Task: Add a signature Marley Cooper containing Best wishes for a happy National Law Enforcement Appreciation Day, Marley Cooper to email address softage.9@softage.net and add a folder Real estate leases
Action: Mouse moved to (1230, 87)
Screenshot: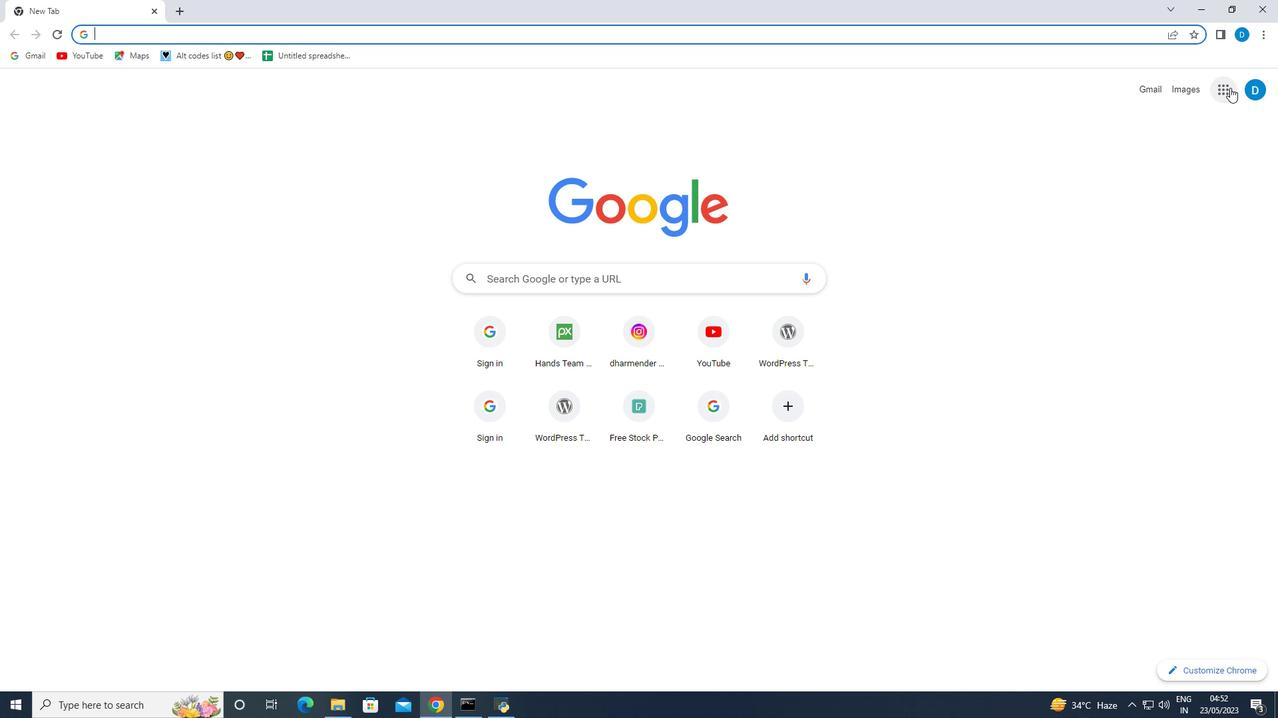 
Action: Mouse pressed left at (1230, 87)
Screenshot: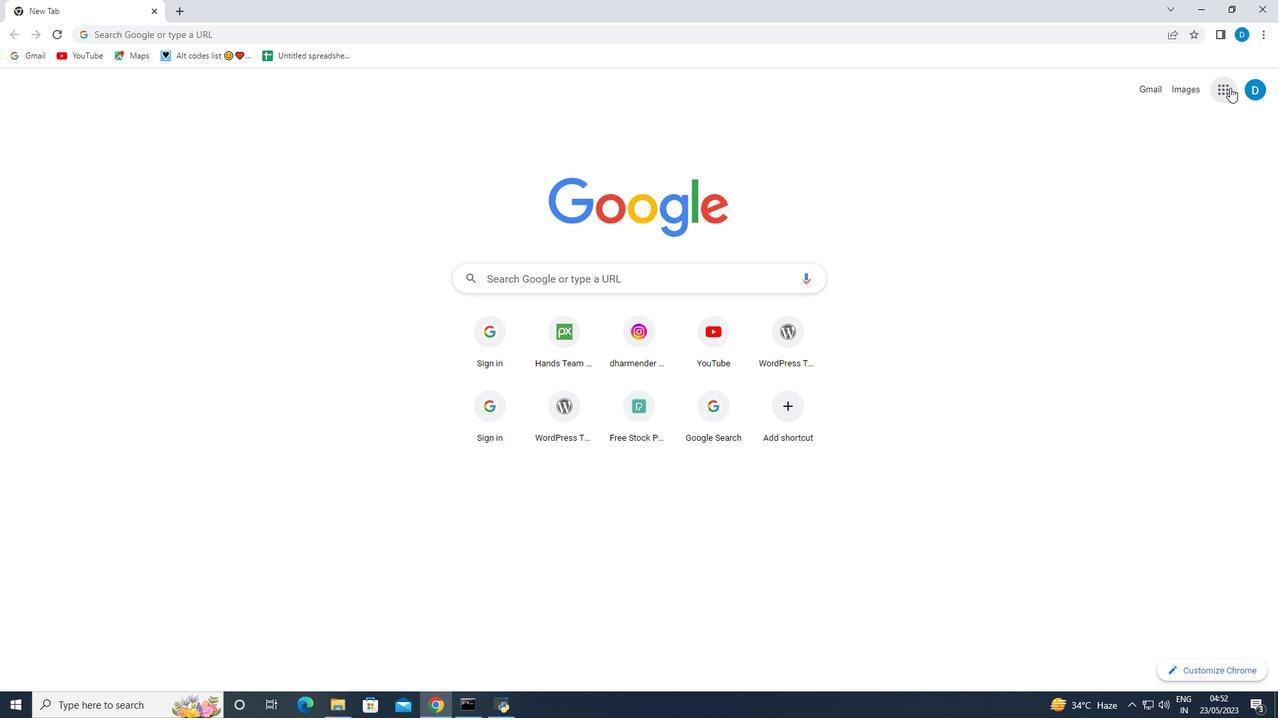 
Action: Mouse moved to (1118, 272)
Screenshot: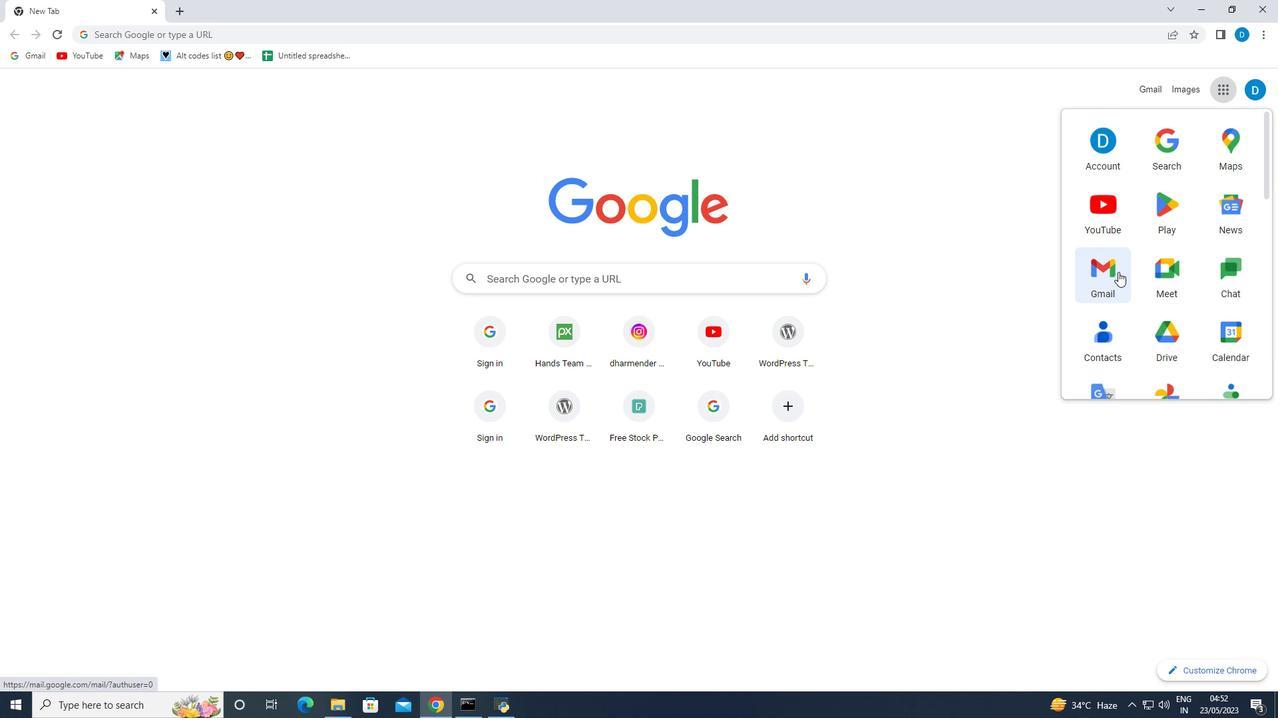 
Action: Mouse pressed left at (1118, 272)
Screenshot: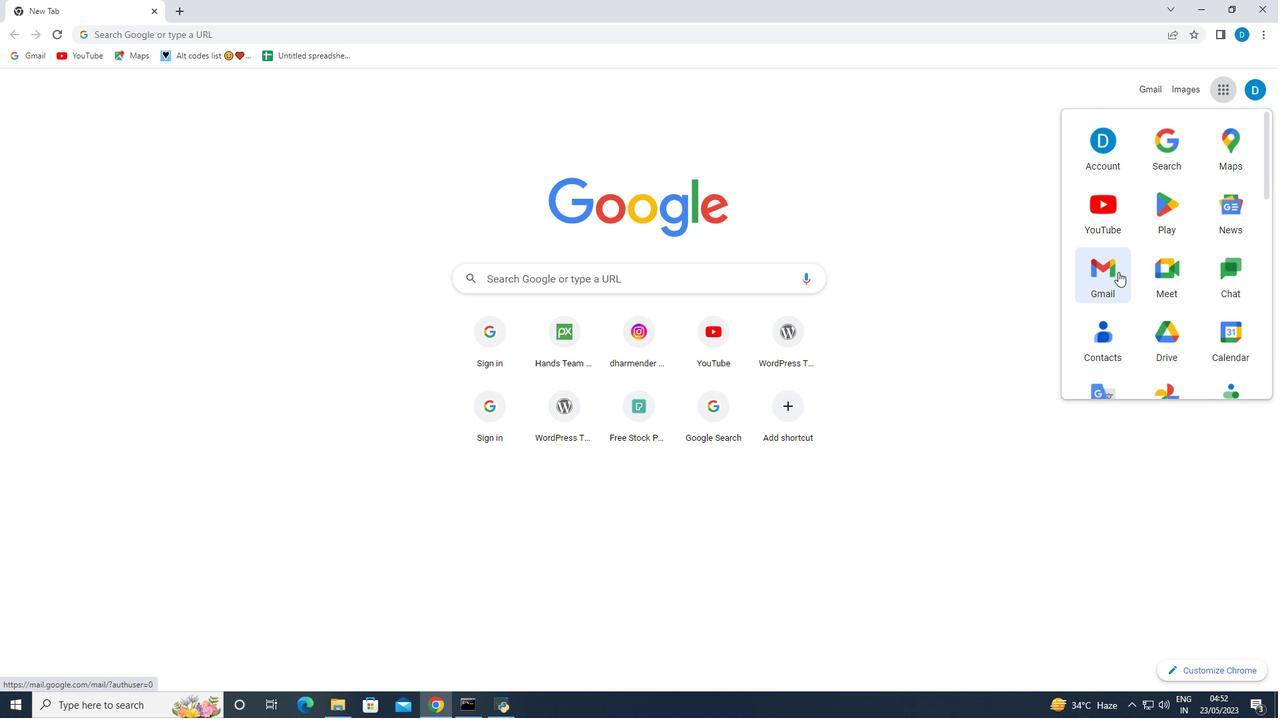 
Action: Mouse moved to (1186, 93)
Screenshot: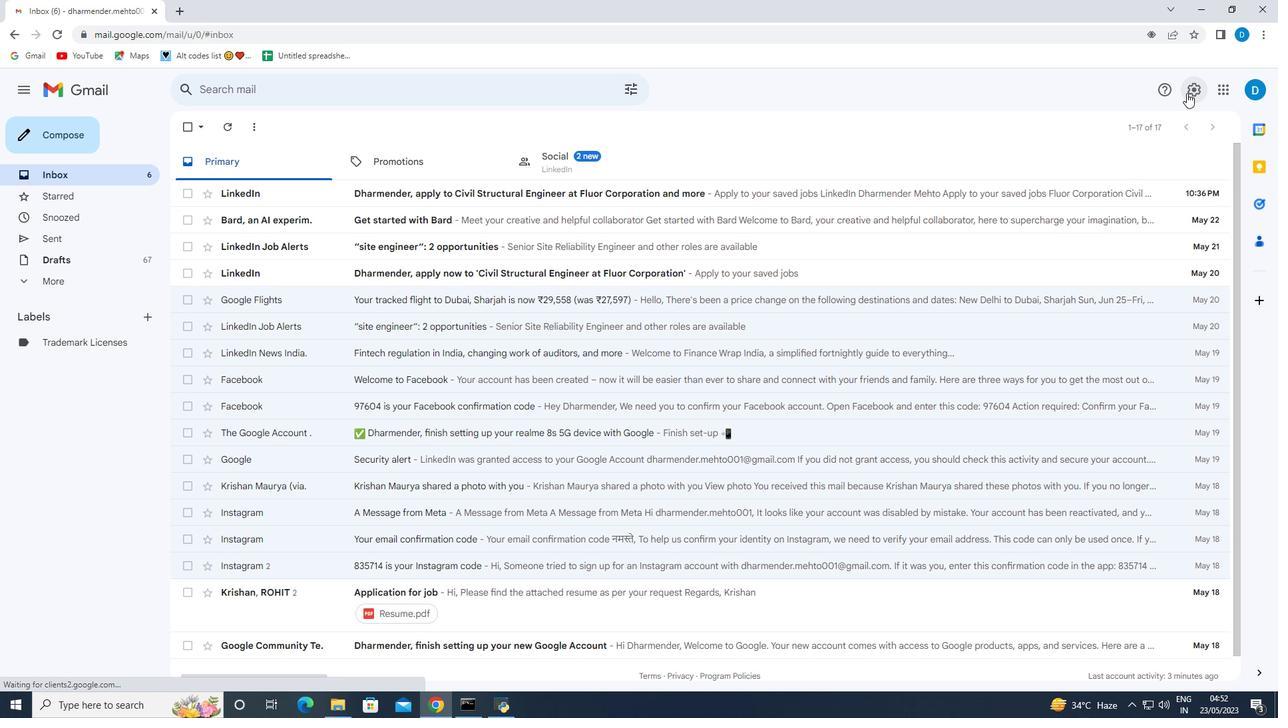 
Action: Mouse pressed left at (1186, 93)
Screenshot: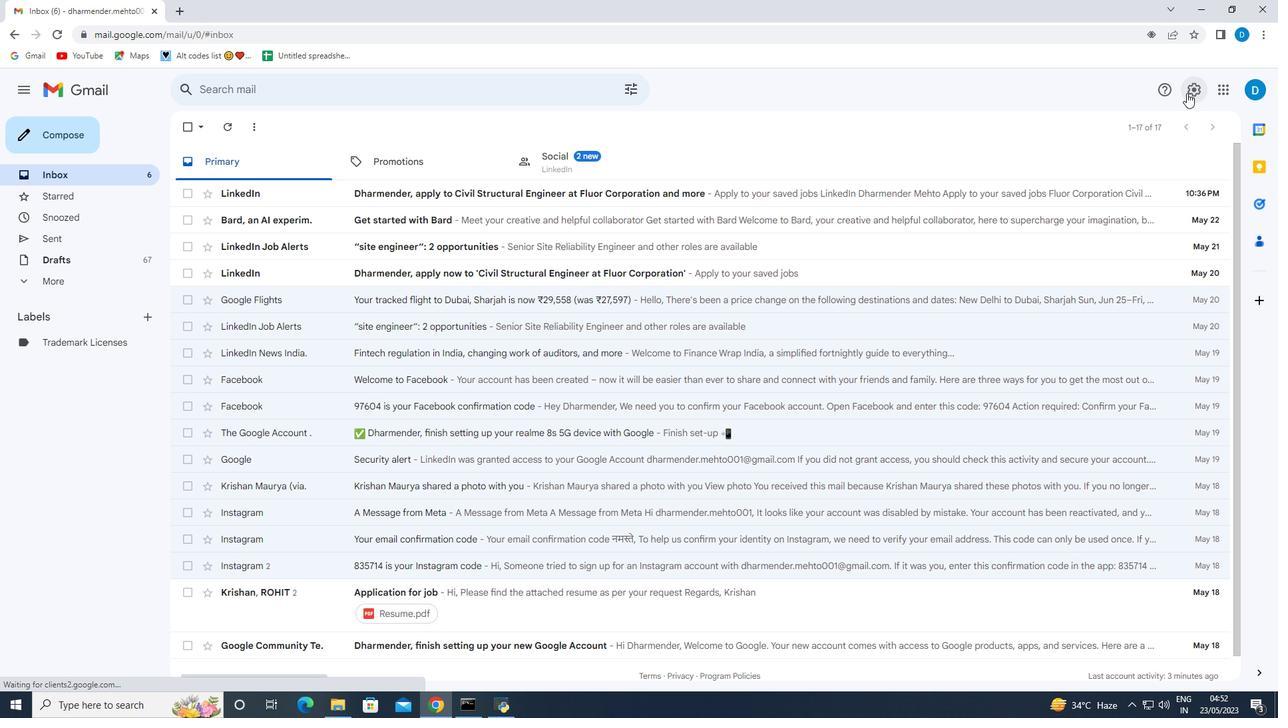 
Action: Mouse moved to (1136, 153)
Screenshot: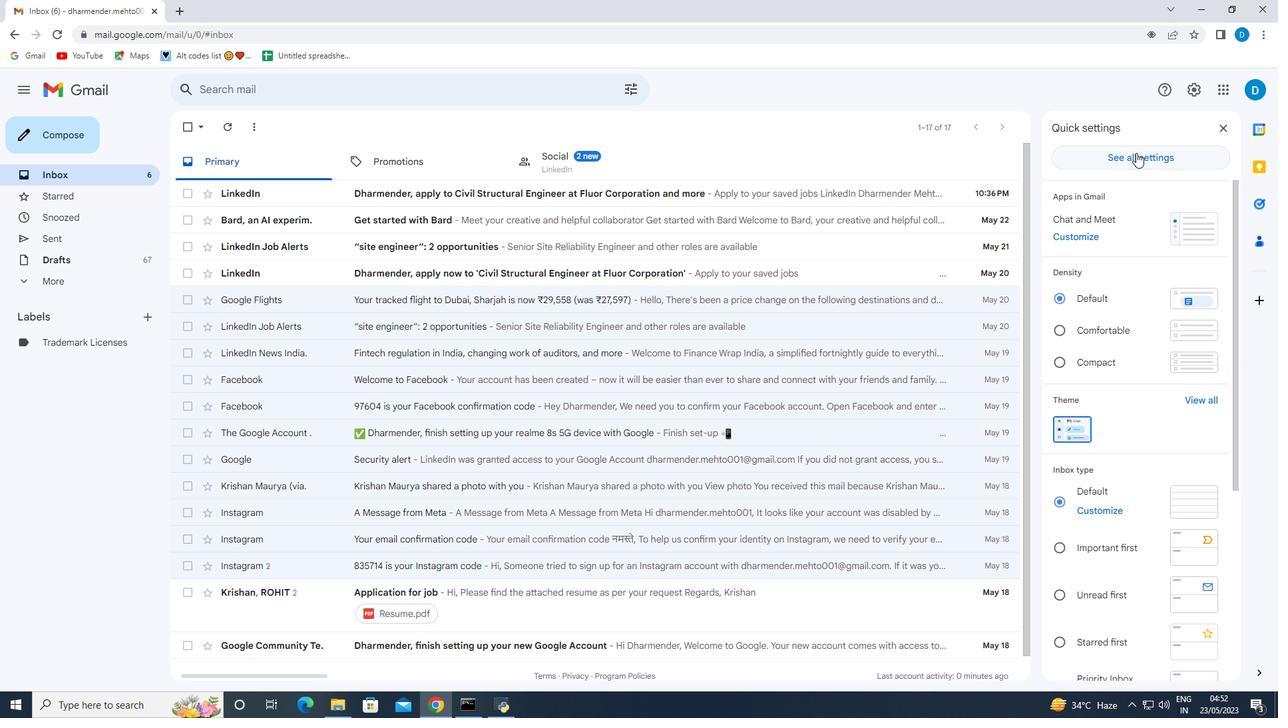 
Action: Mouse pressed left at (1136, 153)
Screenshot: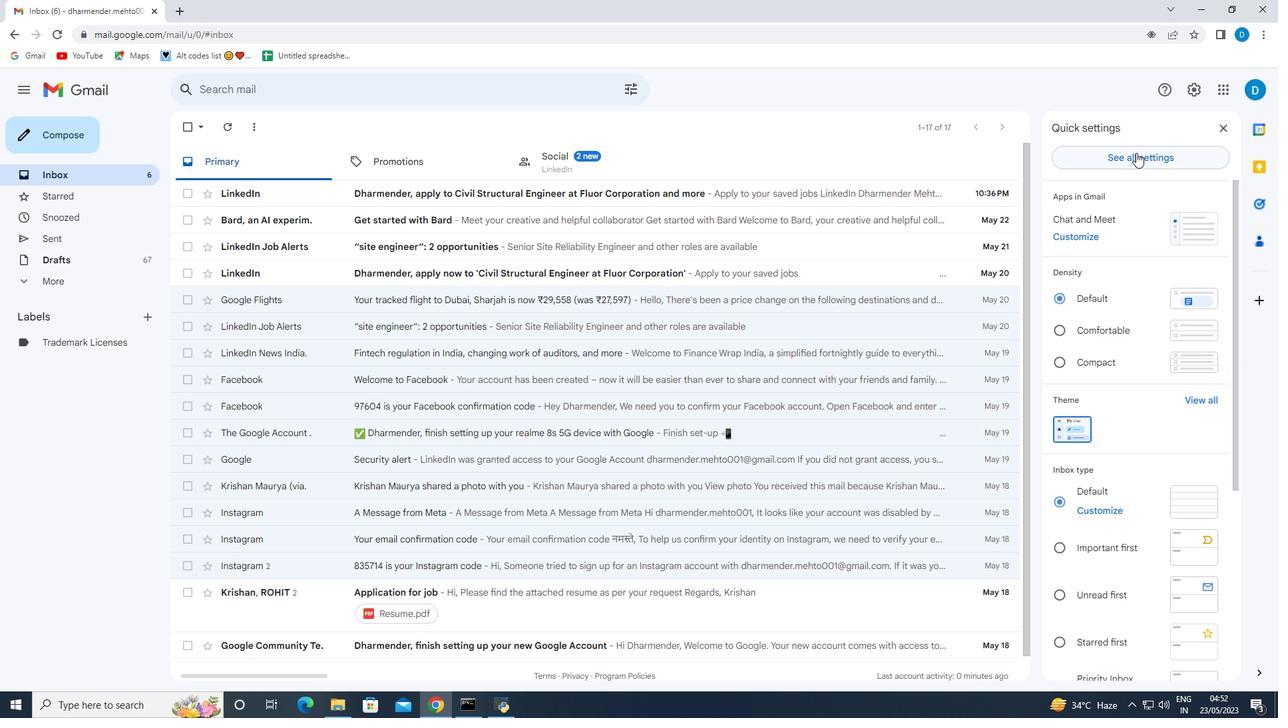 
Action: Mouse moved to (514, 320)
Screenshot: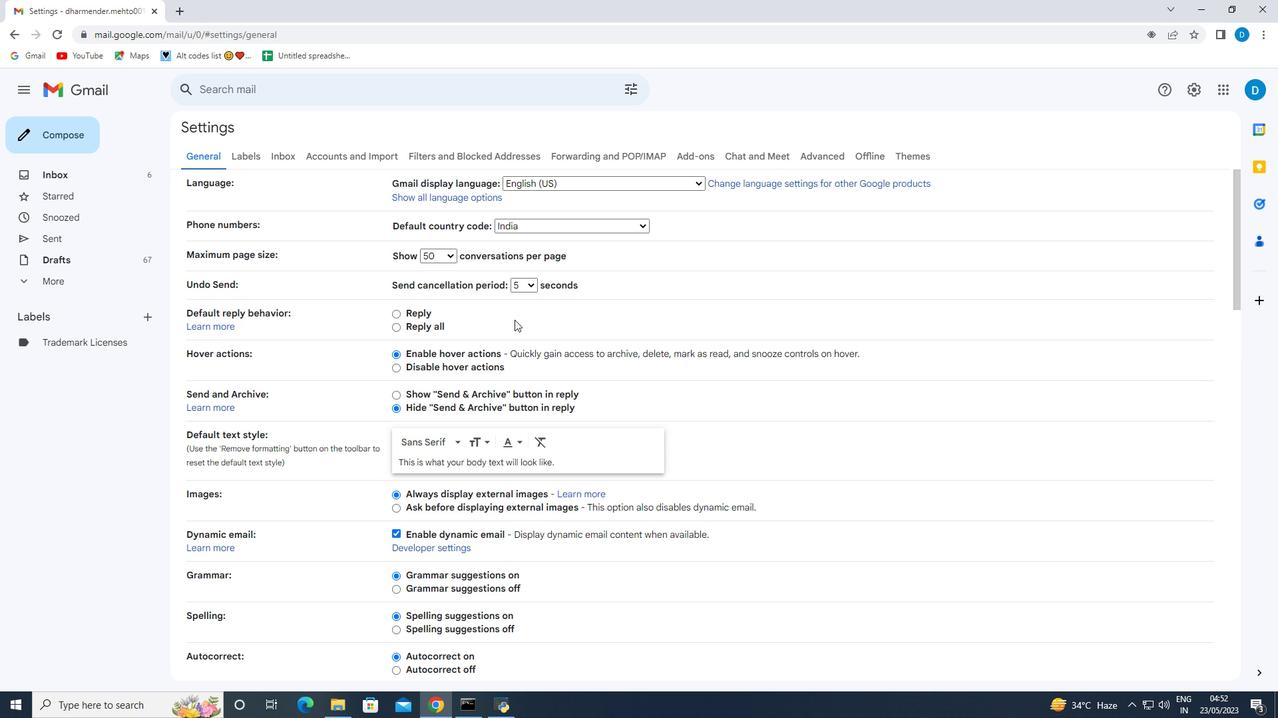 
Action: Mouse scrolled (514, 319) with delta (0, 0)
Screenshot: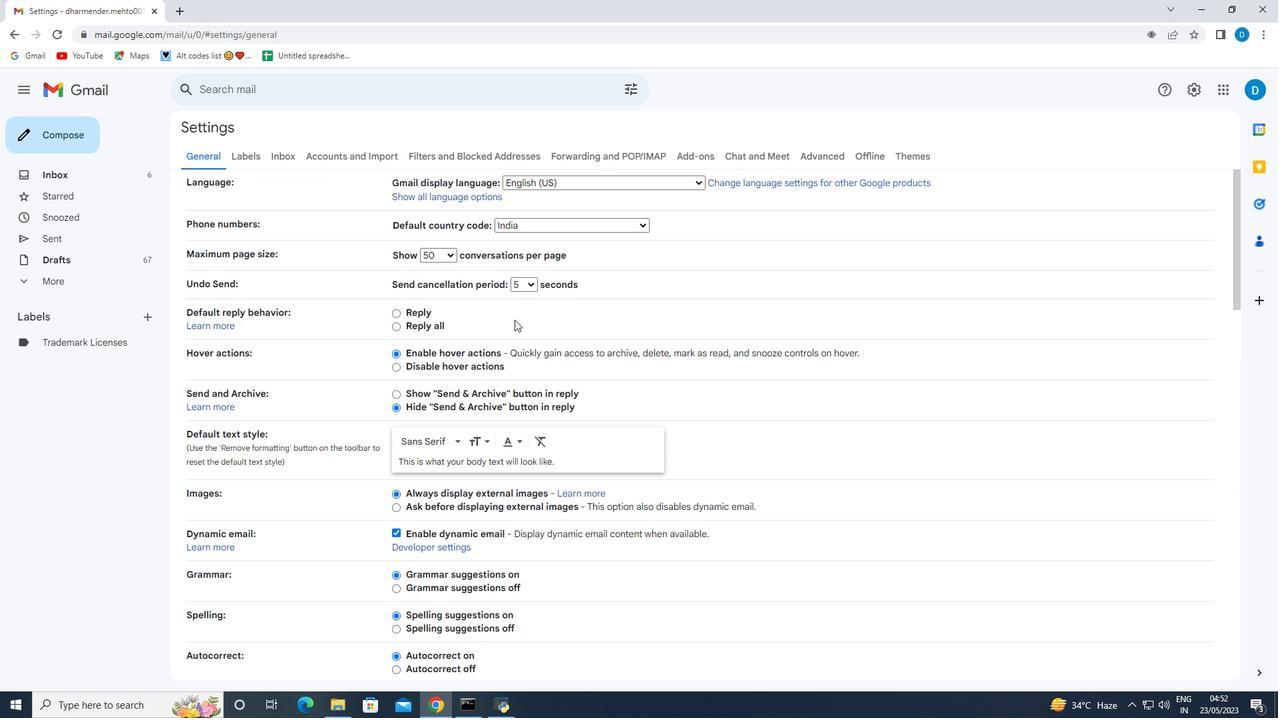 
Action: Mouse scrolled (514, 319) with delta (0, 0)
Screenshot: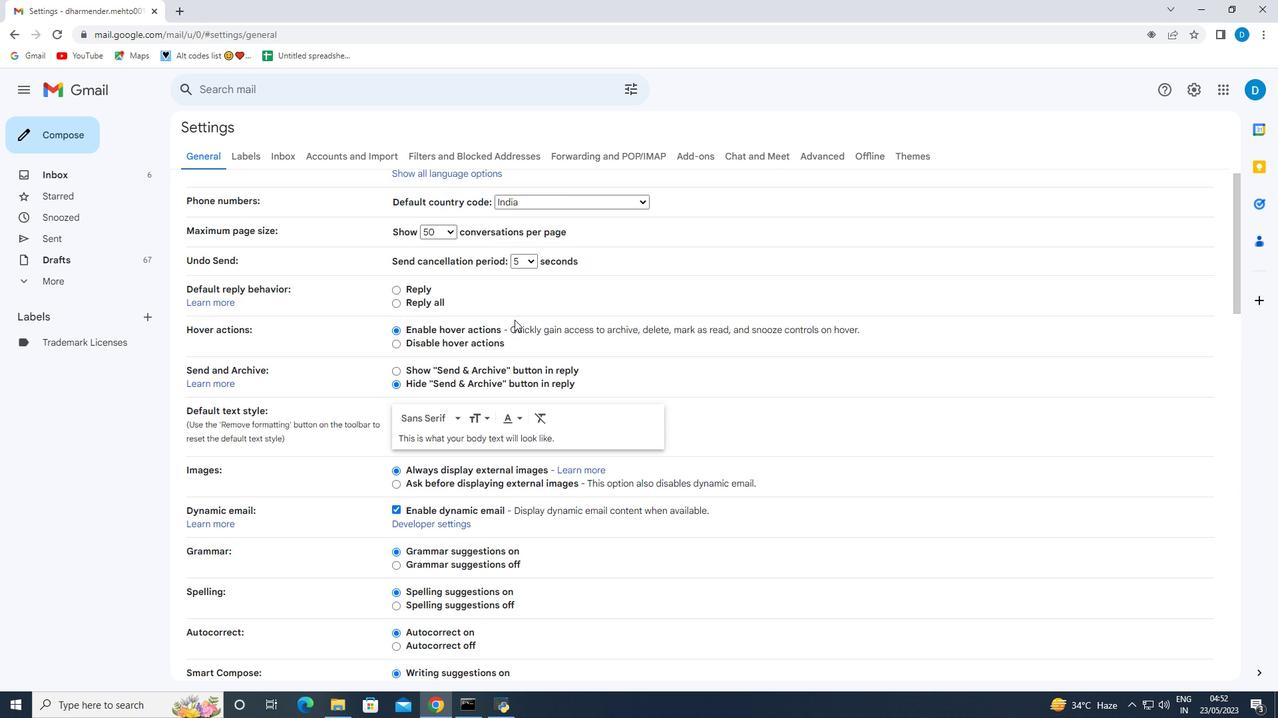 
Action: Mouse scrolled (514, 319) with delta (0, 0)
Screenshot: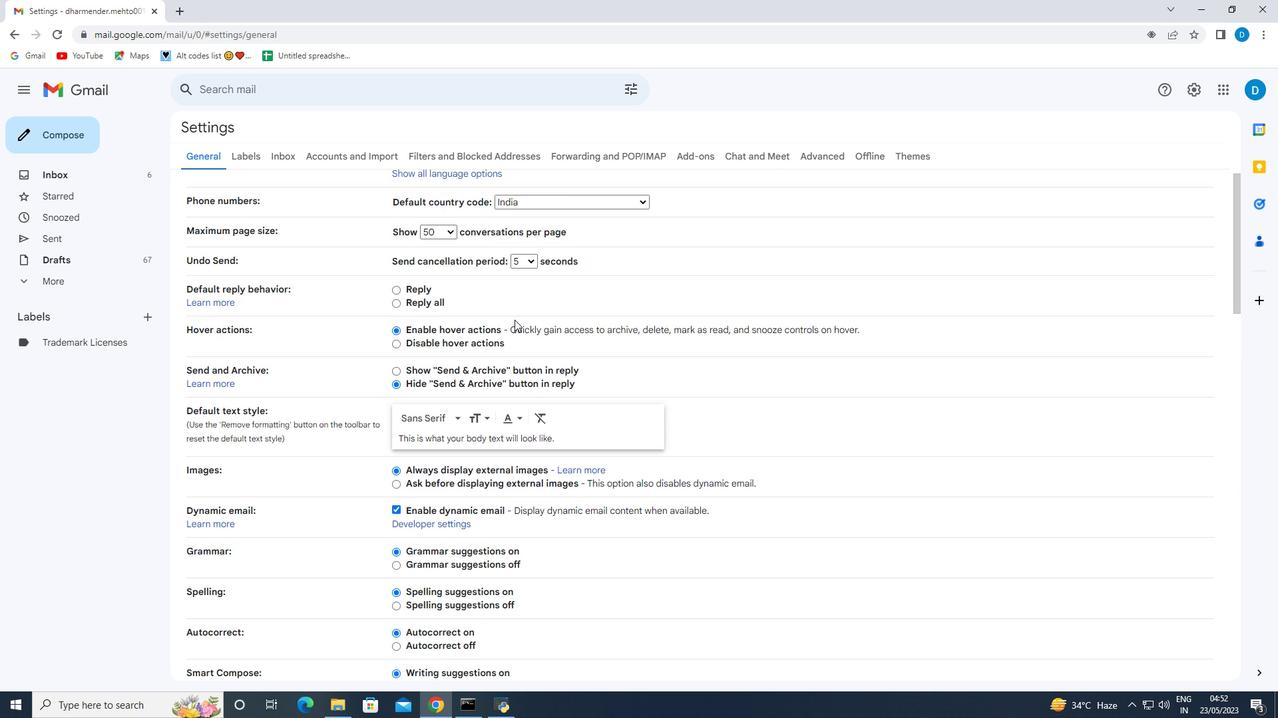 
Action: Mouse moved to (512, 324)
Screenshot: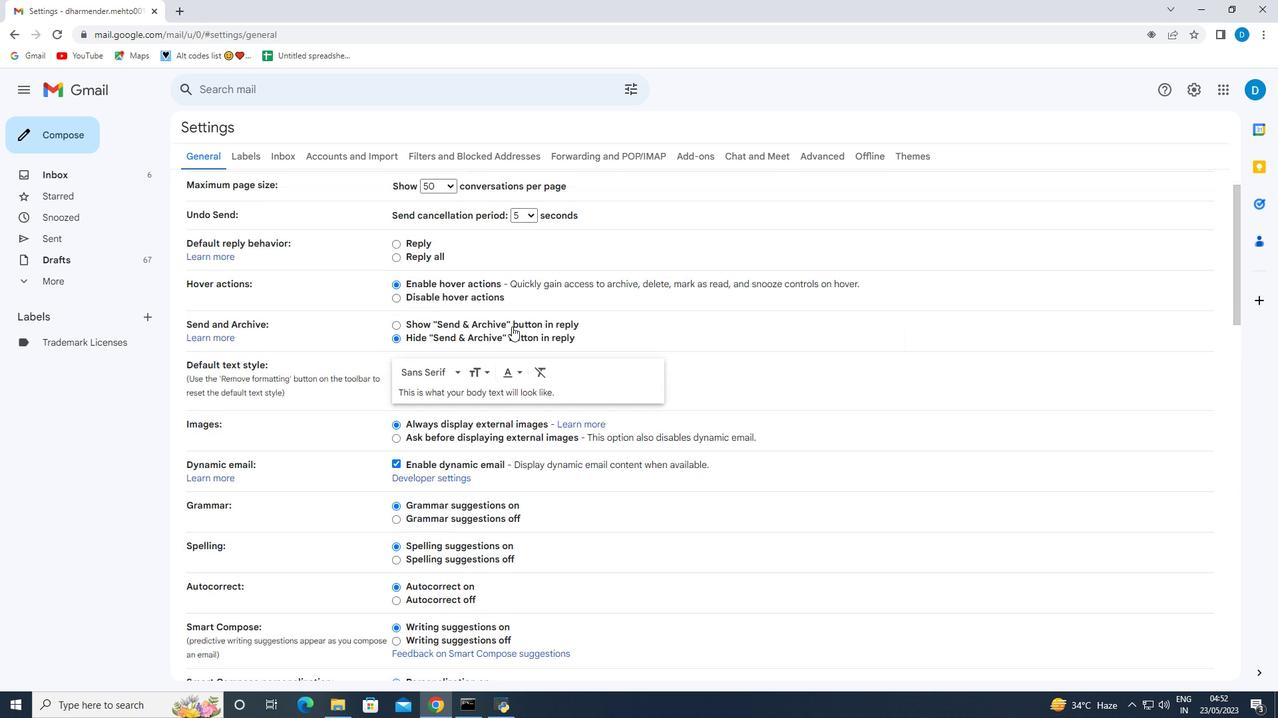 
Action: Mouse scrolled (512, 324) with delta (0, 0)
Screenshot: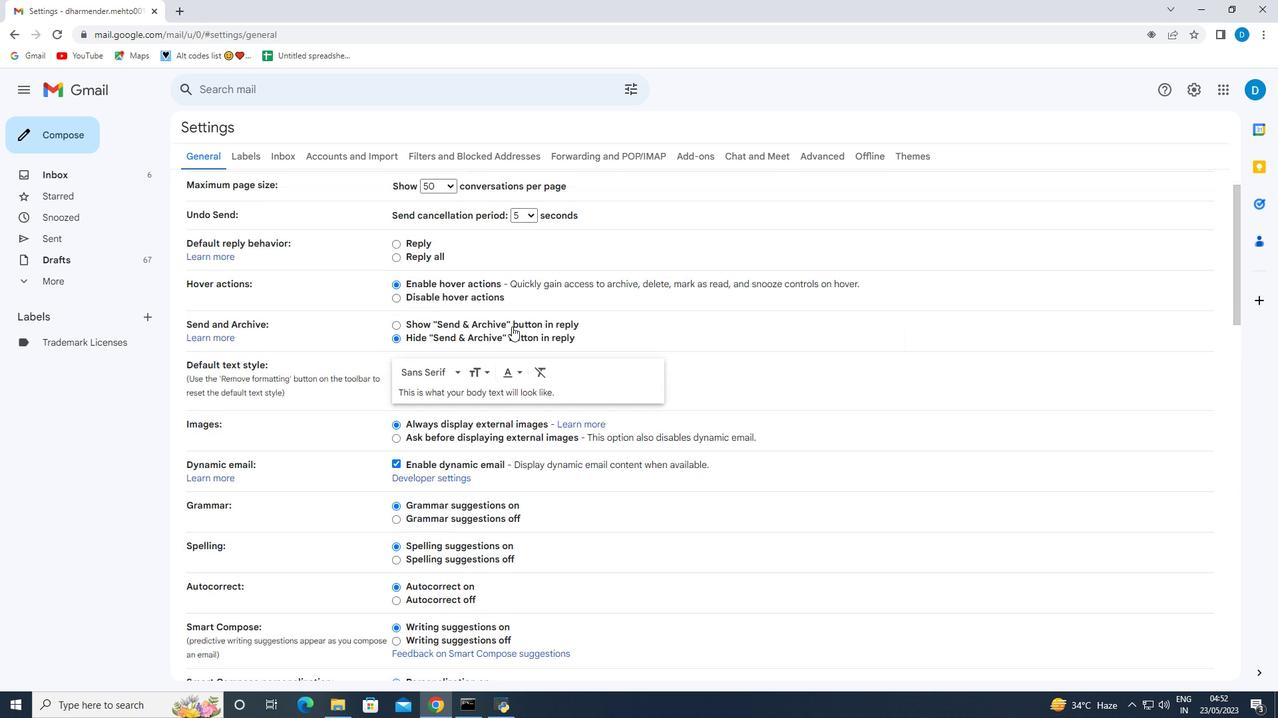
Action: Mouse moved to (510, 327)
Screenshot: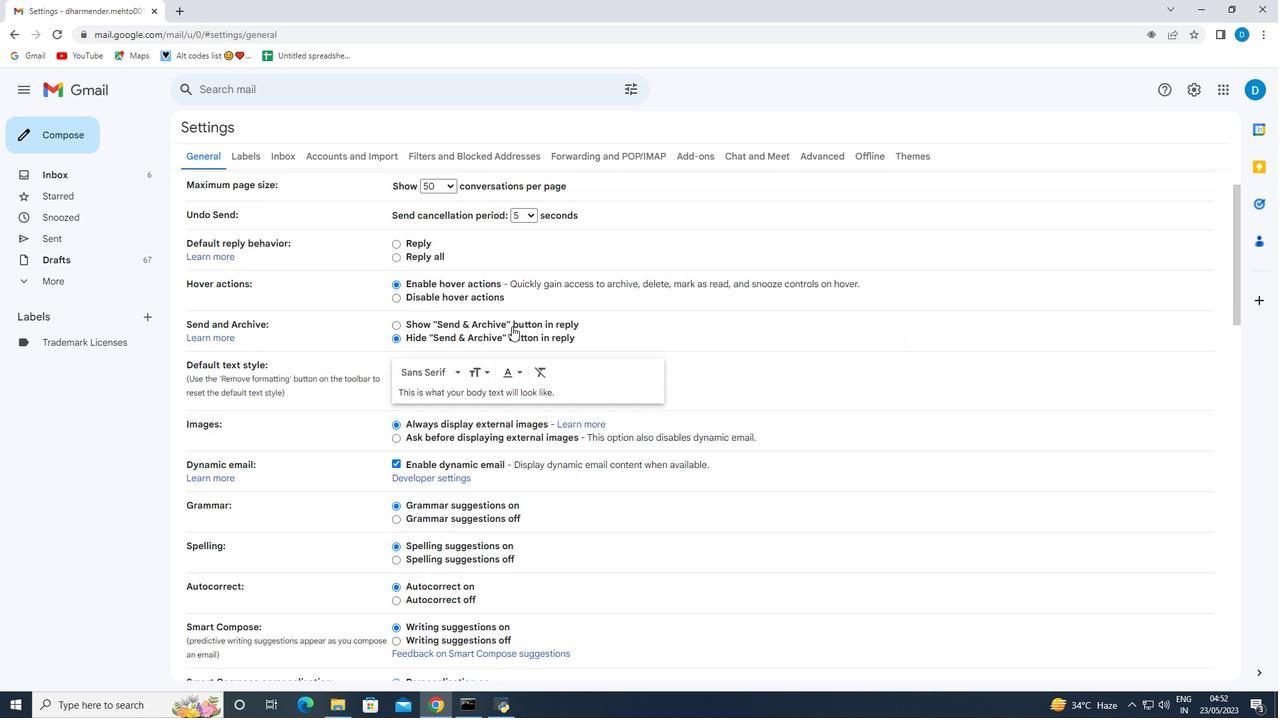 
Action: Mouse scrolled (510, 326) with delta (0, 0)
Screenshot: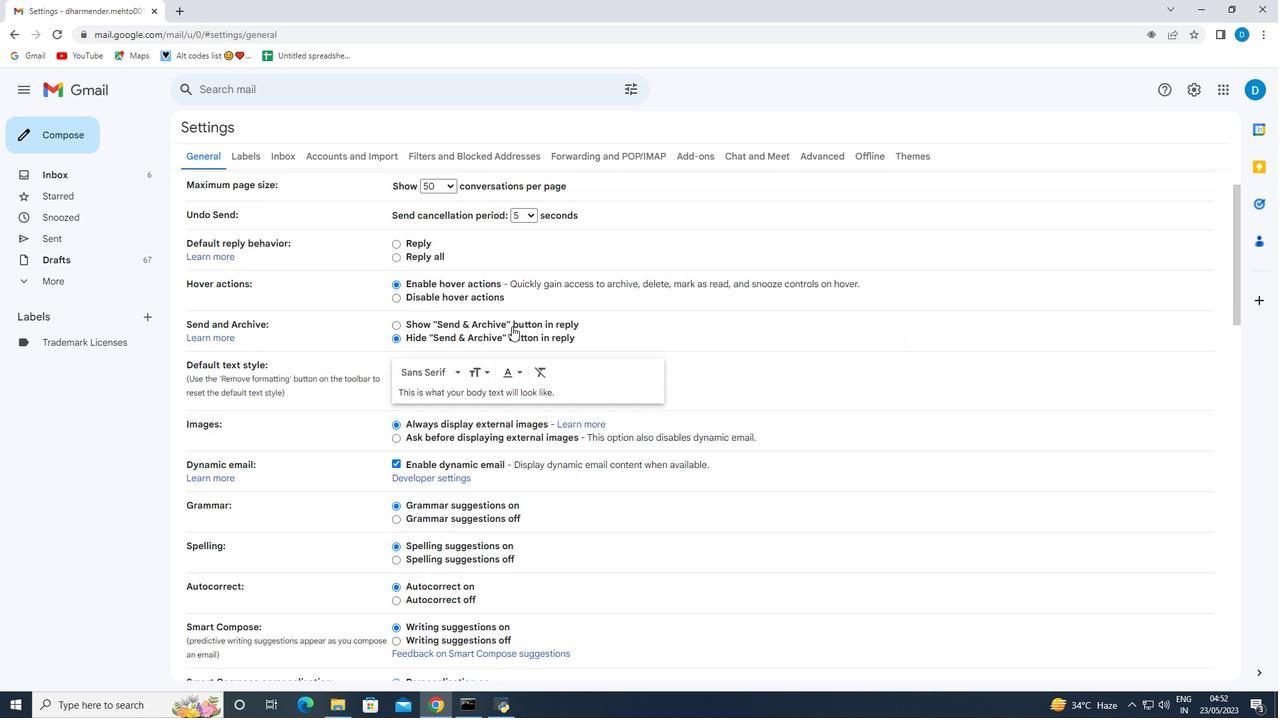 
Action: Mouse moved to (475, 342)
Screenshot: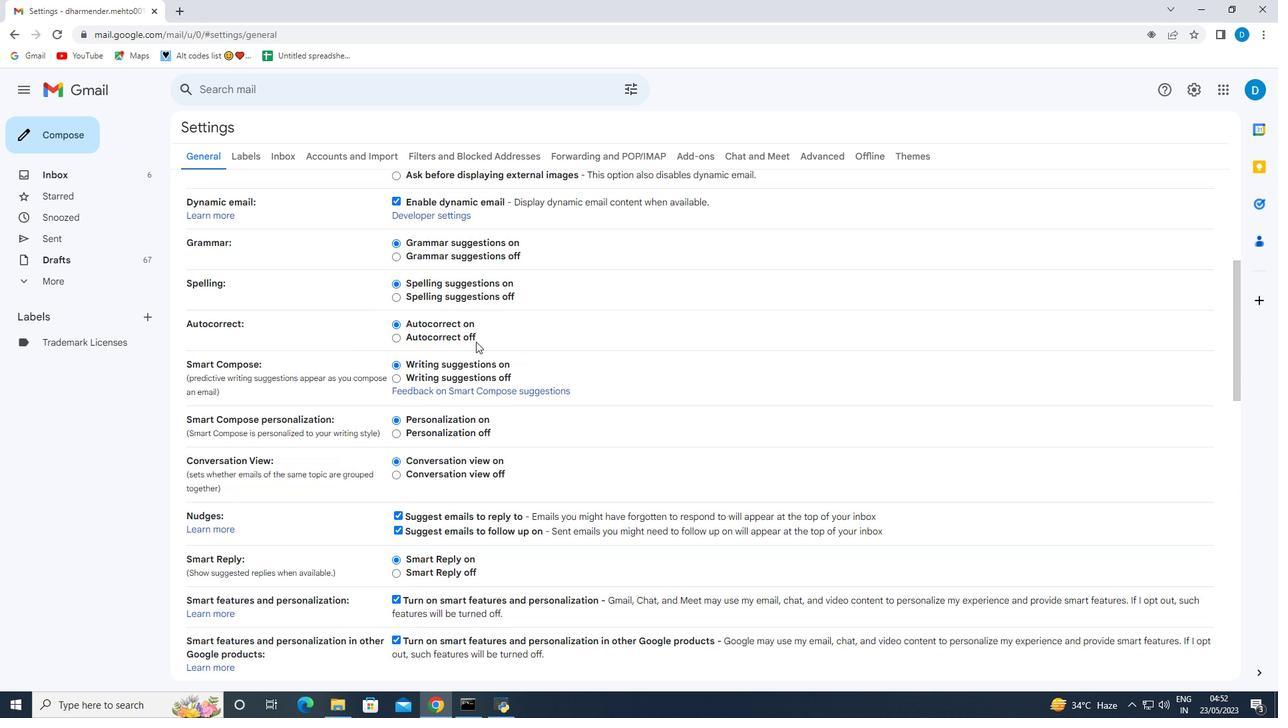 
Action: Mouse scrolled (475, 341) with delta (0, 0)
Screenshot: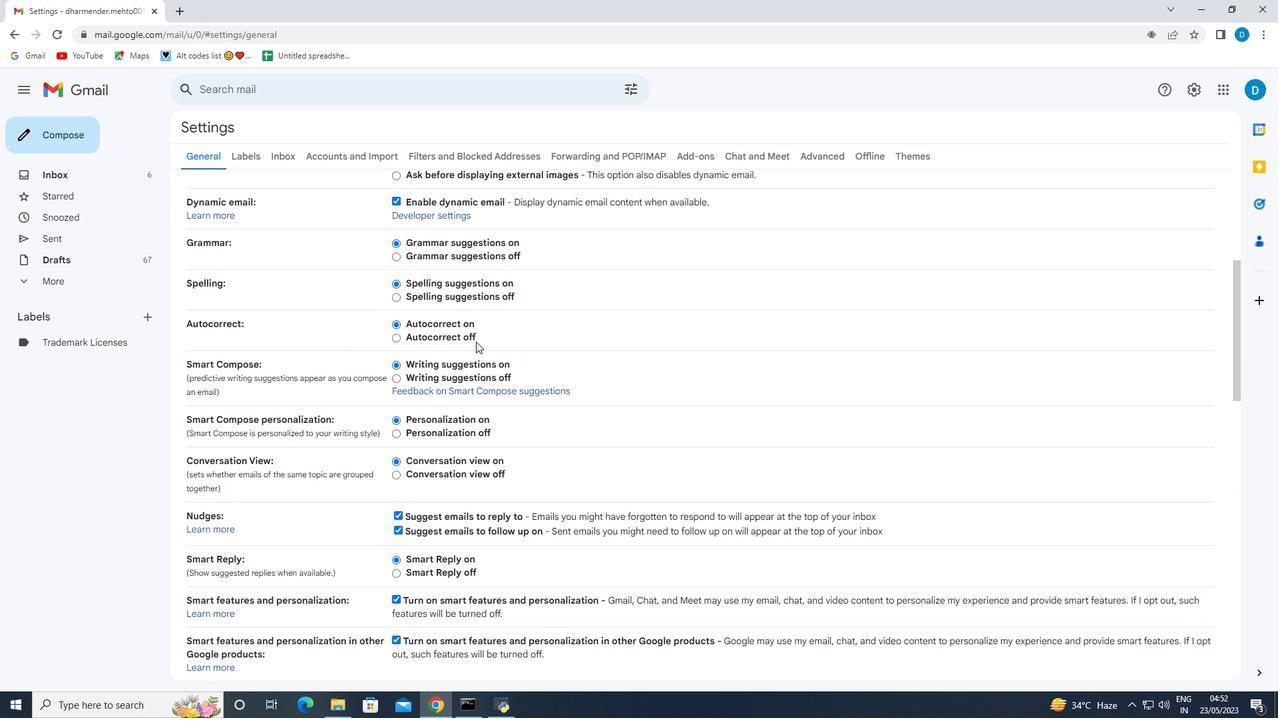 
Action: Mouse scrolled (475, 341) with delta (0, 0)
Screenshot: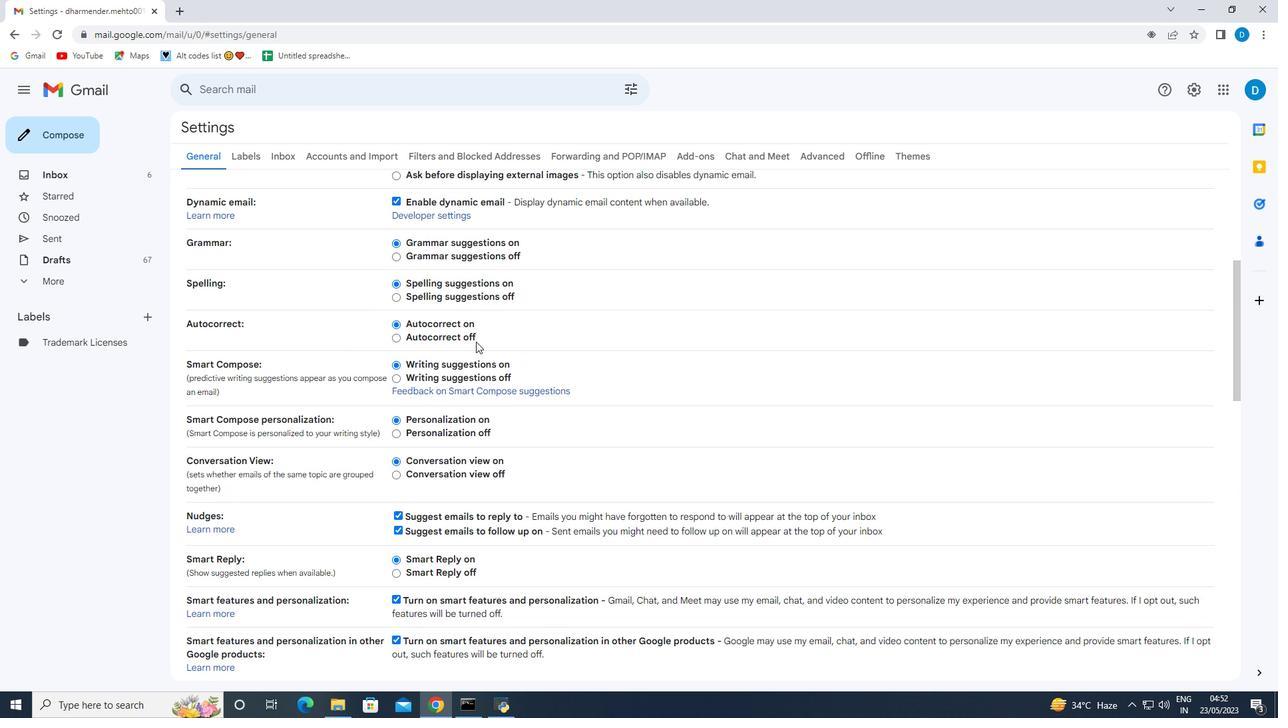 
Action: Mouse scrolled (475, 341) with delta (0, 0)
Screenshot: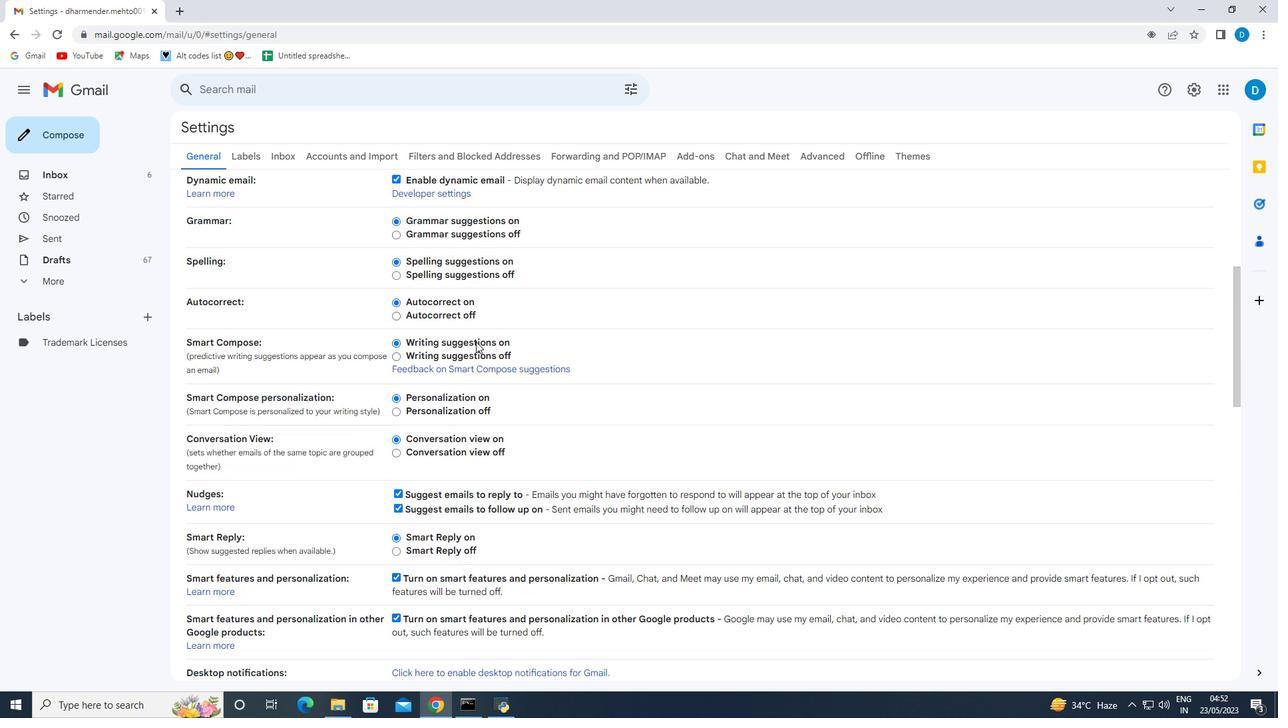 
Action: Mouse scrolled (475, 341) with delta (0, 0)
Screenshot: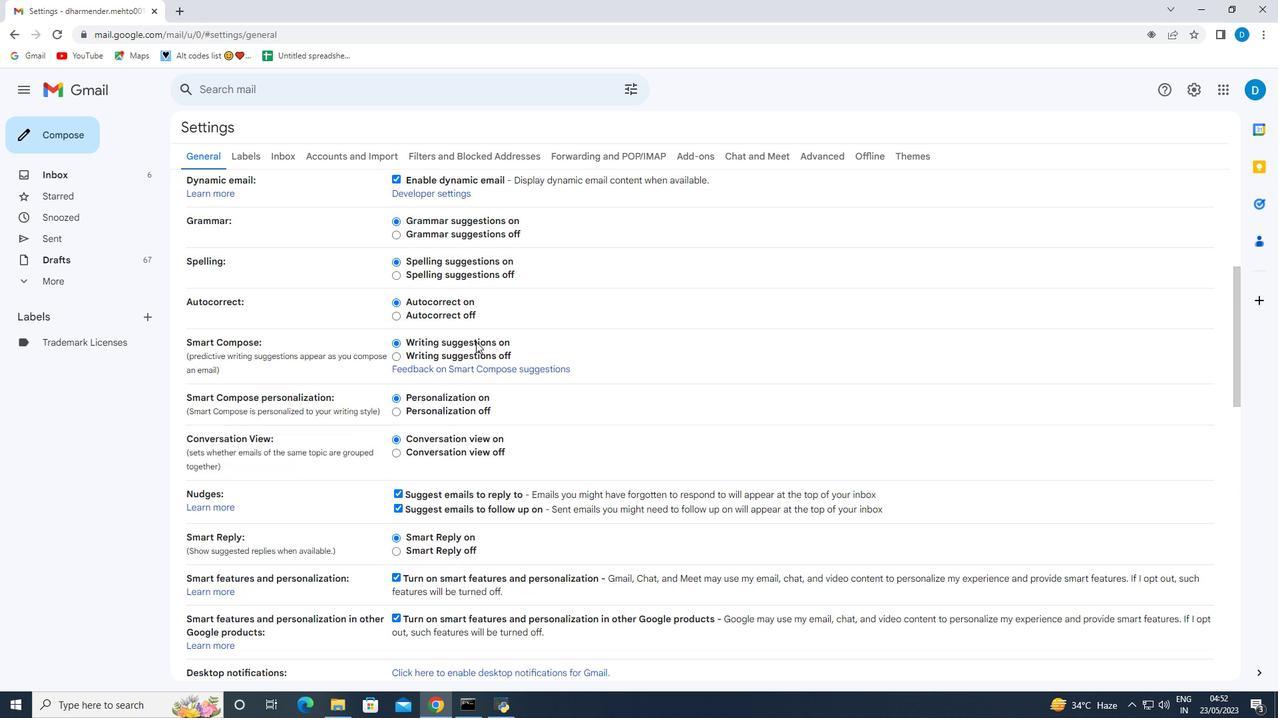 
Action: Mouse scrolled (475, 341) with delta (0, 0)
Screenshot: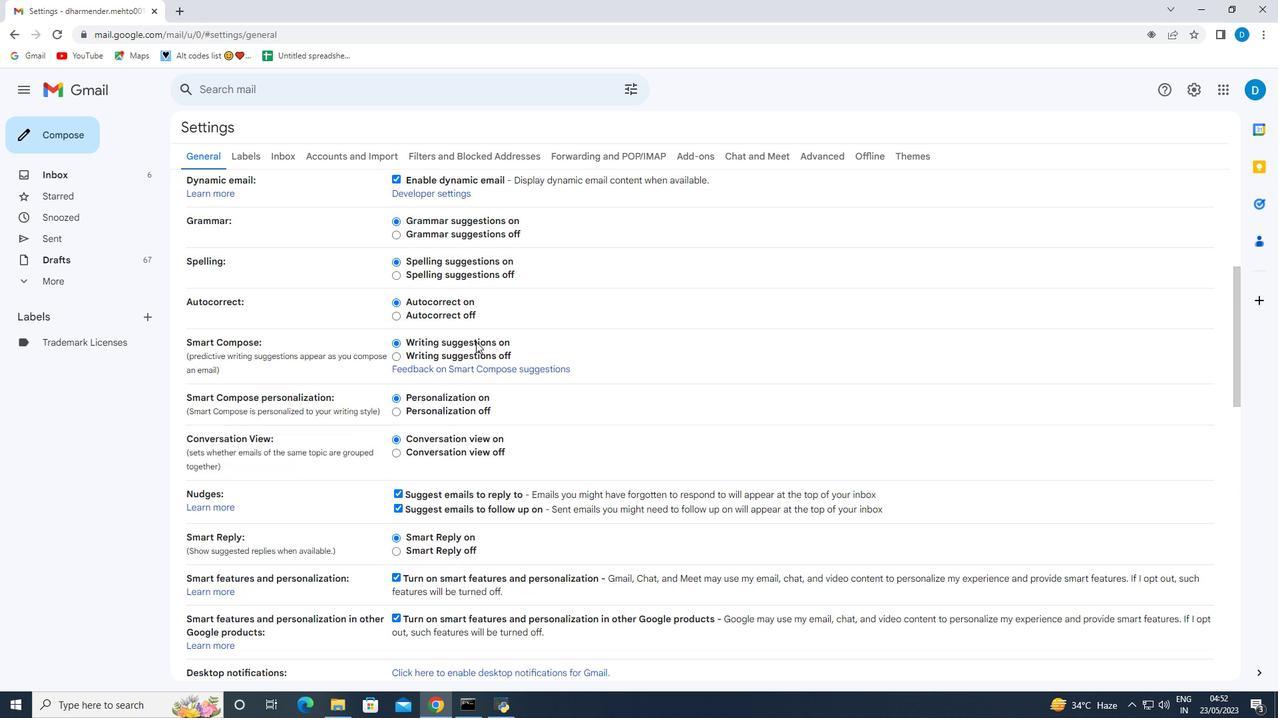 
Action: Mouse scrolled (475, 341) with delta (0, 0)
Screenshot: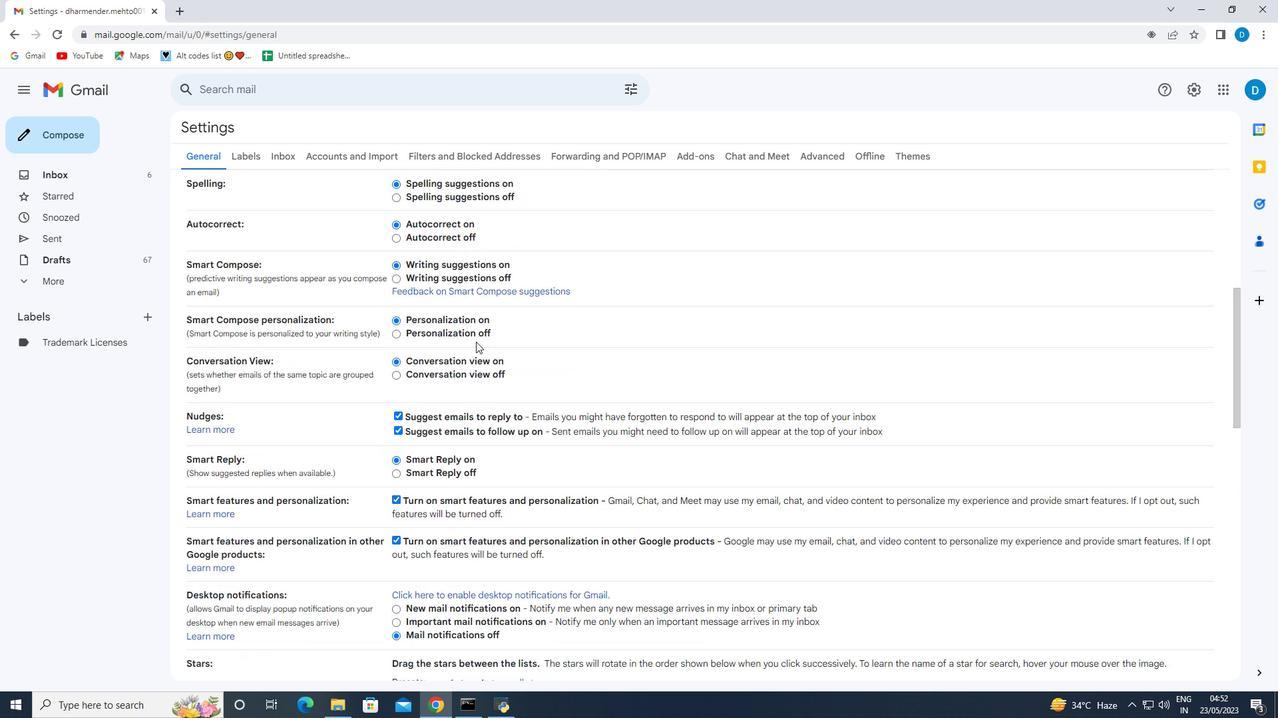 
Action: Mouse scrolled (475, 341) with delta (0, 0)
Screenshot: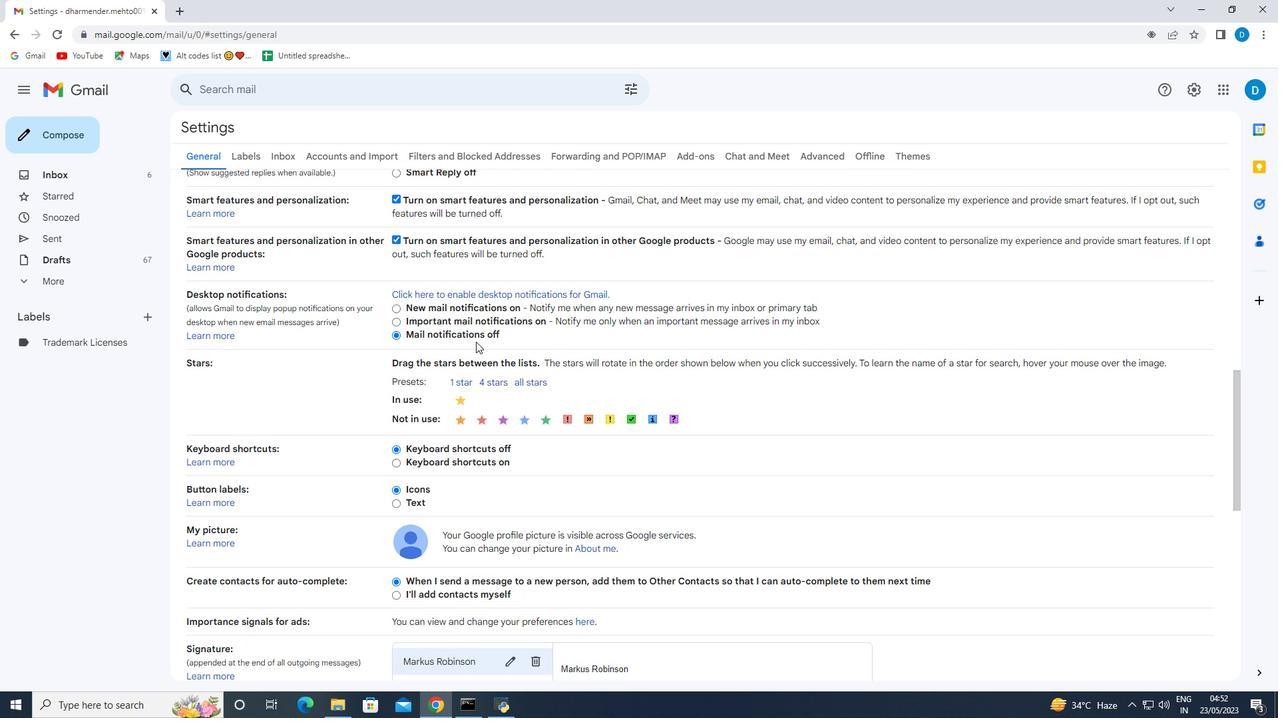 
Action: Mouse scrolled (475, 341) with delta (0, 0)
Screenshot: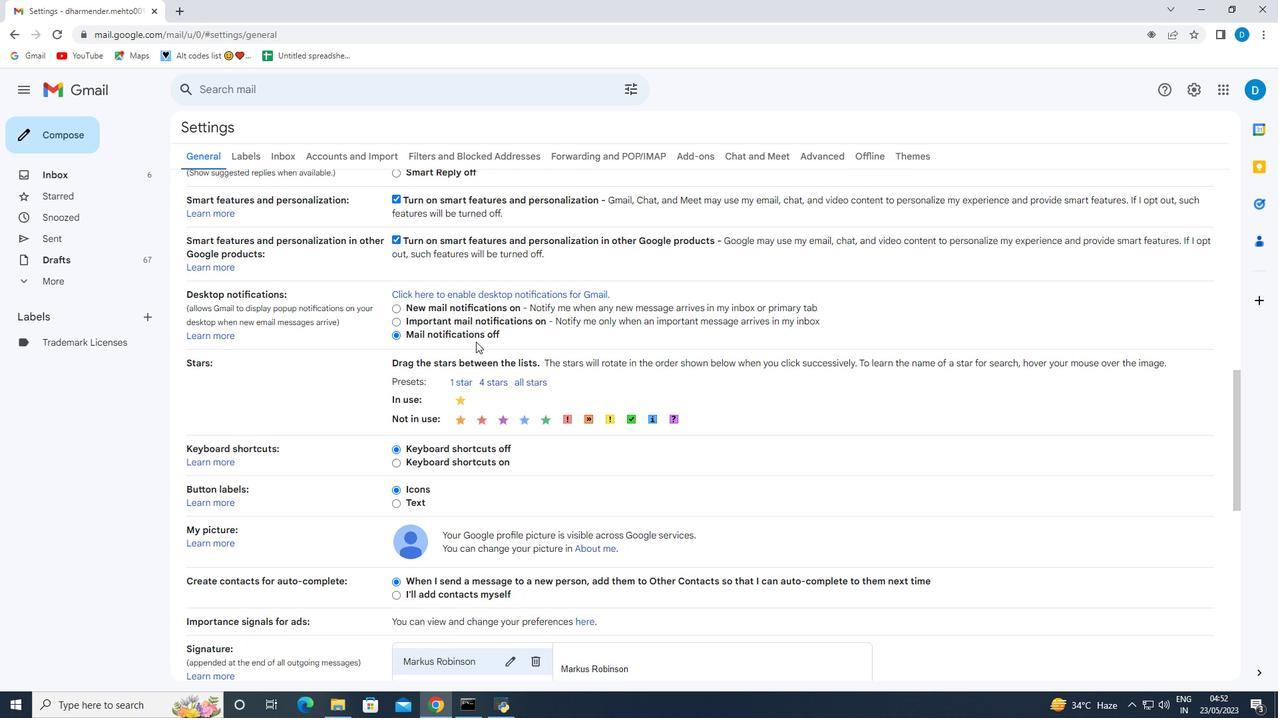 
Action: Mouse scrolled (475, 341) with delta (0, 0)
Screenshot: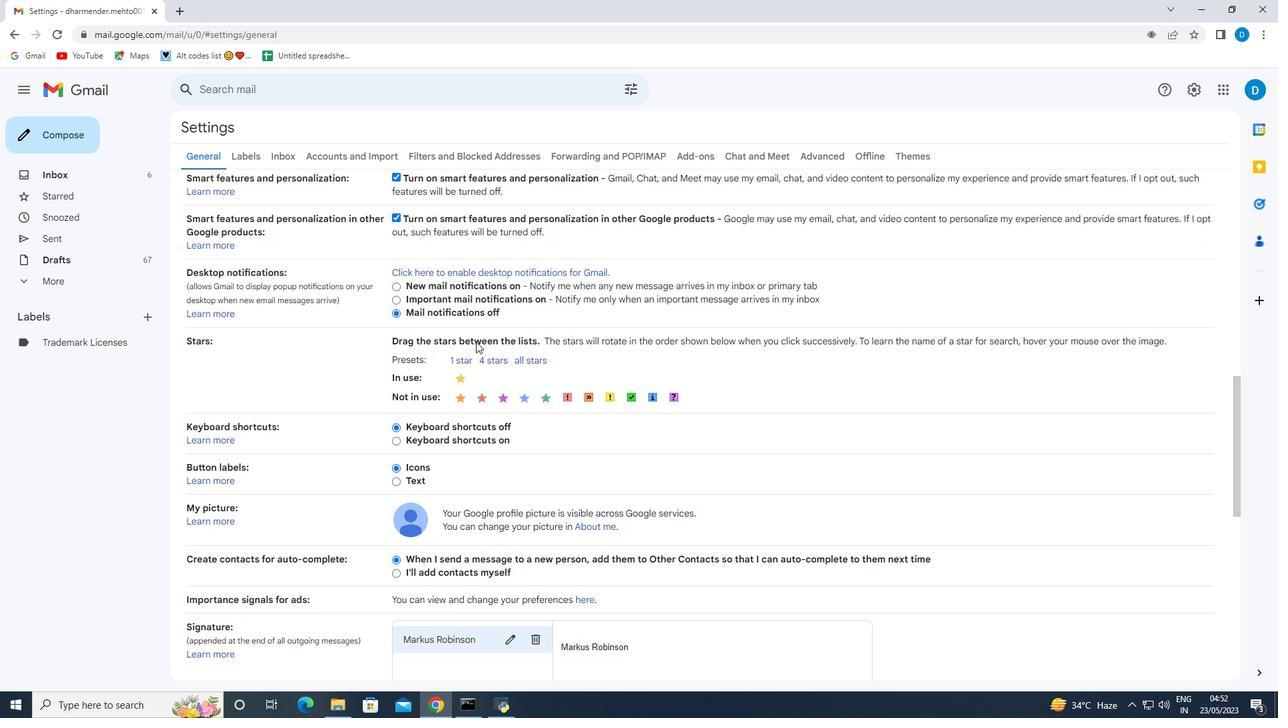 
Action: Mouse scrolled (475, 341) with delta (0, 0)
Screenshot: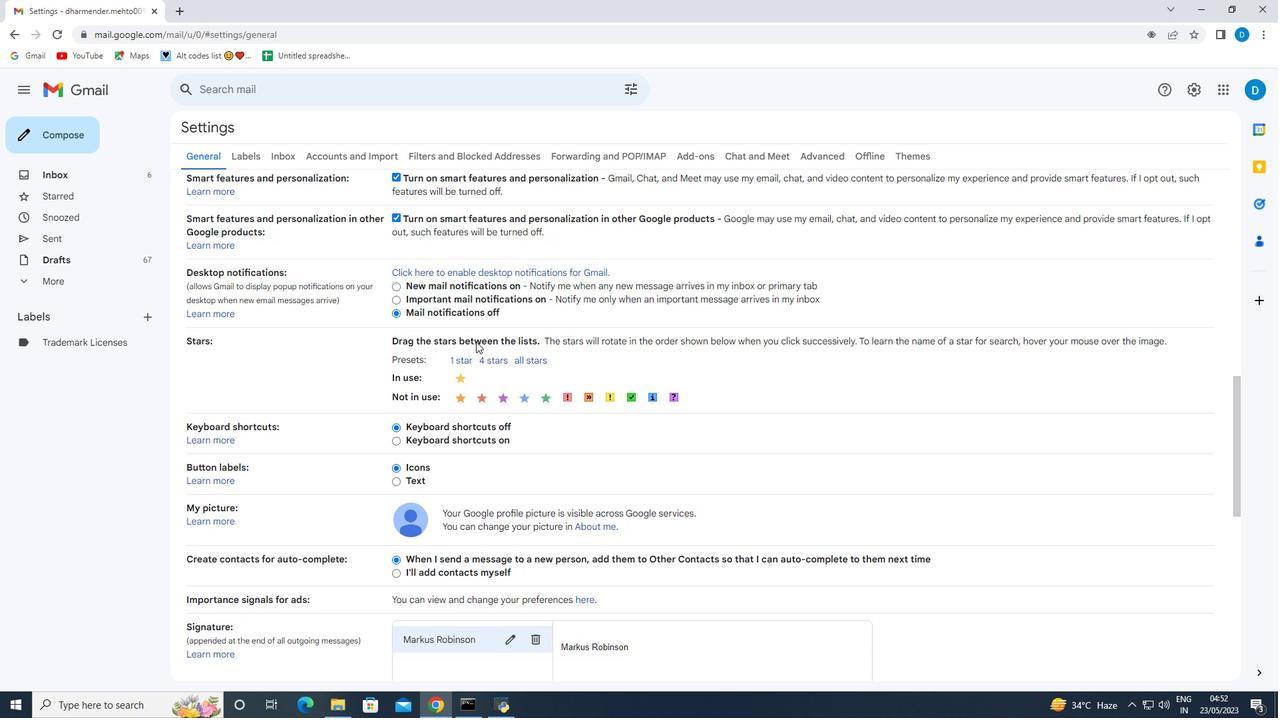 
Action: Mouse scrolled (475, 341) with delta (0, 0)
Screenshot: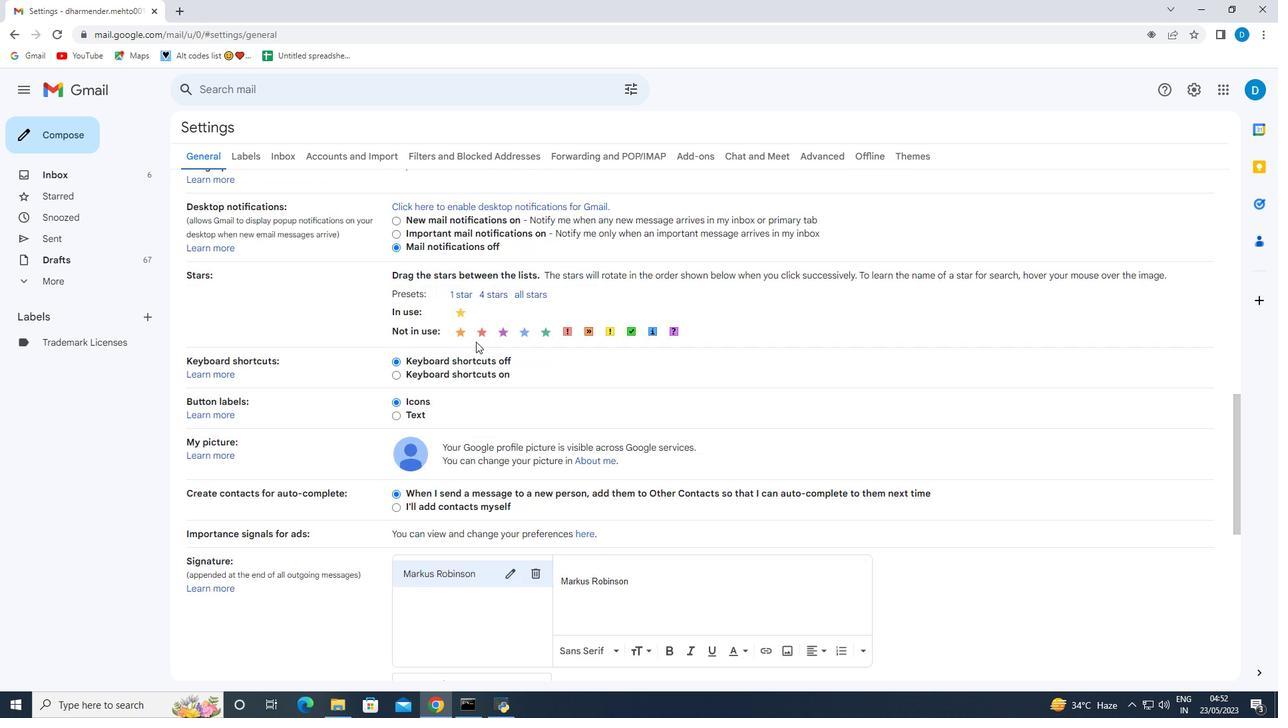 
Action: Mouse moved to (541, 336)
Screenshot: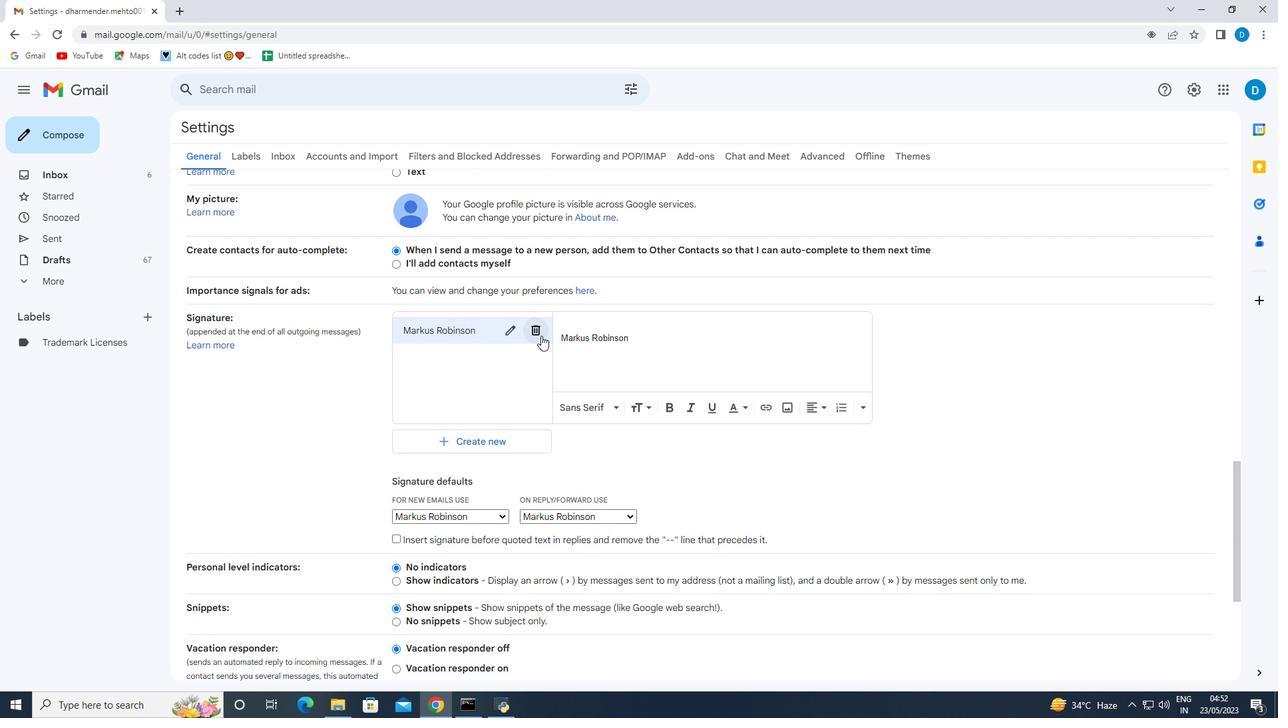 
Action: Mouse pressed left at (541, 336)
Screenshot: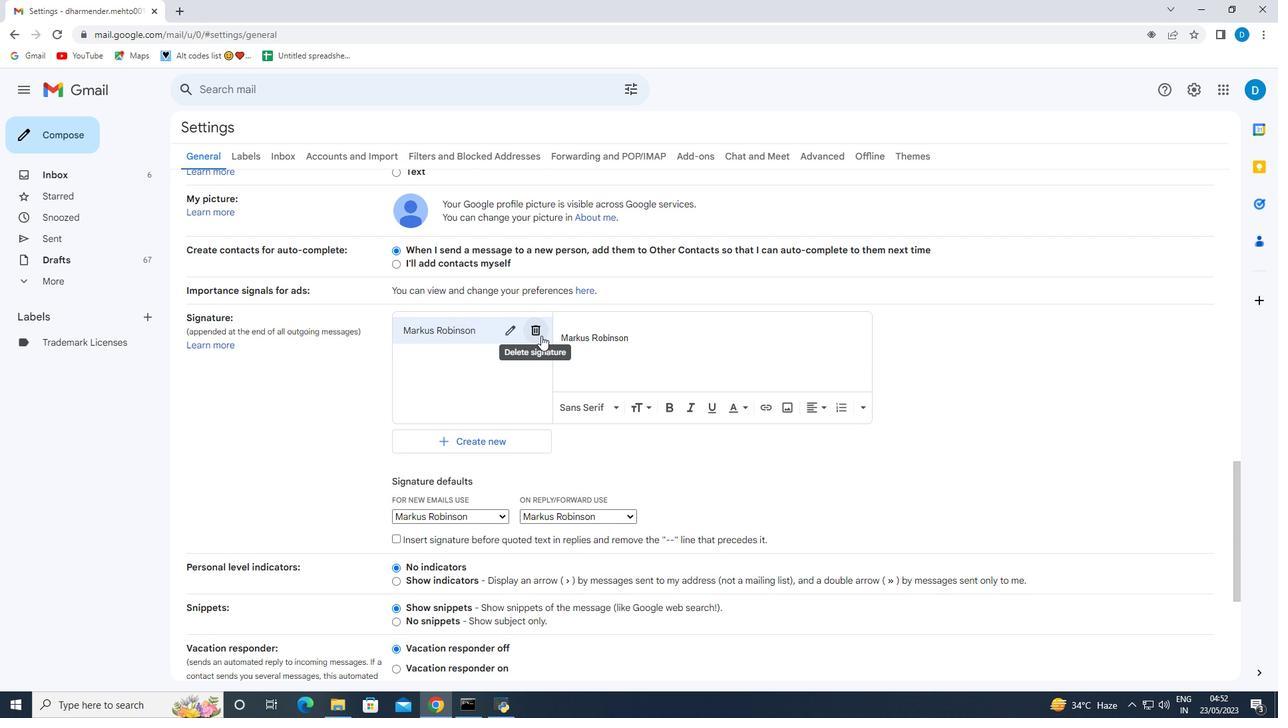 
Action: Mouse moved to (750, 408)
Screenshot: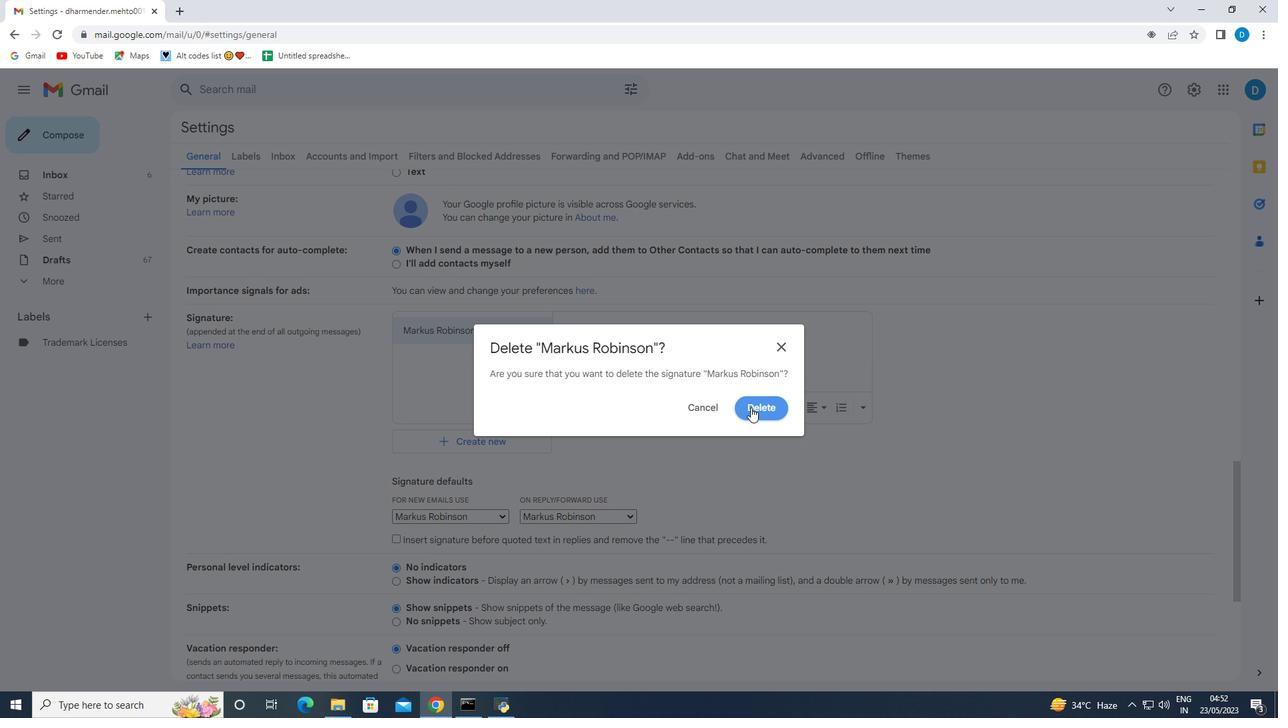 
Action: Mouse pressed left at (750, 408)
Screenshot: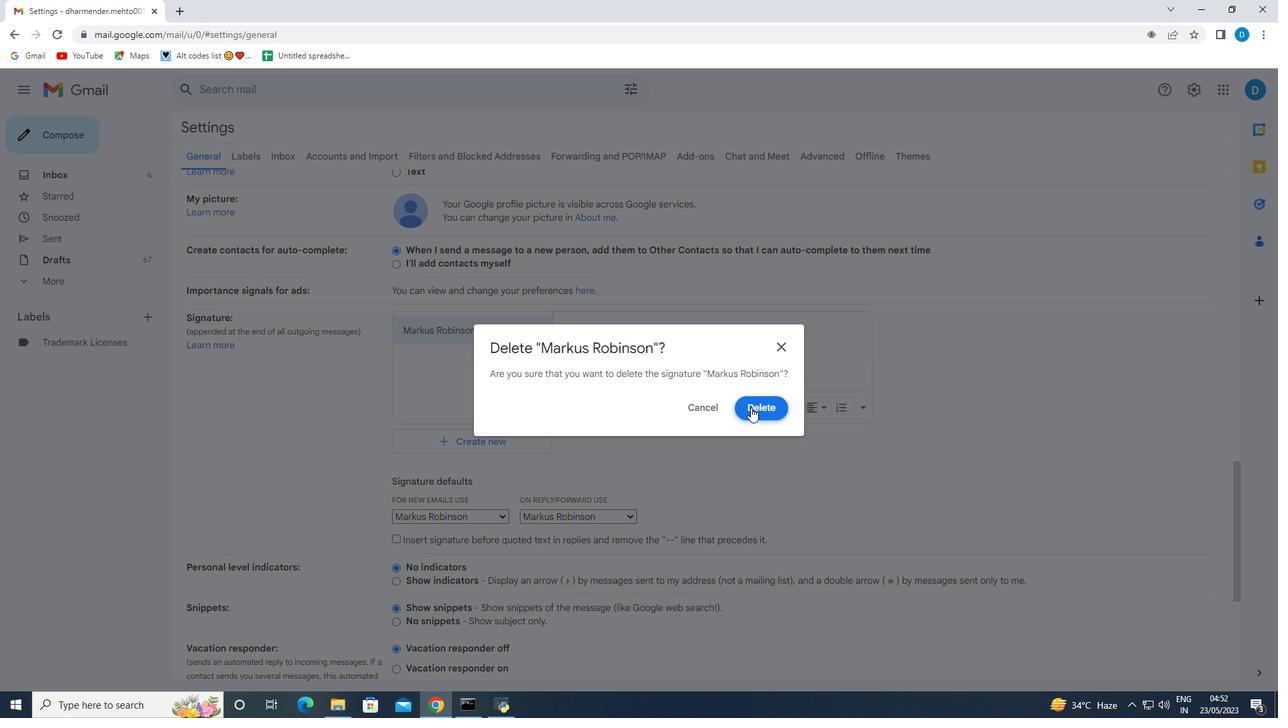 
Action: Mouse moved to (519, 366)
Screenshot: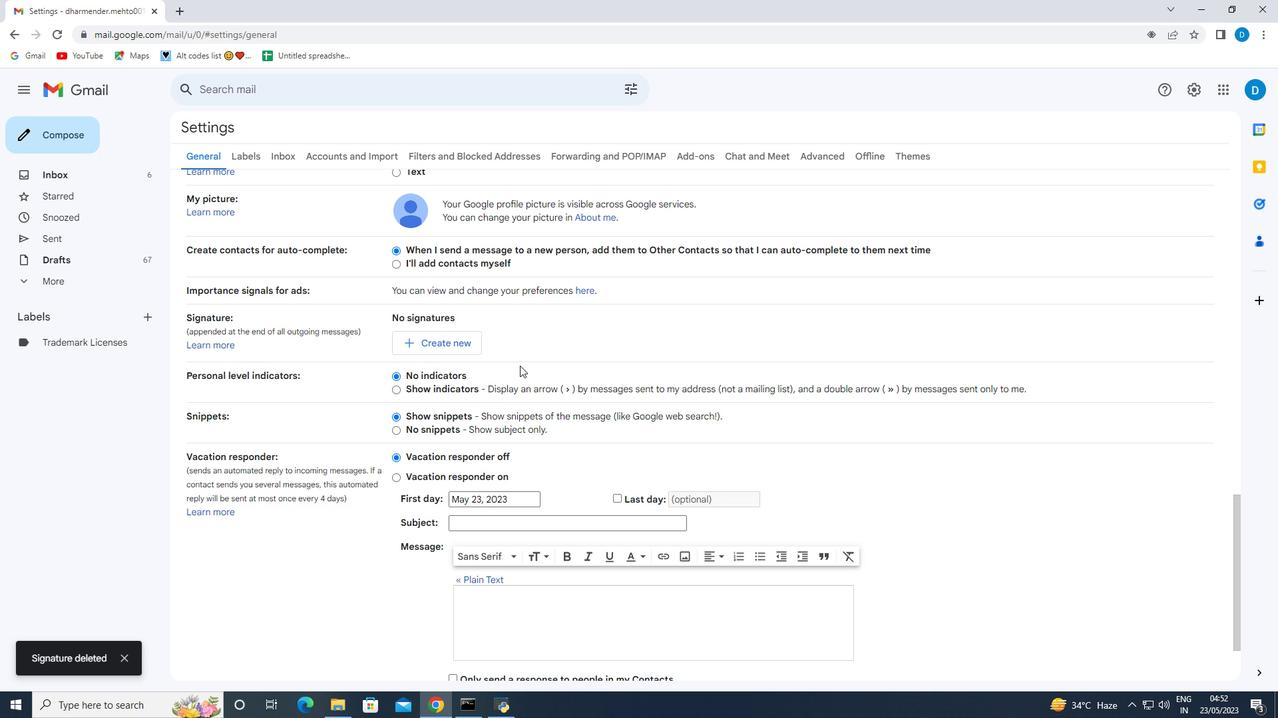 
Action: Mouse scrolled (519, 365) with delta (0, 0)
Screenshot: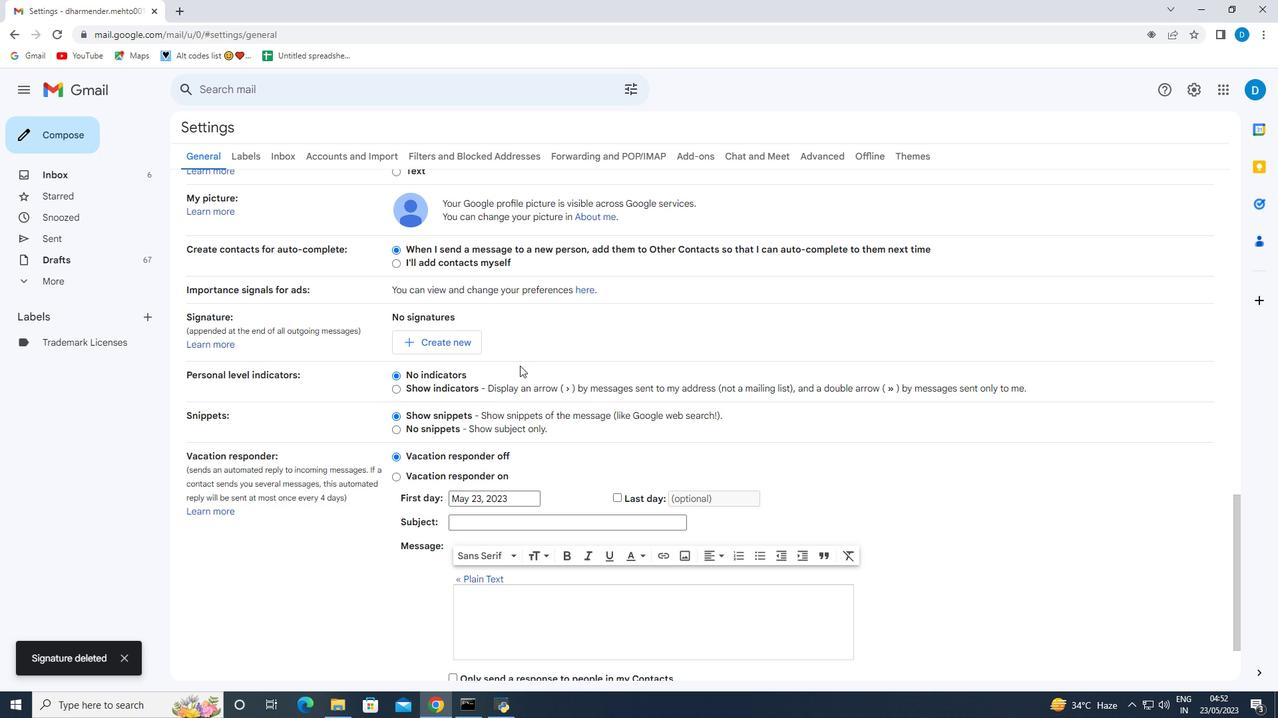 
Action: Mouse moved to (151, 342)
Screenshot: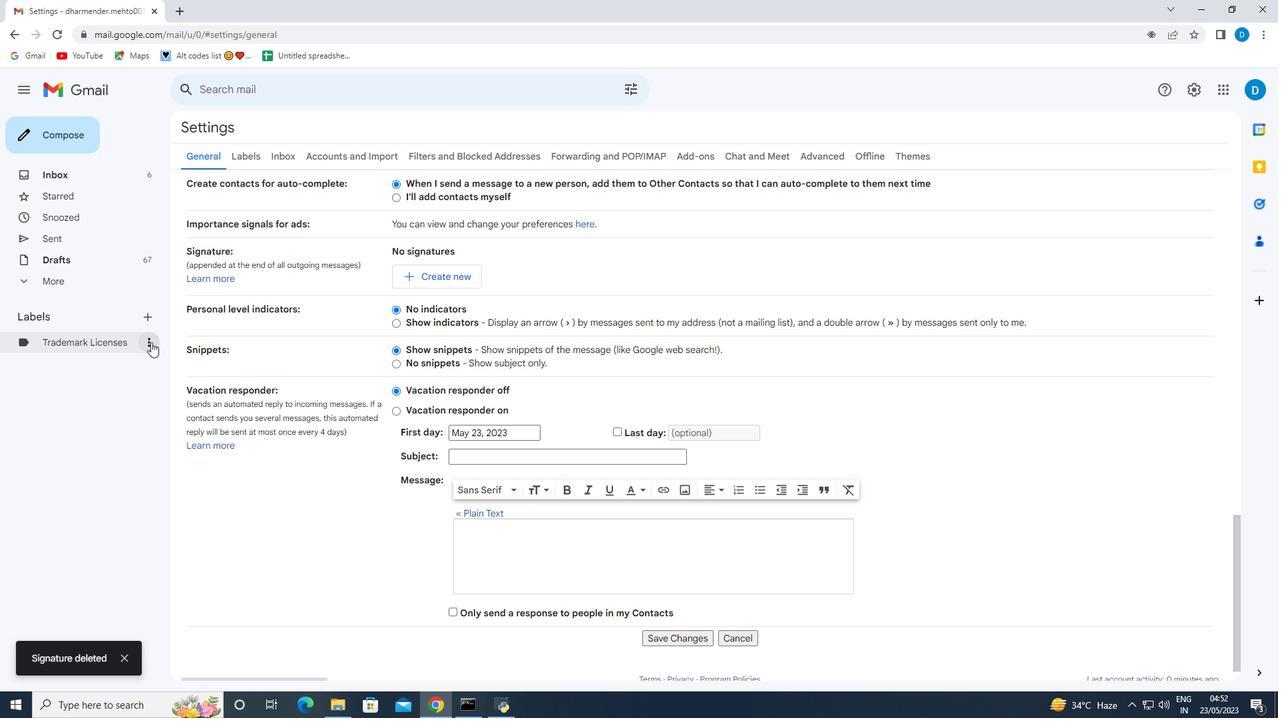 
Action: Mouse pressed left at (151, 342)
Screenshot: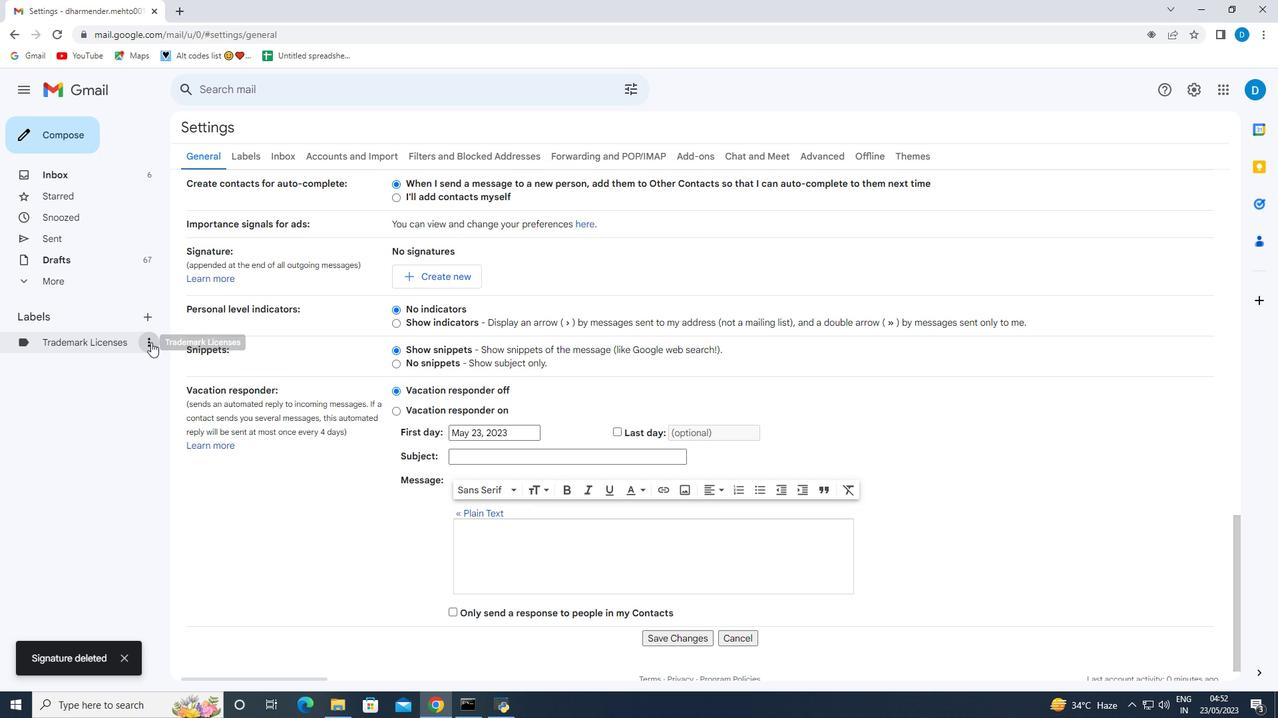
Action: Mouse moved to (209, 578)
Screenshot: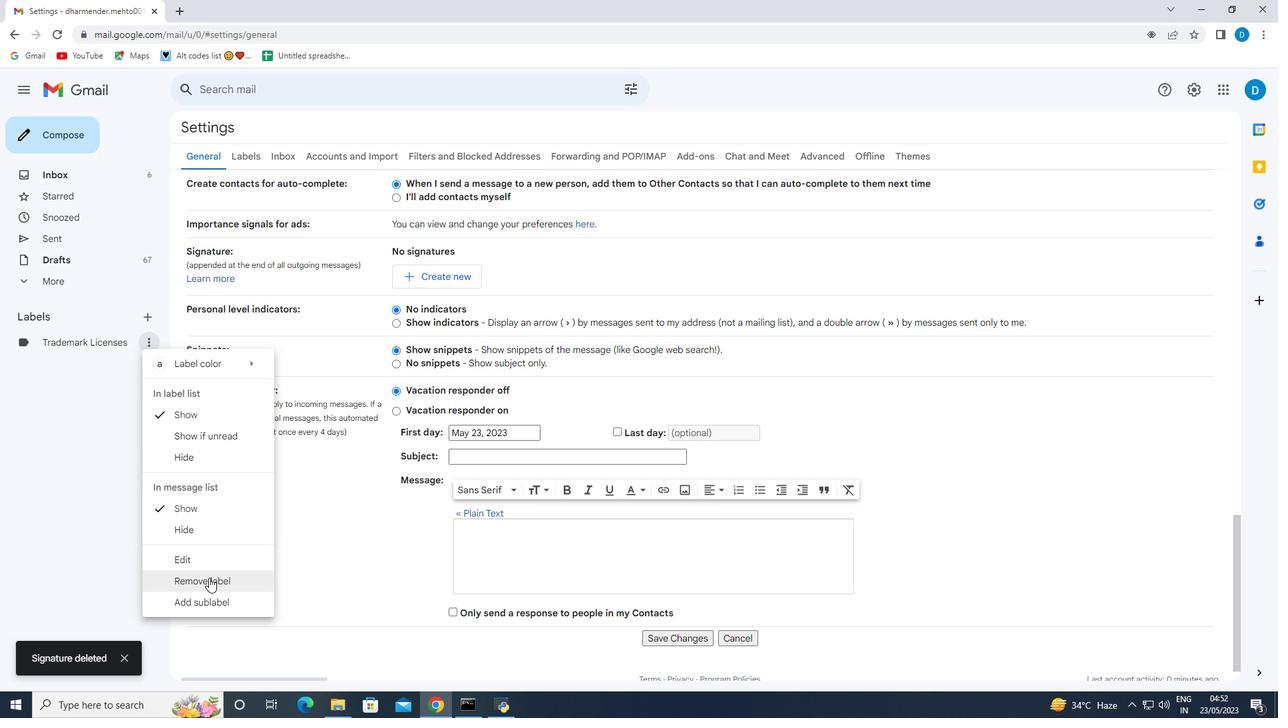 
Action: Mouse pressed left at (209, 578)
Screenshot: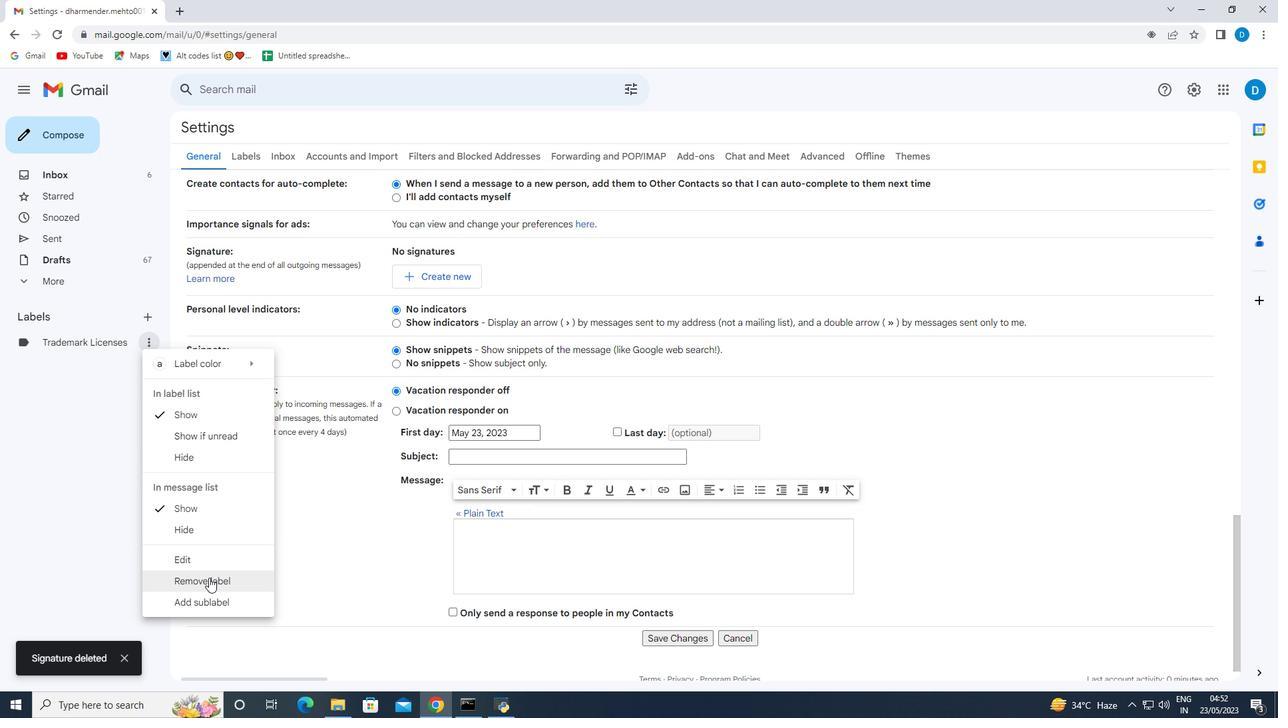 
Action: Mouse moved to (749, 416)
Screenshot: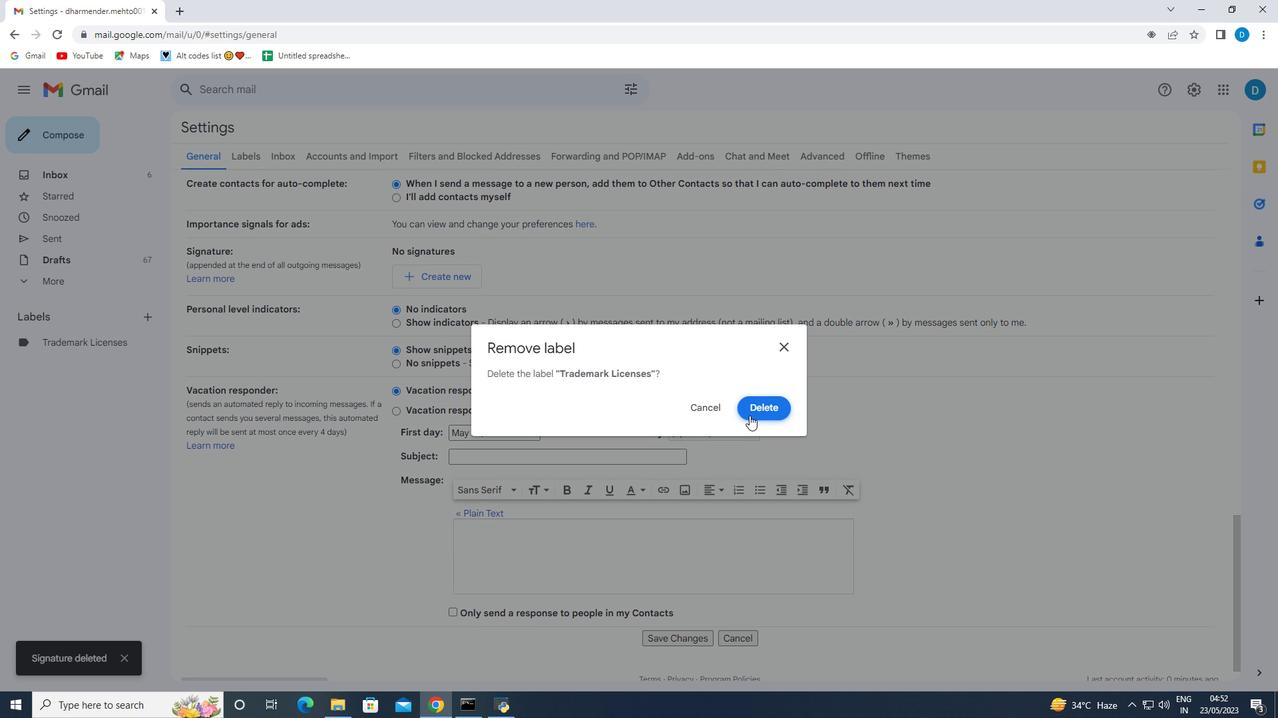
Action: Mouse pressed left at (749, 416)
Screenshot: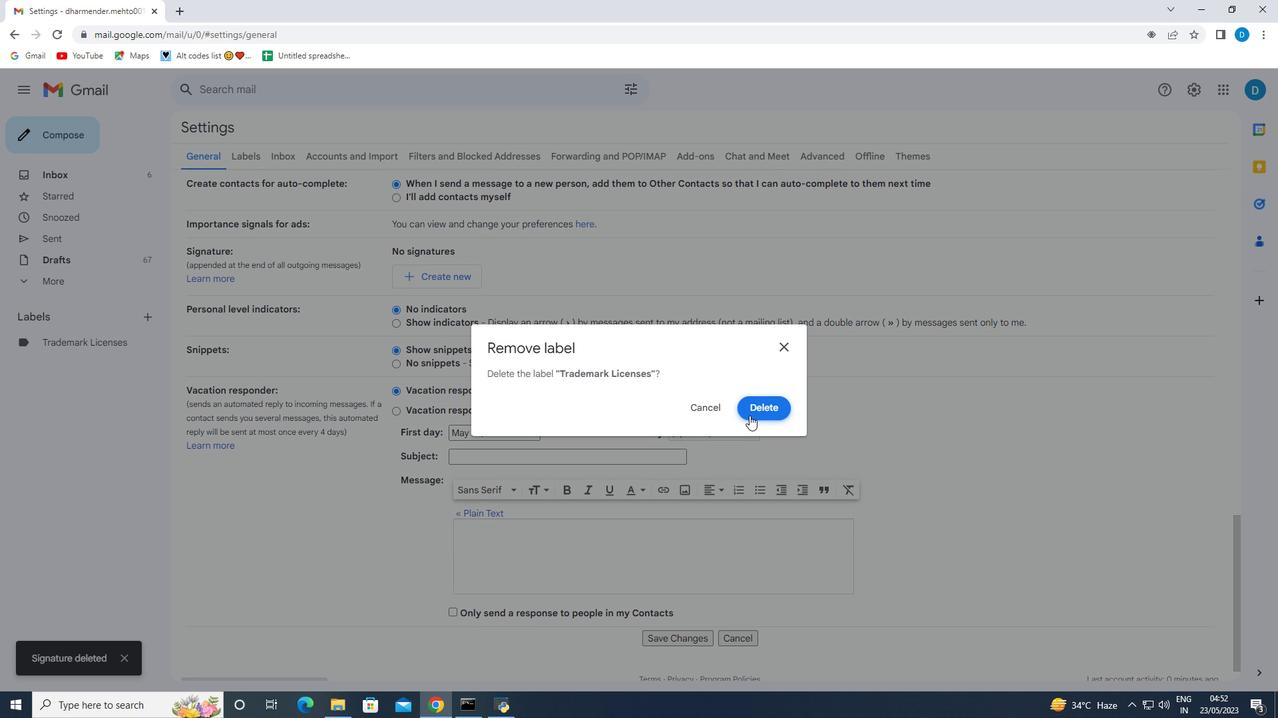 
Action: Mouse moved to (430, 375)
Screenshot: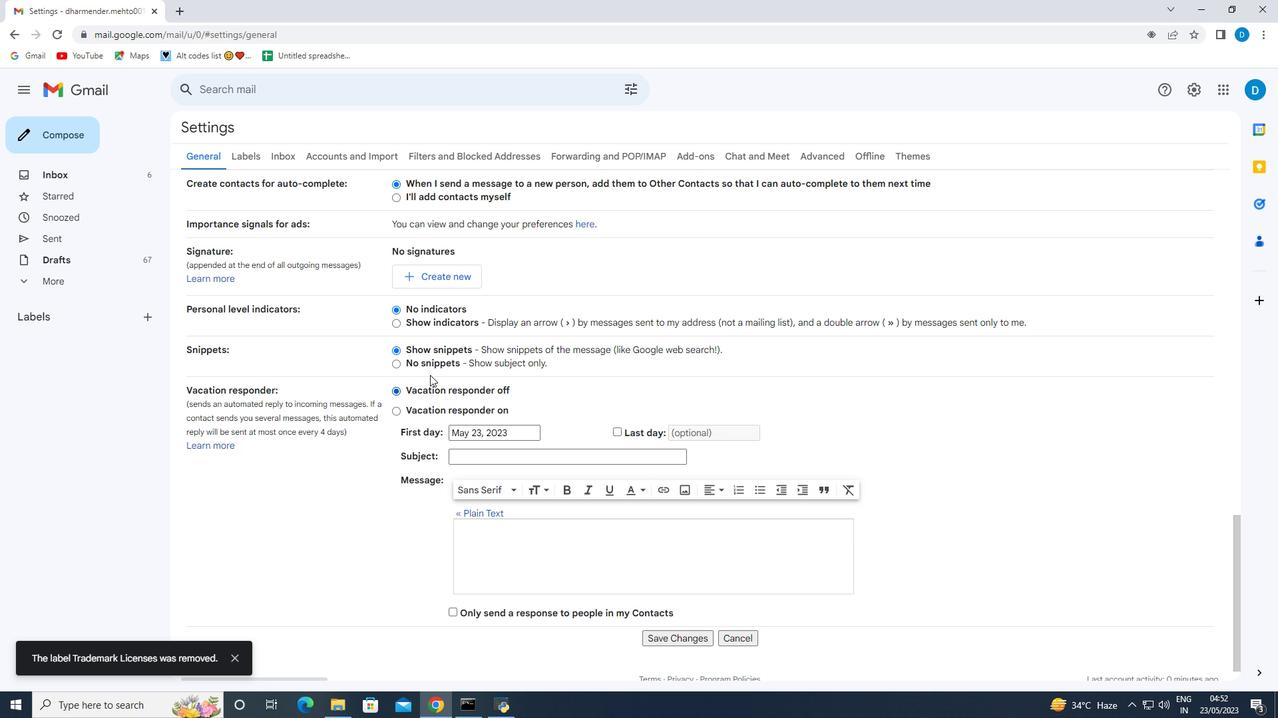 
Action: Mouse scrolled (430, 376) with delta (0, 0)
Screenshot: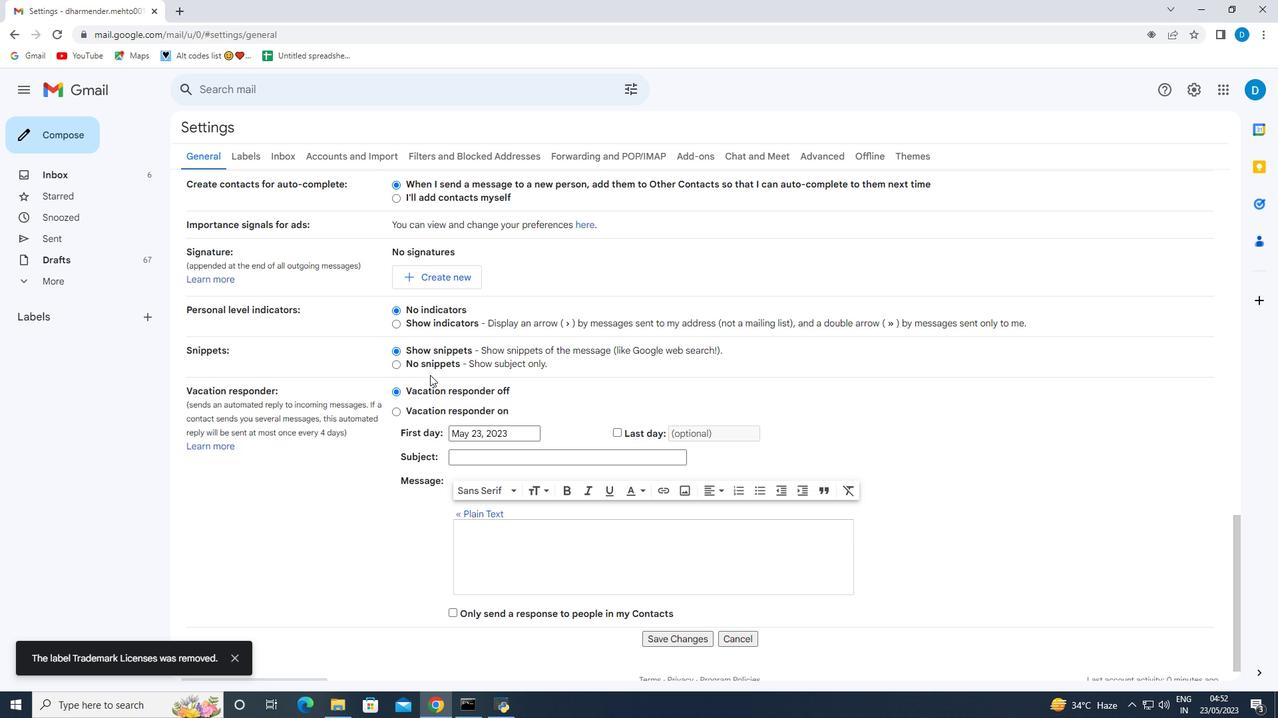 
Action: Mouse scrolled (430, 376) with delta (0, 0)
Screenshot: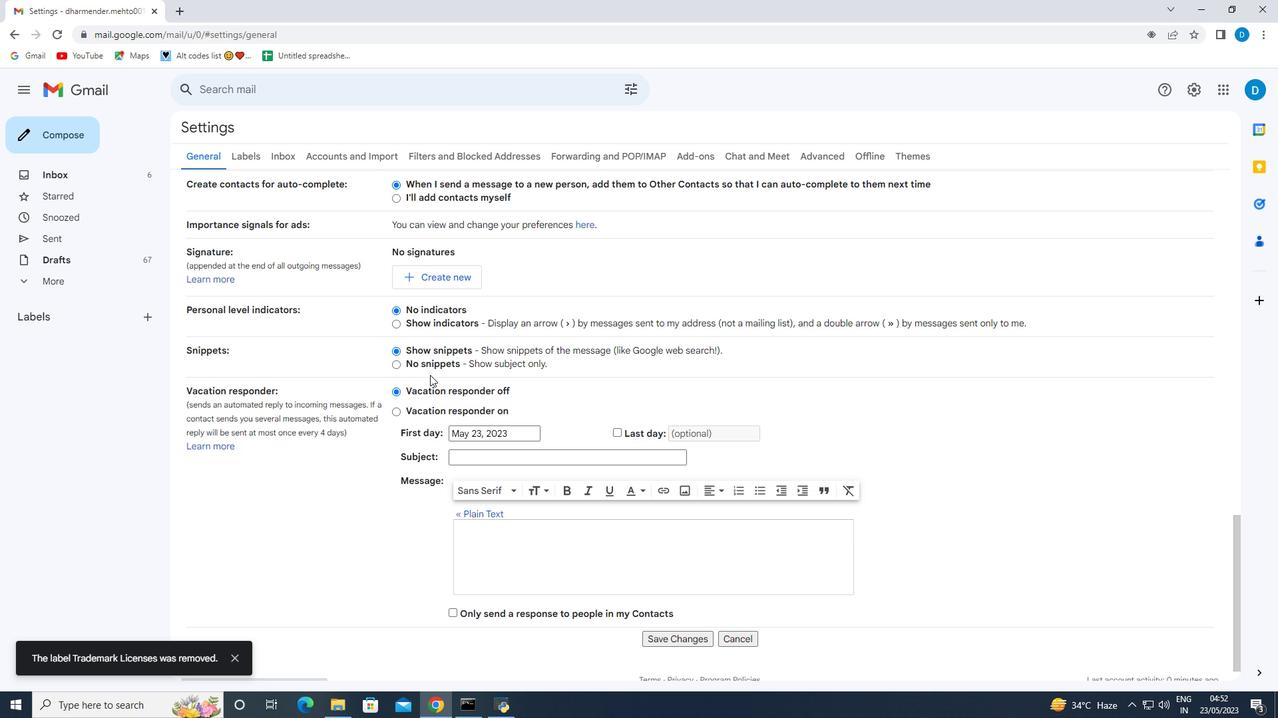 
Action: Mouse moved to (422, 413)
Screenshot: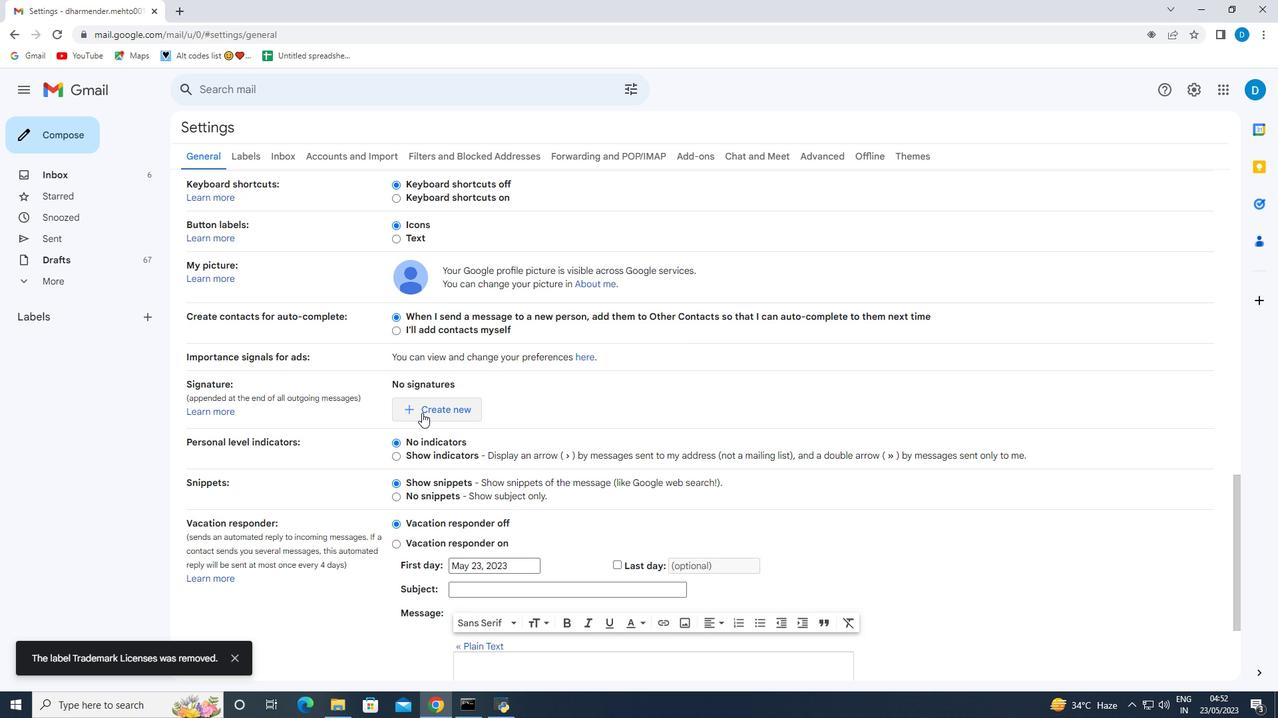 
Action: Mouse pressed left at (422, 413)
Screenshot: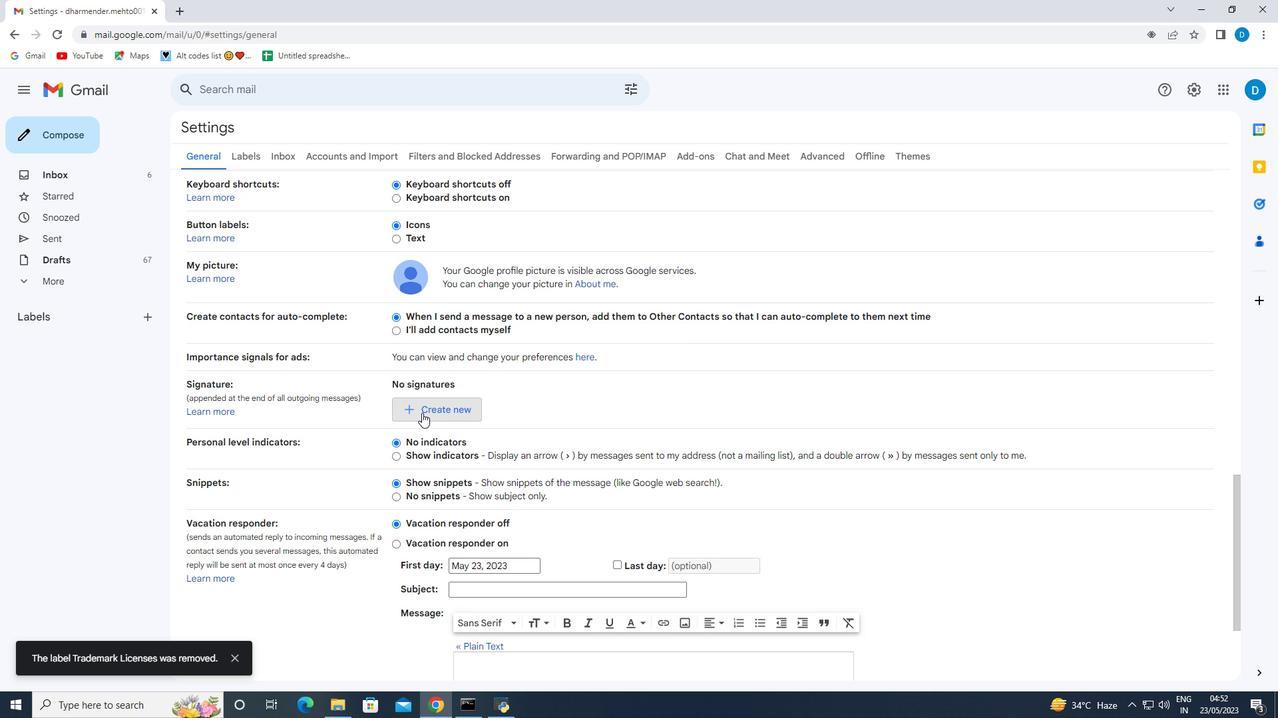 
Action: Mouse moved to (535, 377)
Screenshot: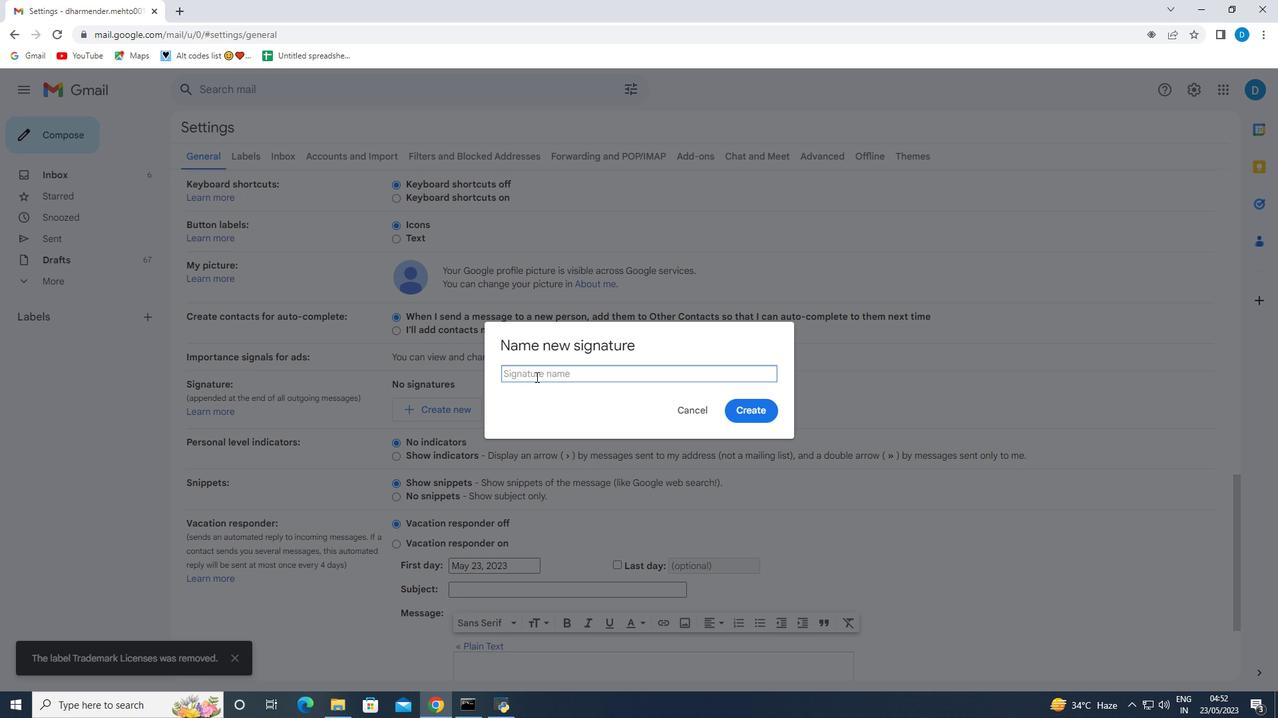 
Action: Mouse pressed left at (535, 377)
Screenshot: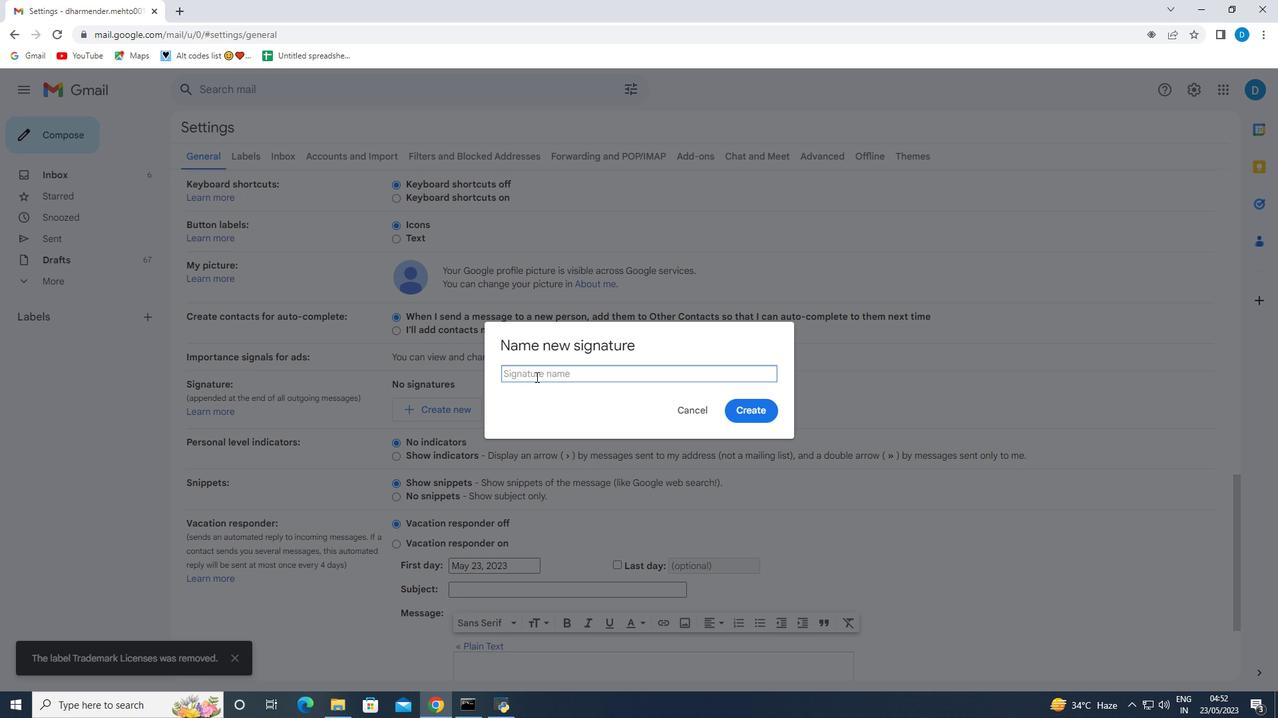 
Action: Key pressed <Key.shift><Key.shift><Key.shift><Key.shift><Key.shift><Key.shift><Key.shift><Key.shift><Key.shift><Key.shift><Key.shift><Key.shift><Key.shift><Key.shift><Key.shift><Key.shift><Key.shift><Key.shift><Key.shift><Key.shift><Key.shift><Key.shift><Key.shift><Key.shift>Marley<Key.space><Key.shift>Cooper
Screenshot: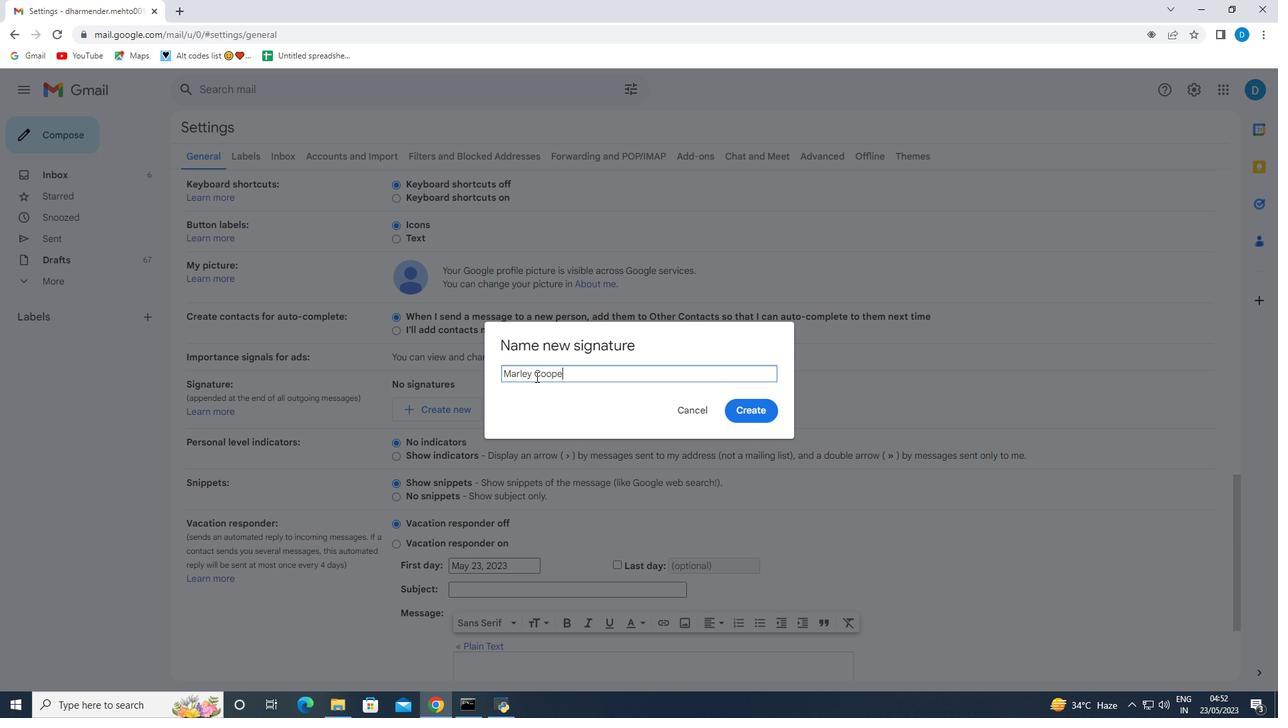 
Action: Mouse moved to (752, 410)
Screenshot: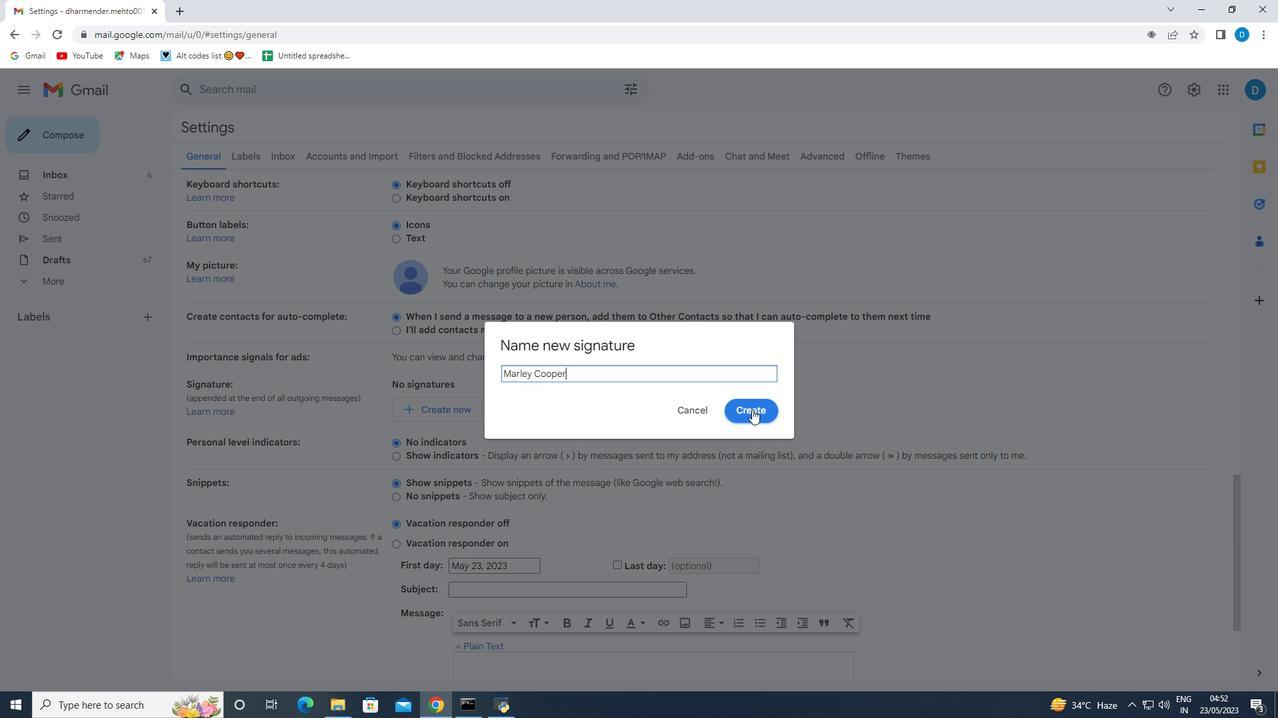 
Action: Mouse pressed left at (752, 410)
Screenshot: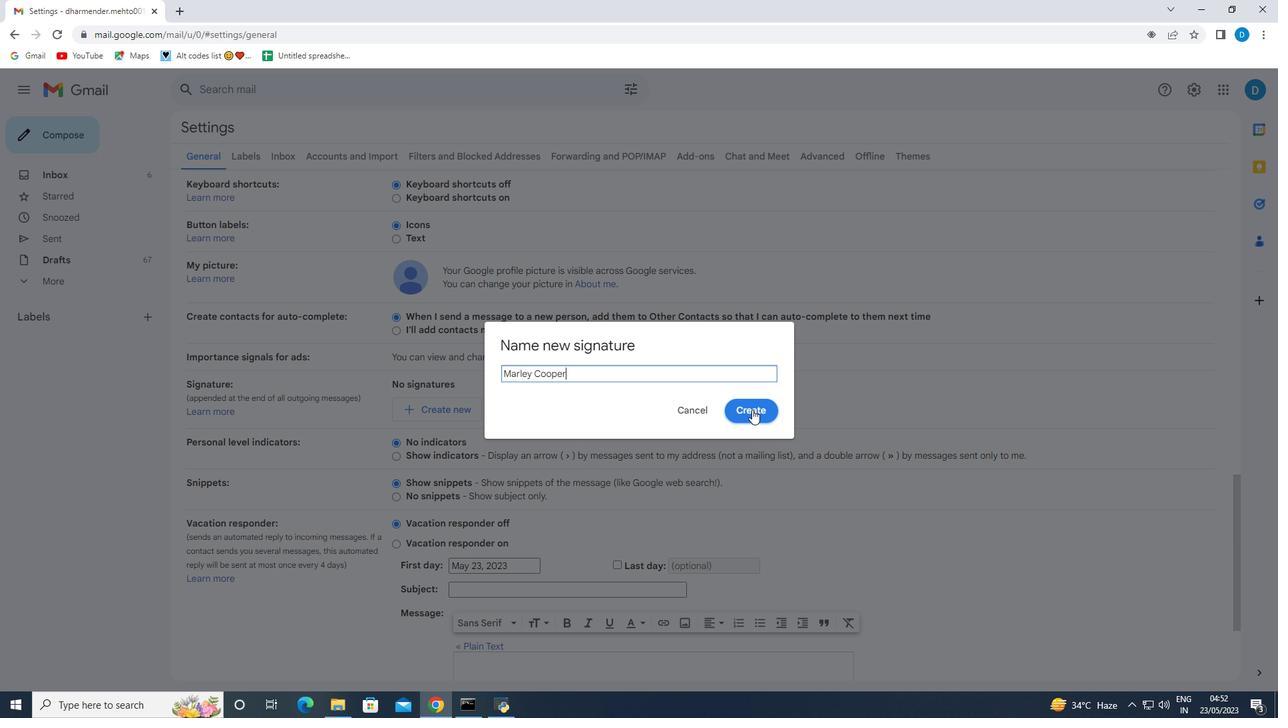 
Action: Mouse moved to (570, 422)
Screenshot: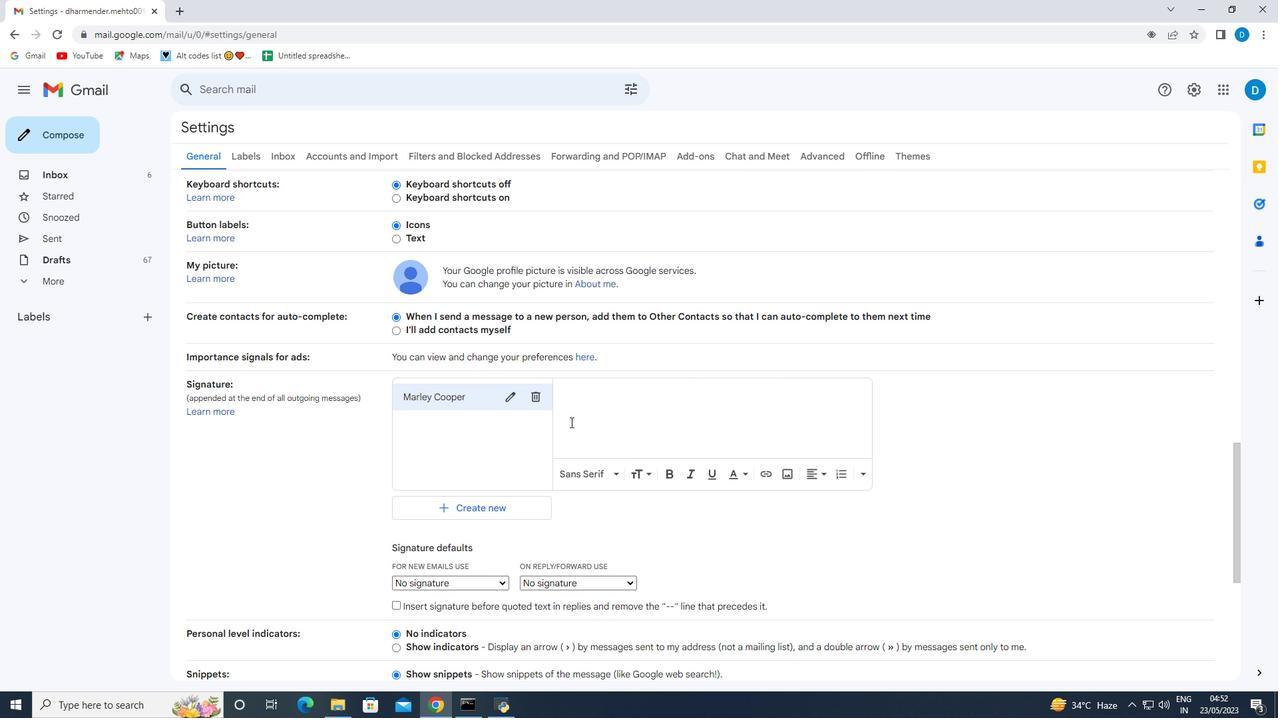 
Action: Mouse pressed left at (570, 422)
Screenshot: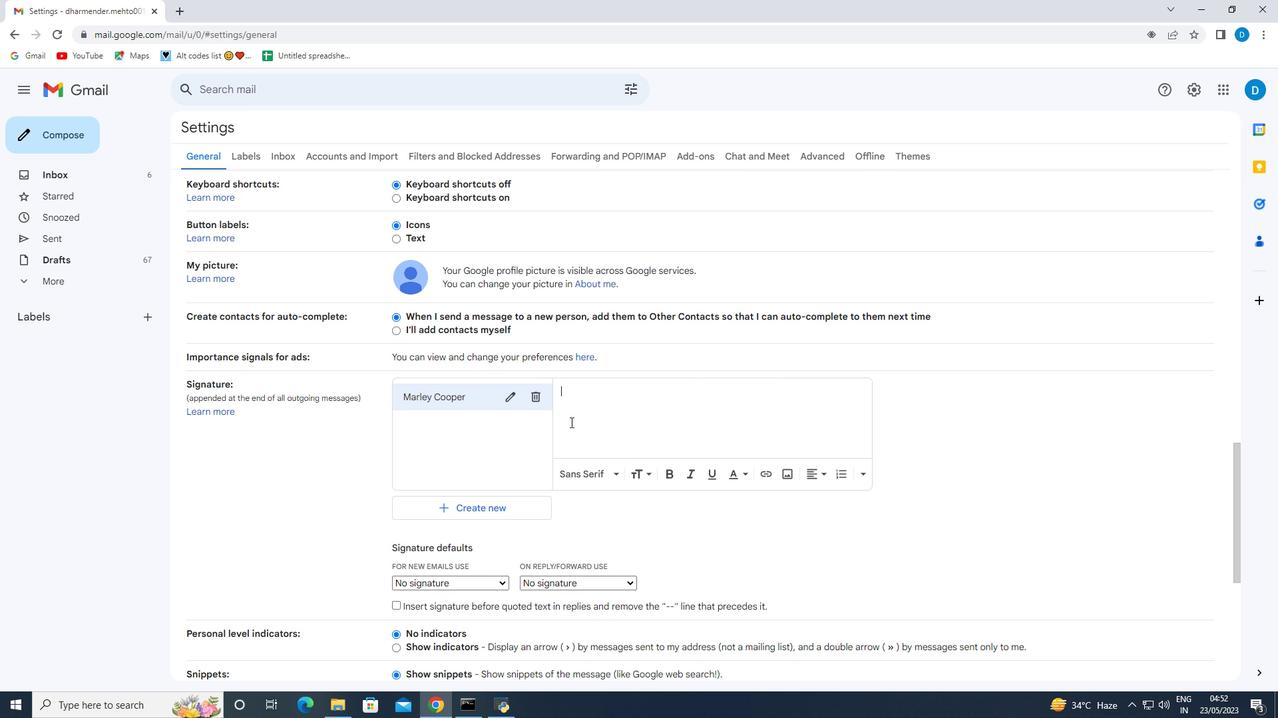 
Action: Key pressed <Key.enter><Key.shift><Key.shift>Marley<Key.space><Key.shift>Cooper
Screenshot: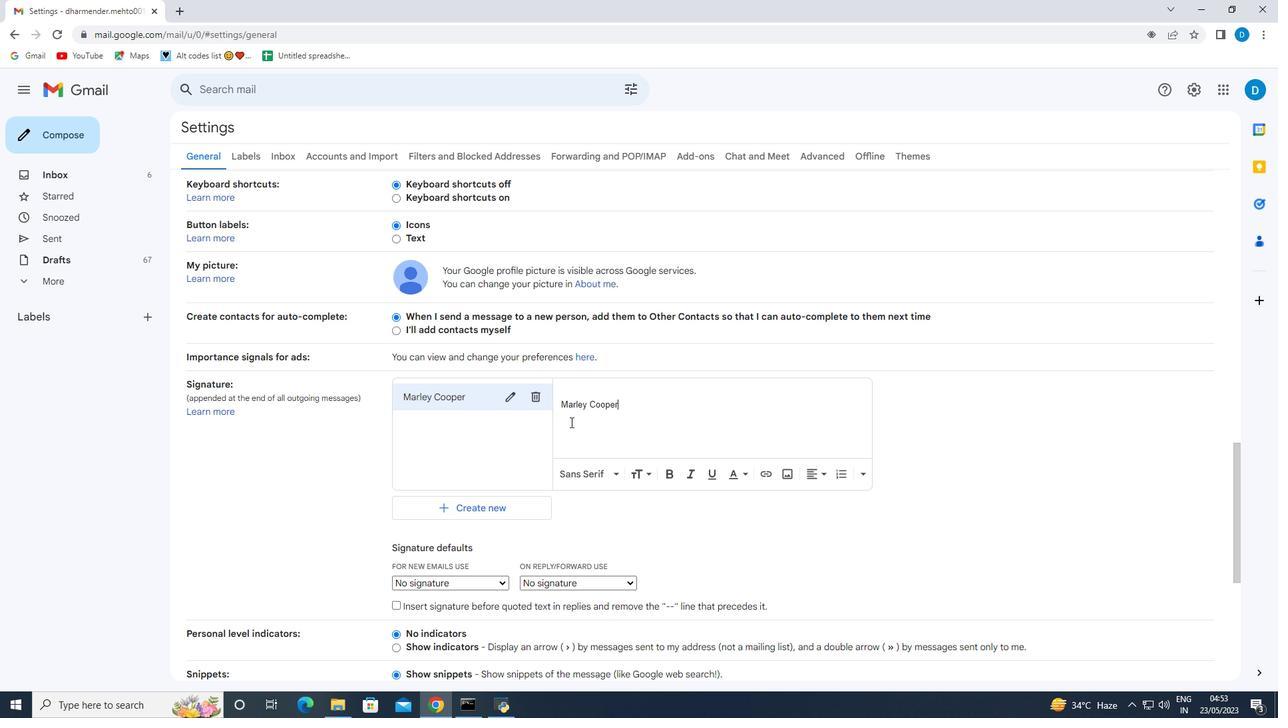
Action: Mouse moved to (465, 587)
Screenshot: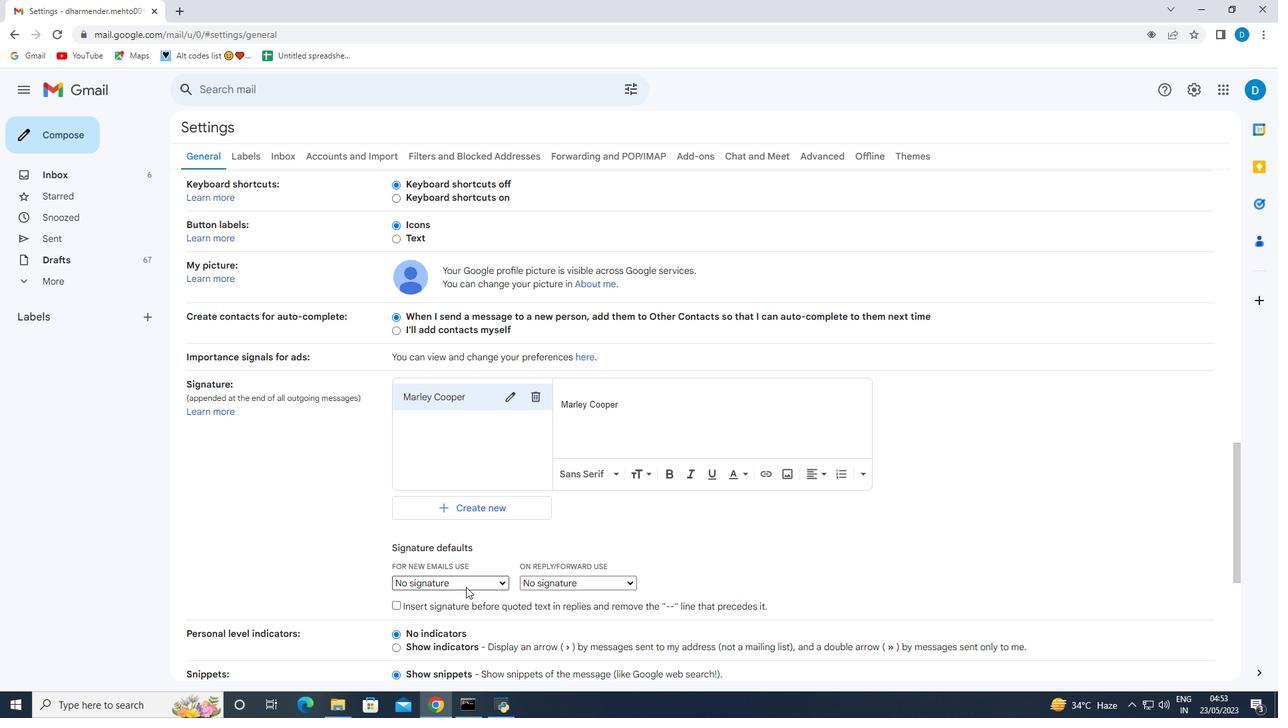 
Action: Mouse pressed left at (465, 587)
Screenshot: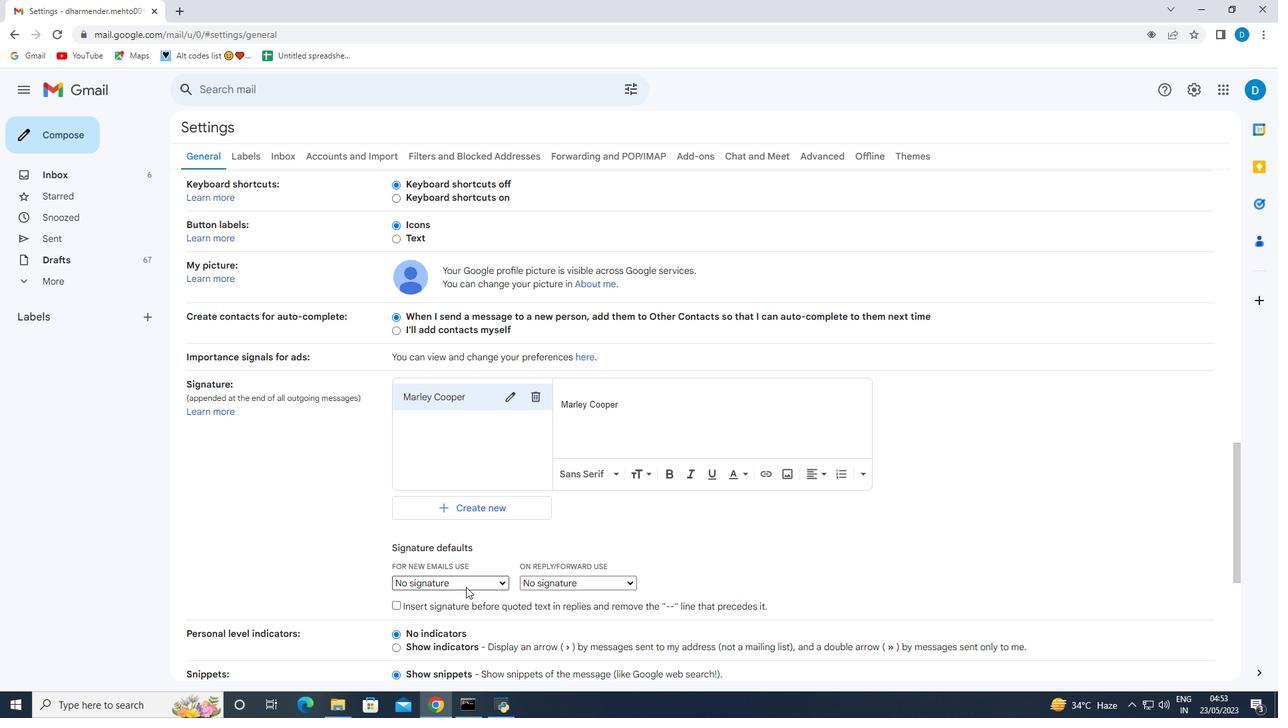 
Action: Mouse moved to (461, 606)
Screenshot: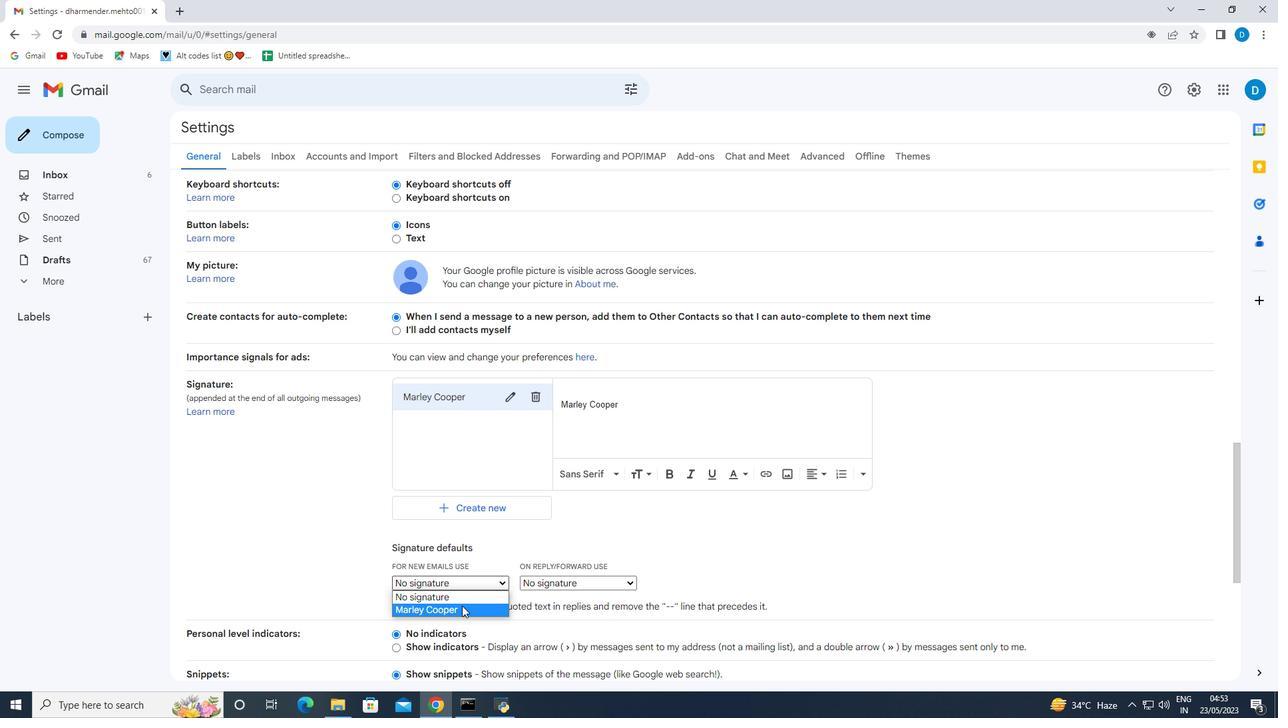 
Action: Mouse pressed left at (461, 606)
Screenshot: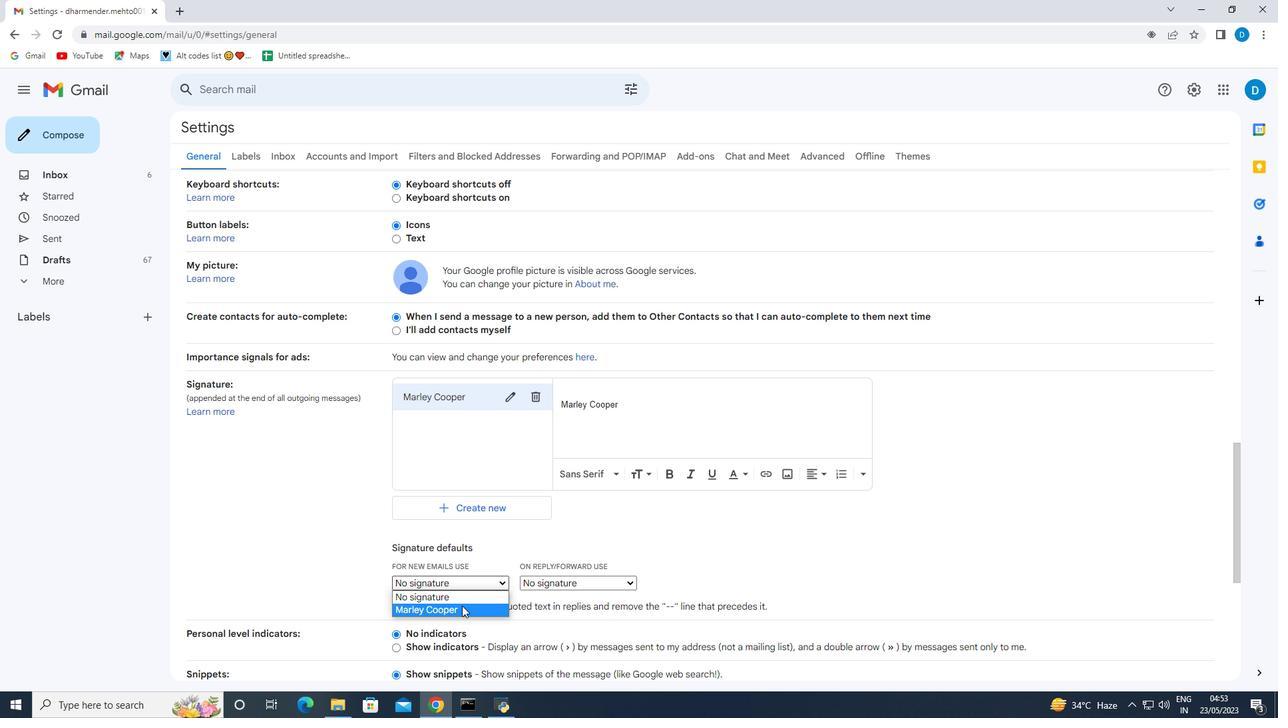 
Action: Mouse moved to (555, 581)
Screenshot: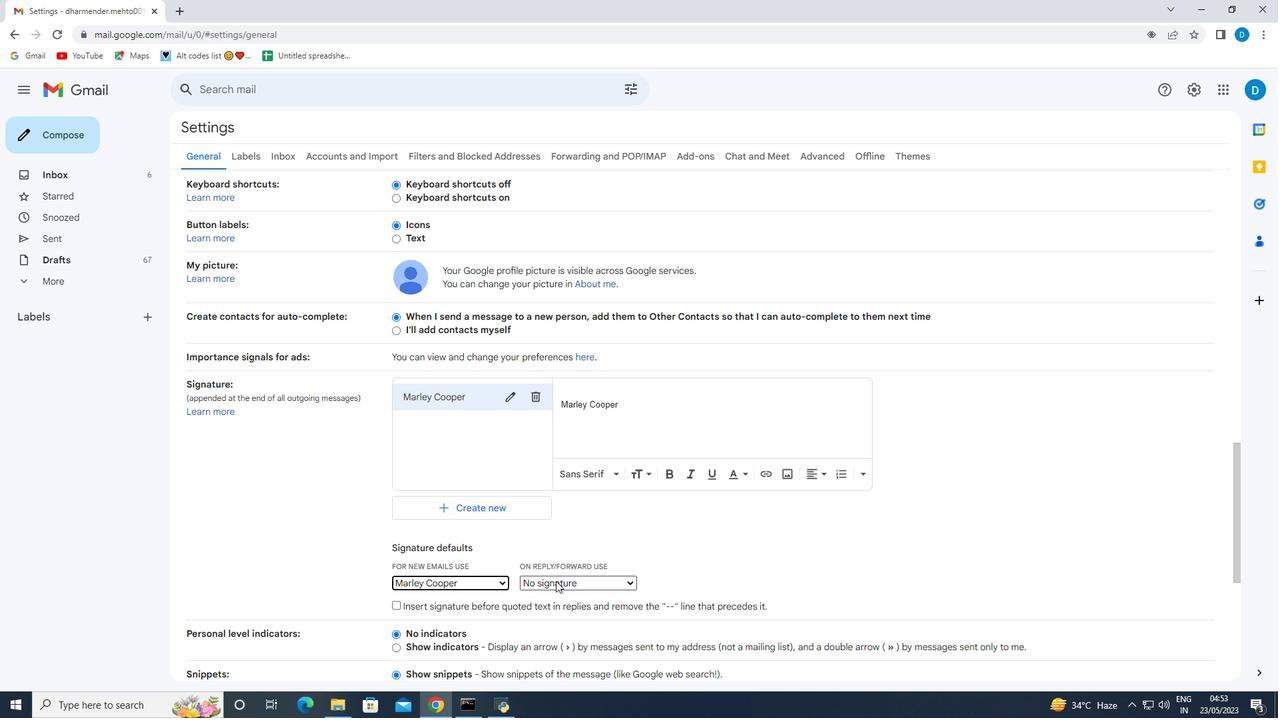 
Action: Mouse pressed left at (555, 581)
Screenshot: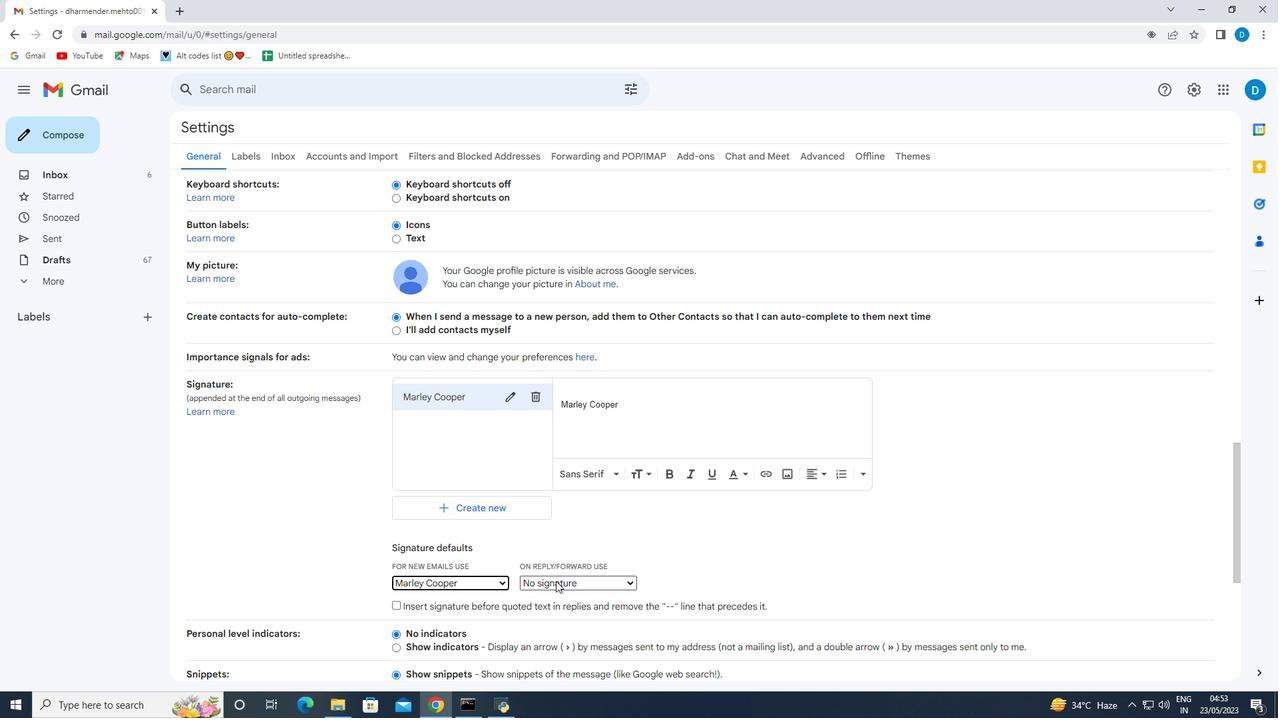 
Action: Mouse moved to (548, 609)
Screenshot: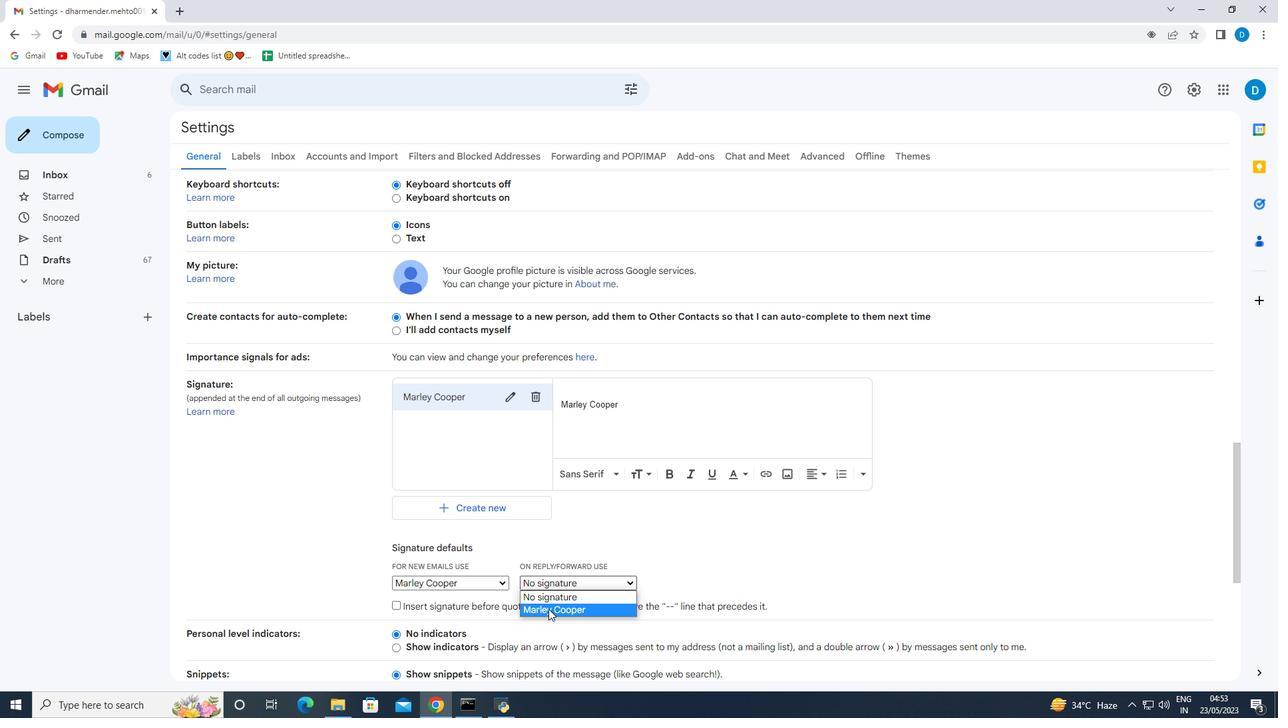 
Action: Mouse pressed left at (548, 609)
Screenshot: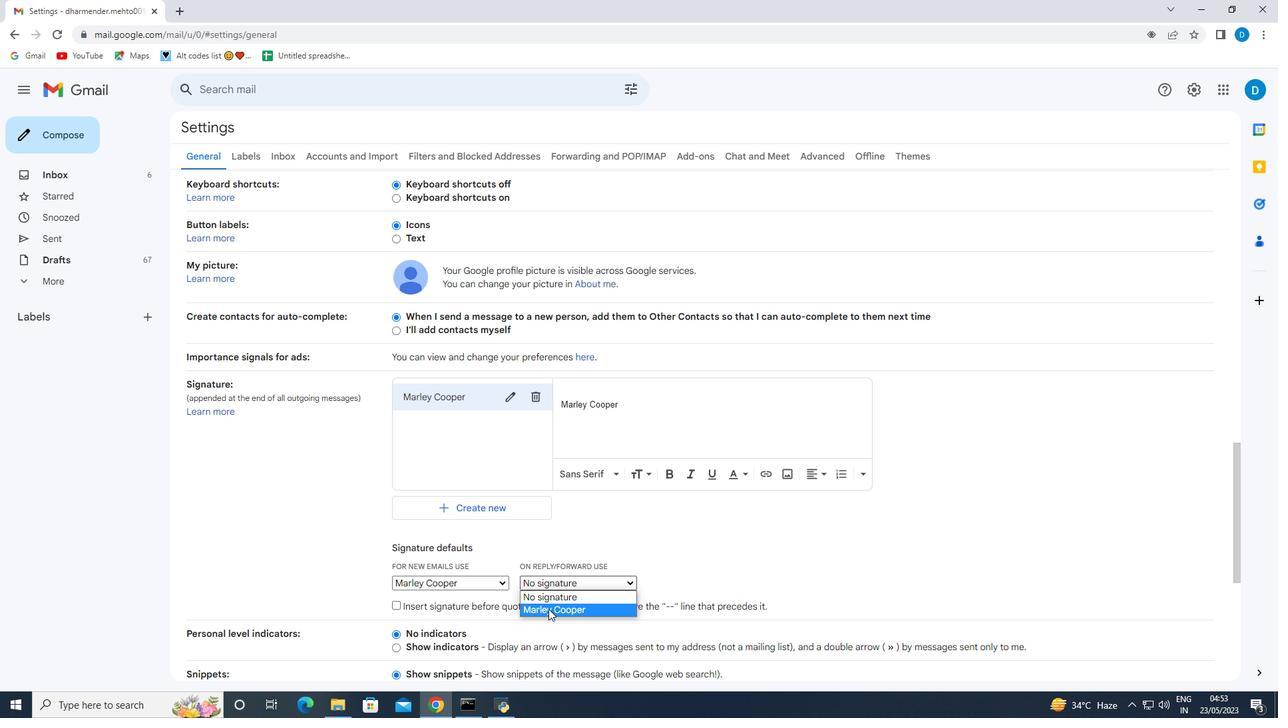 
Action: Mouse moved to (538, 599)
Screenshot: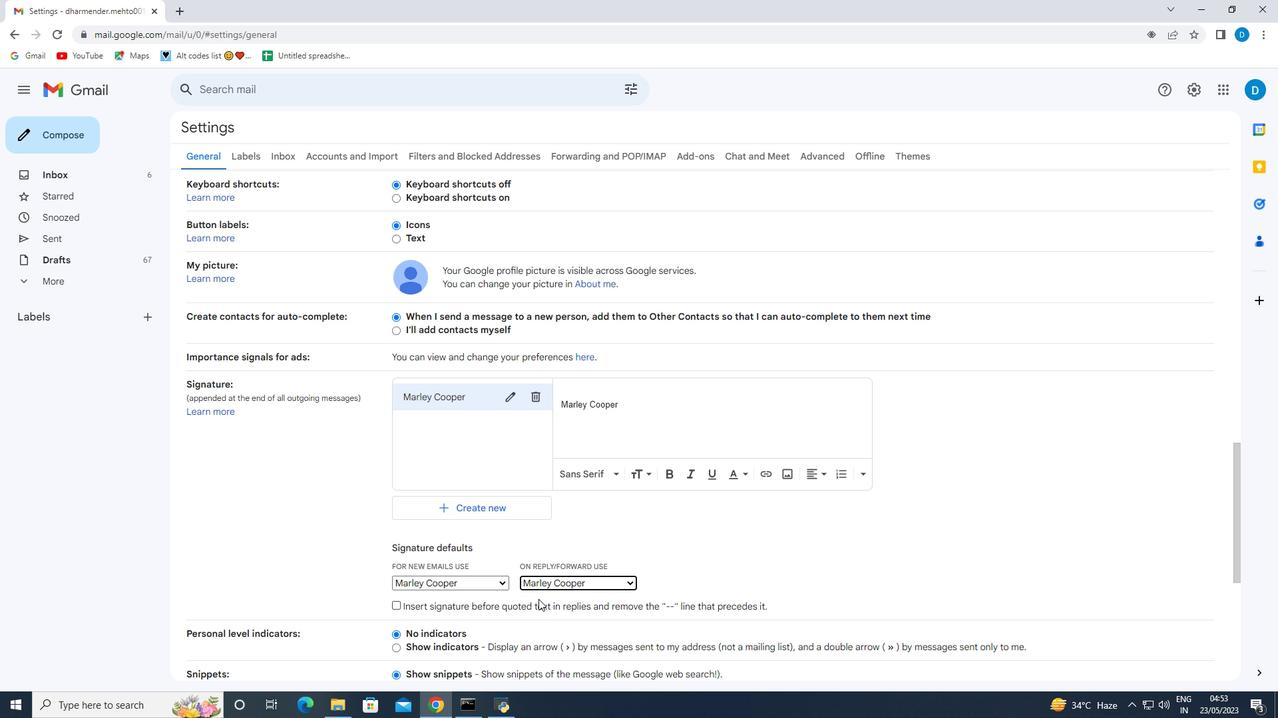 
Action: Mouse scrolled (538, 599) with delta (0, 0)
Screenshot: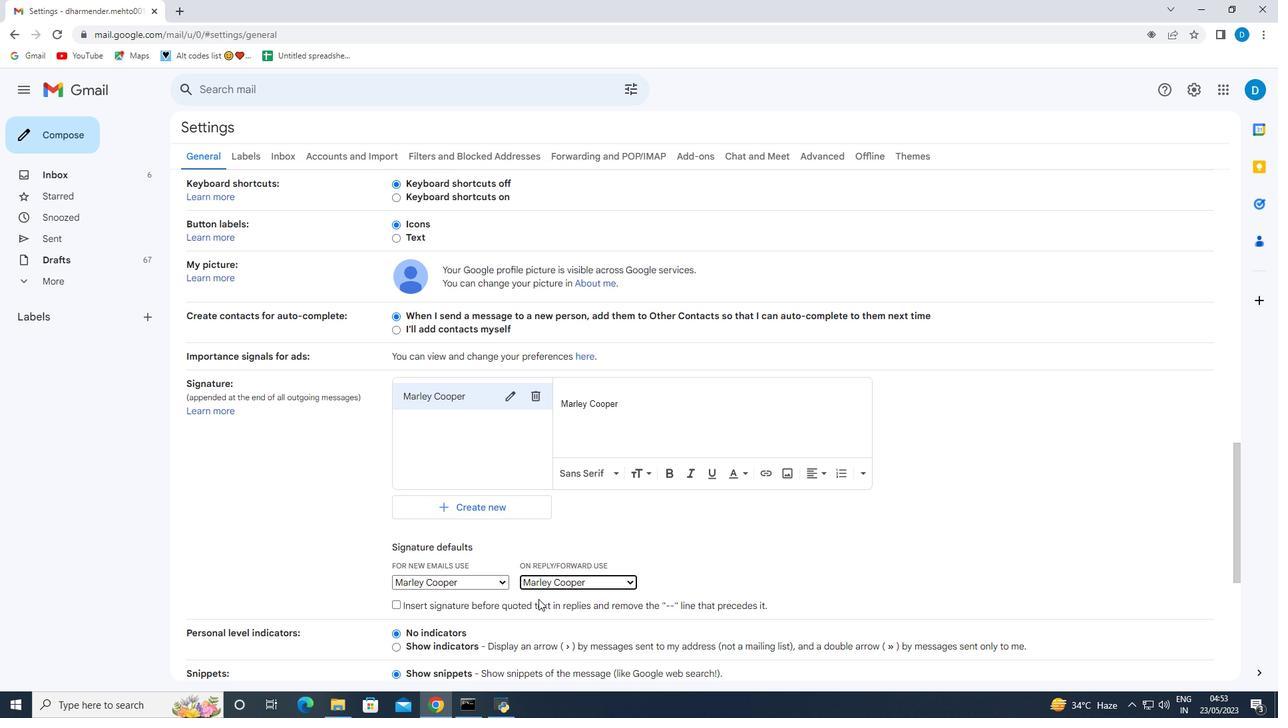 
Action: Mouse scrolled (538, 599) with delta (0, 0)
Screenshot: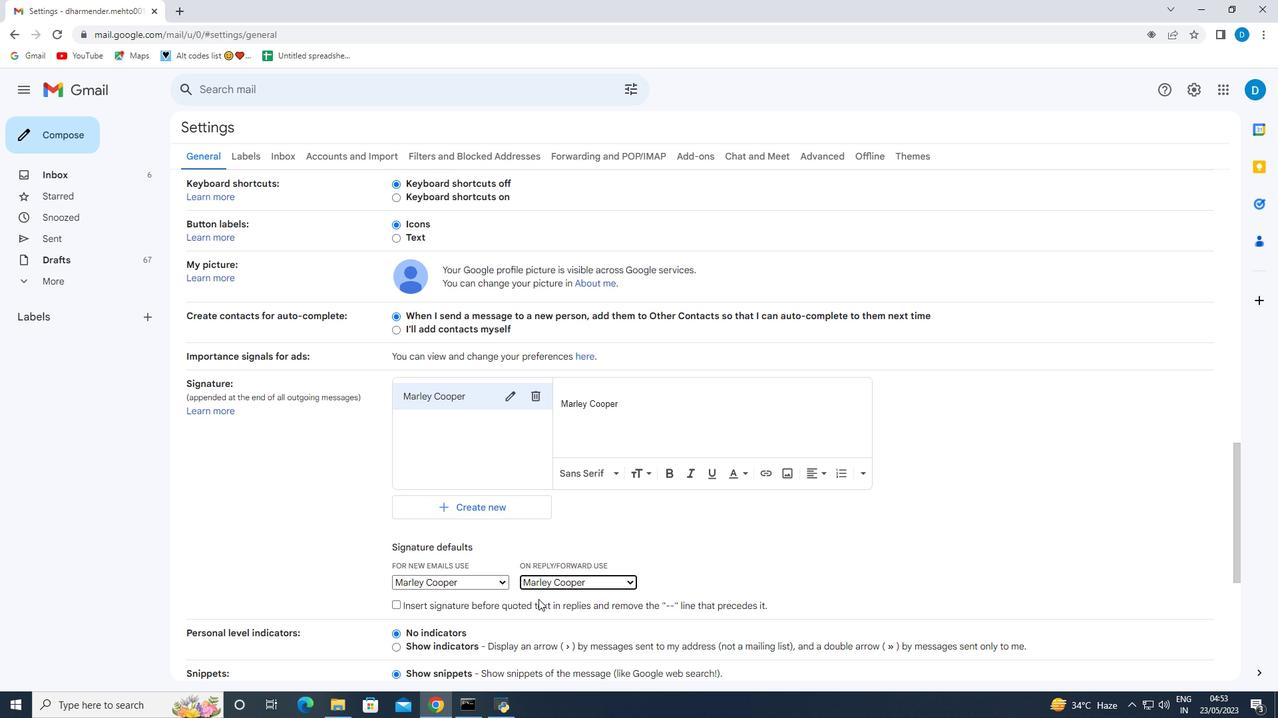
Action: Mouse moved to (533, 597)
Screenshot: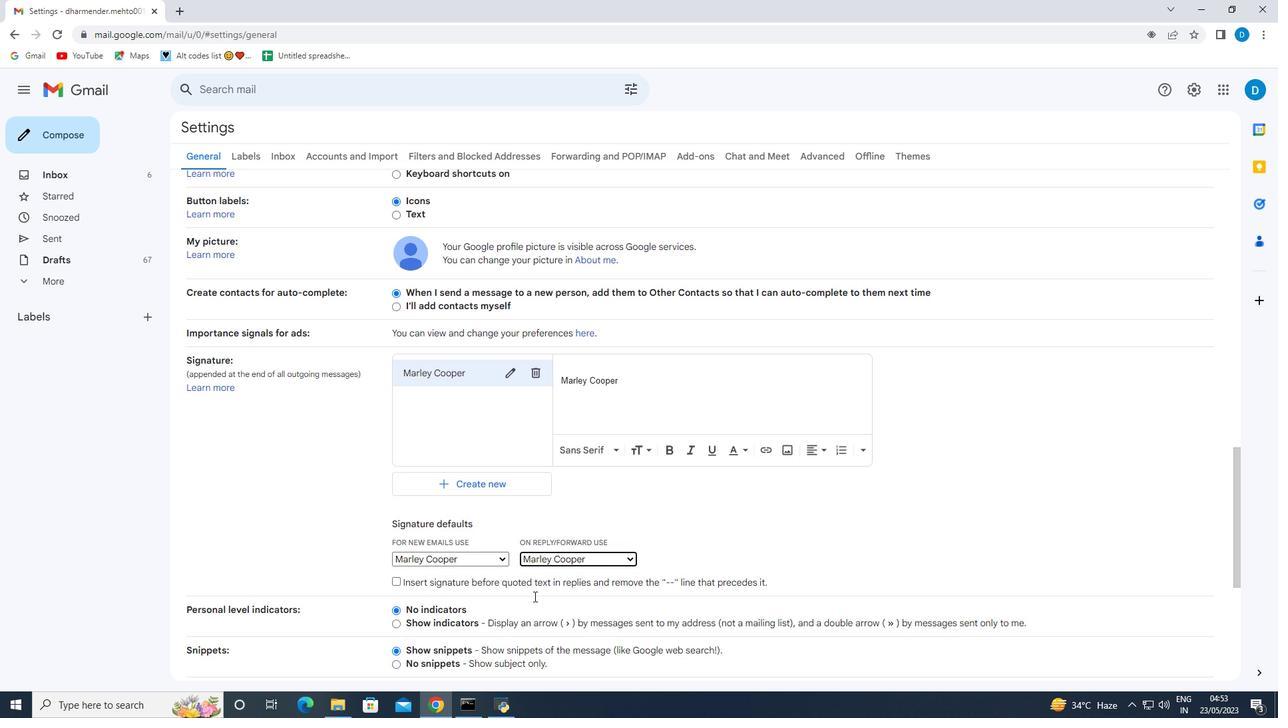 
Action: Mouse scrolled (533, 596) with delta (0, 0)
Screenshot: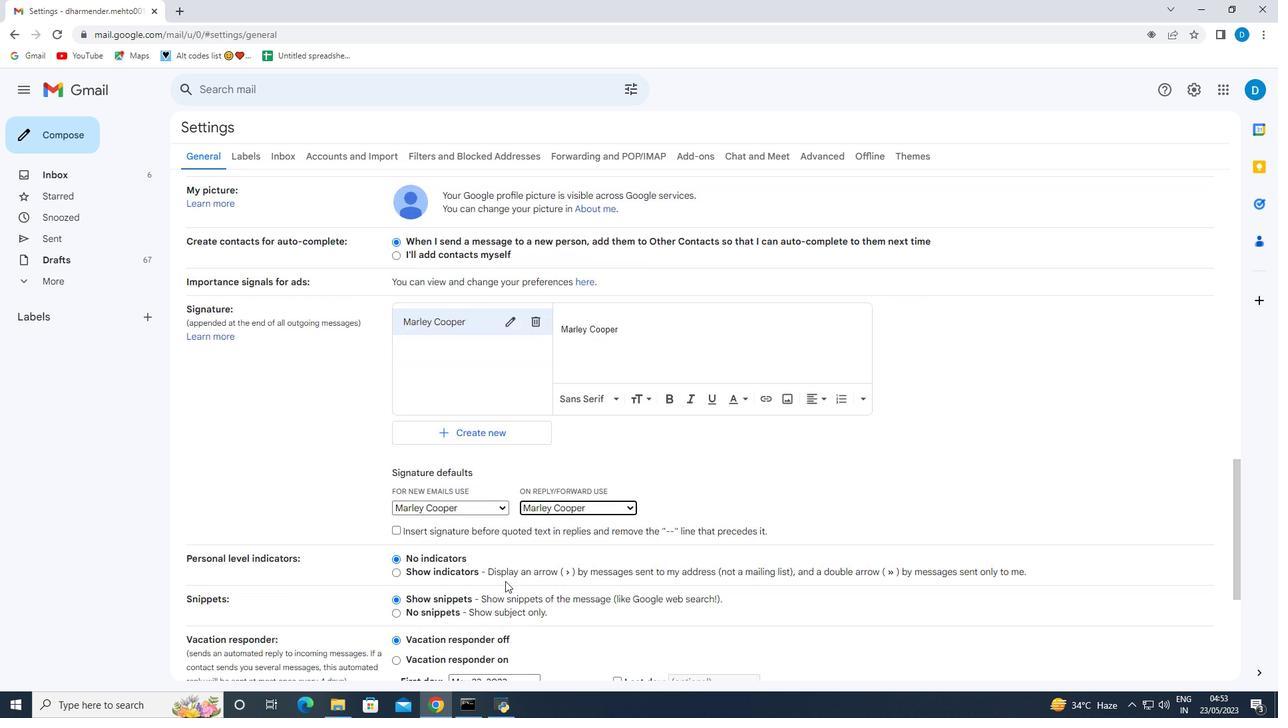 
Action: Mouse moved to (465, 558)
Screenshot: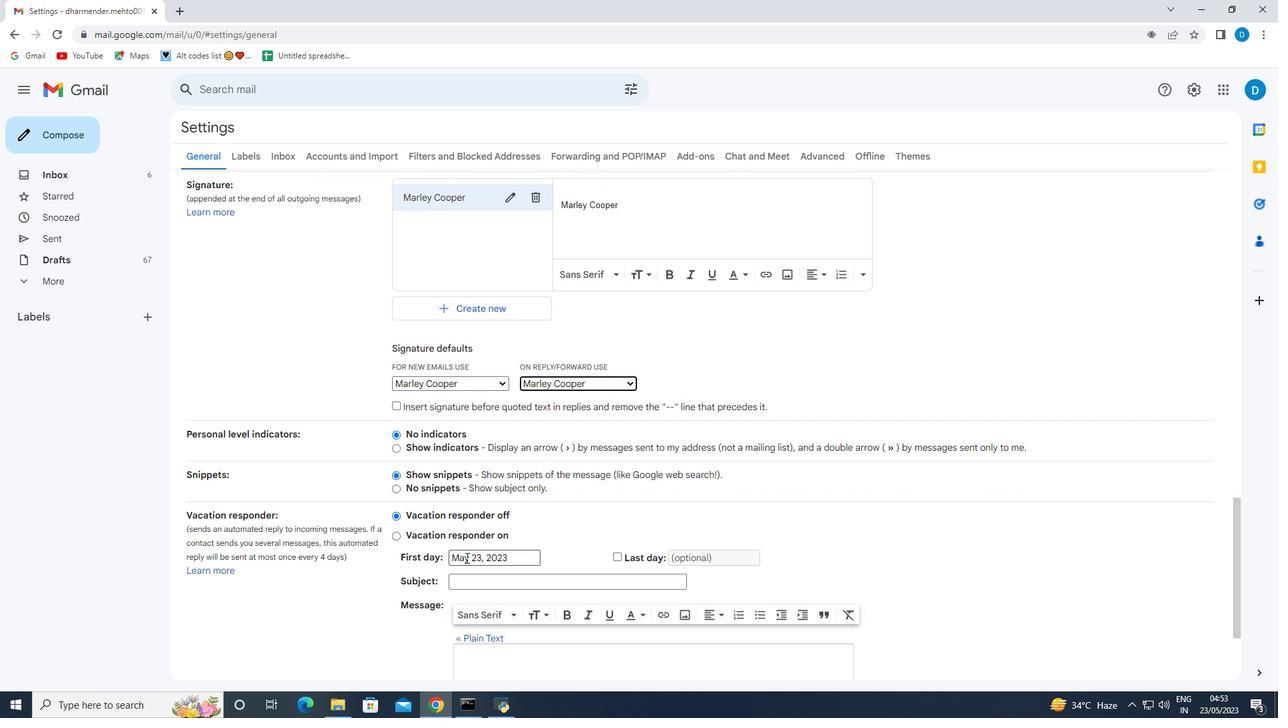 
Action: Mouse scrolled (465, 557) with delta (0, 0)
Screenshot: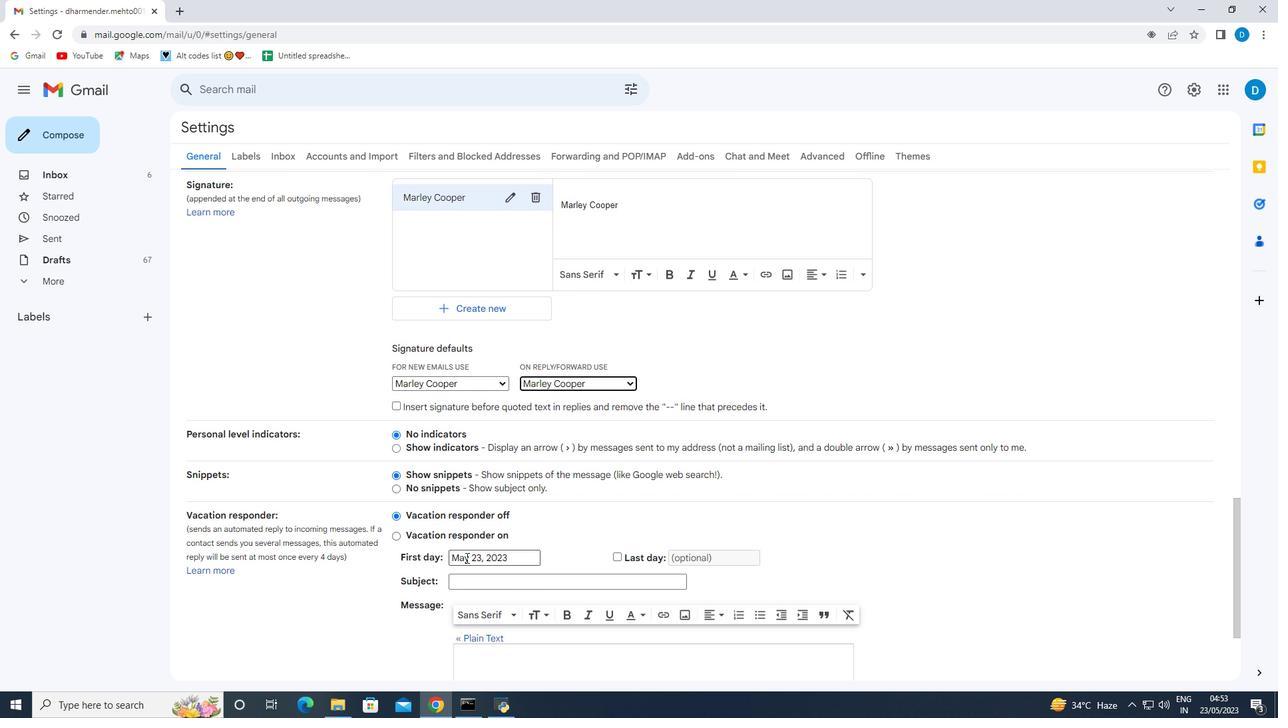
Action: Mouse scrolled (465, 557) with delta (0, 0)
Screenshot: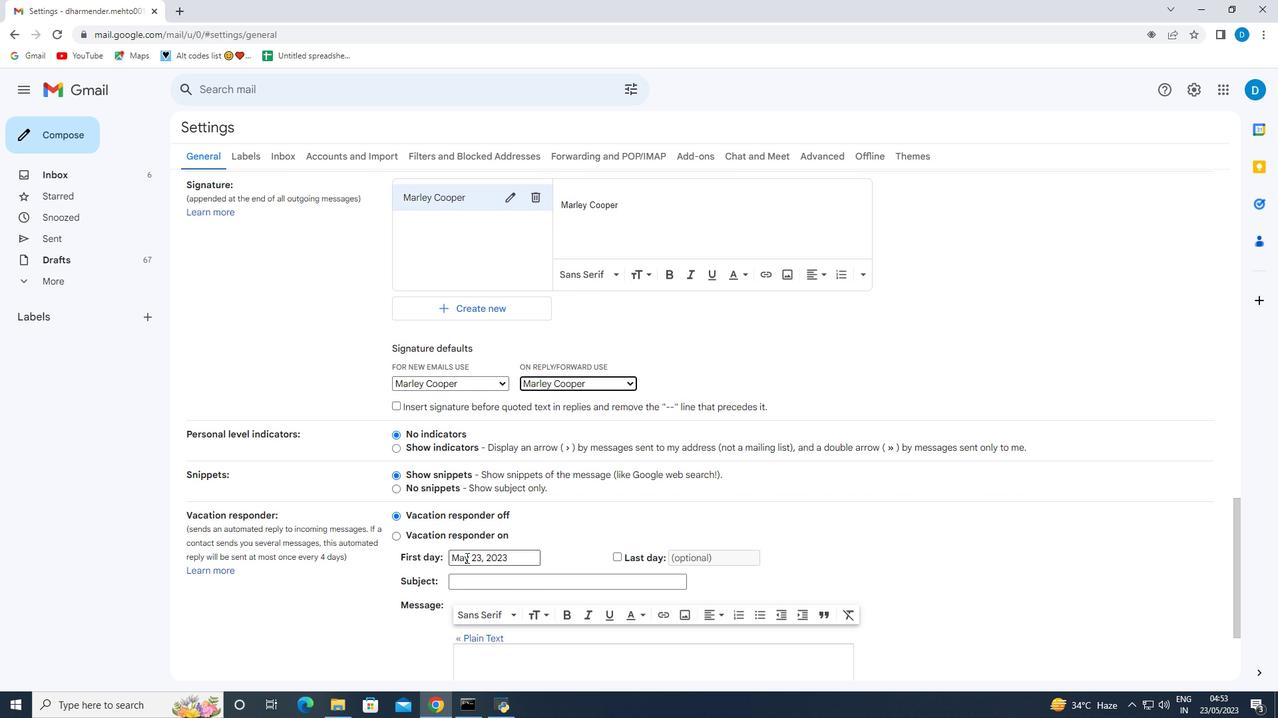 
Action: Mouse scrolled (465, 557) with delta (0, 0)
Screenshot: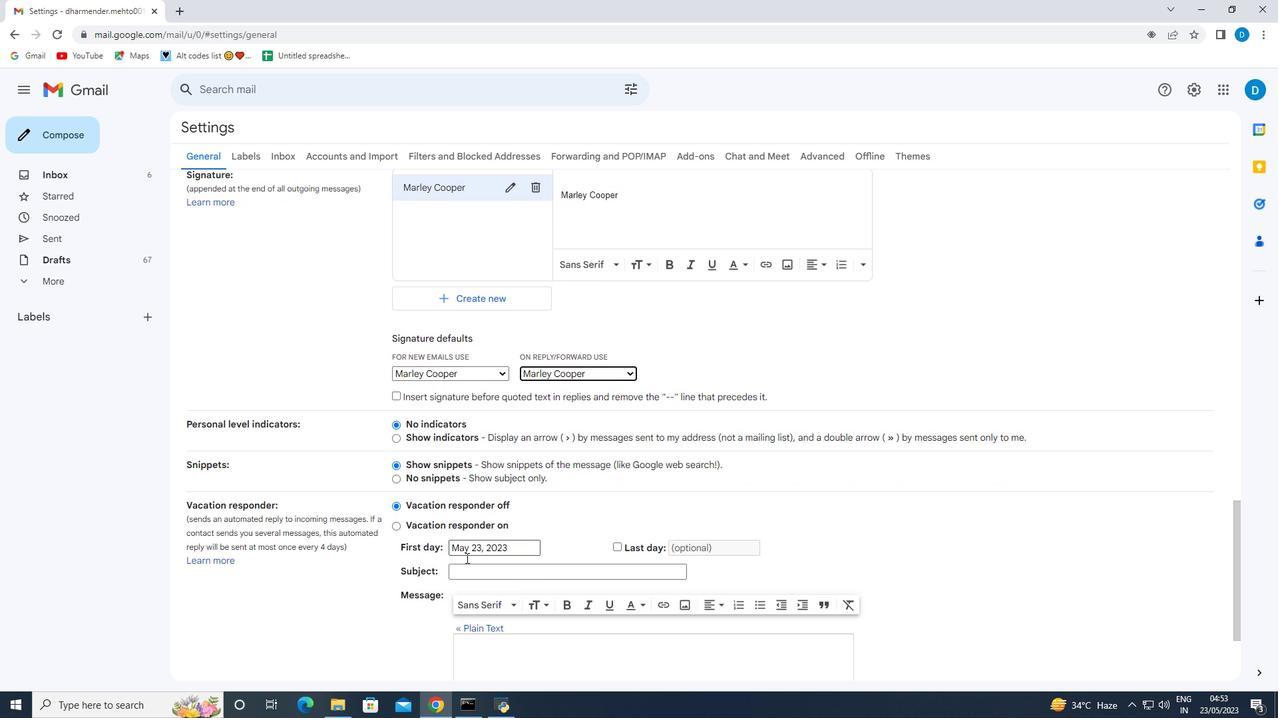 
Action: Mouse scrolled (465, 557) with delta (0, 0)
Screenshot: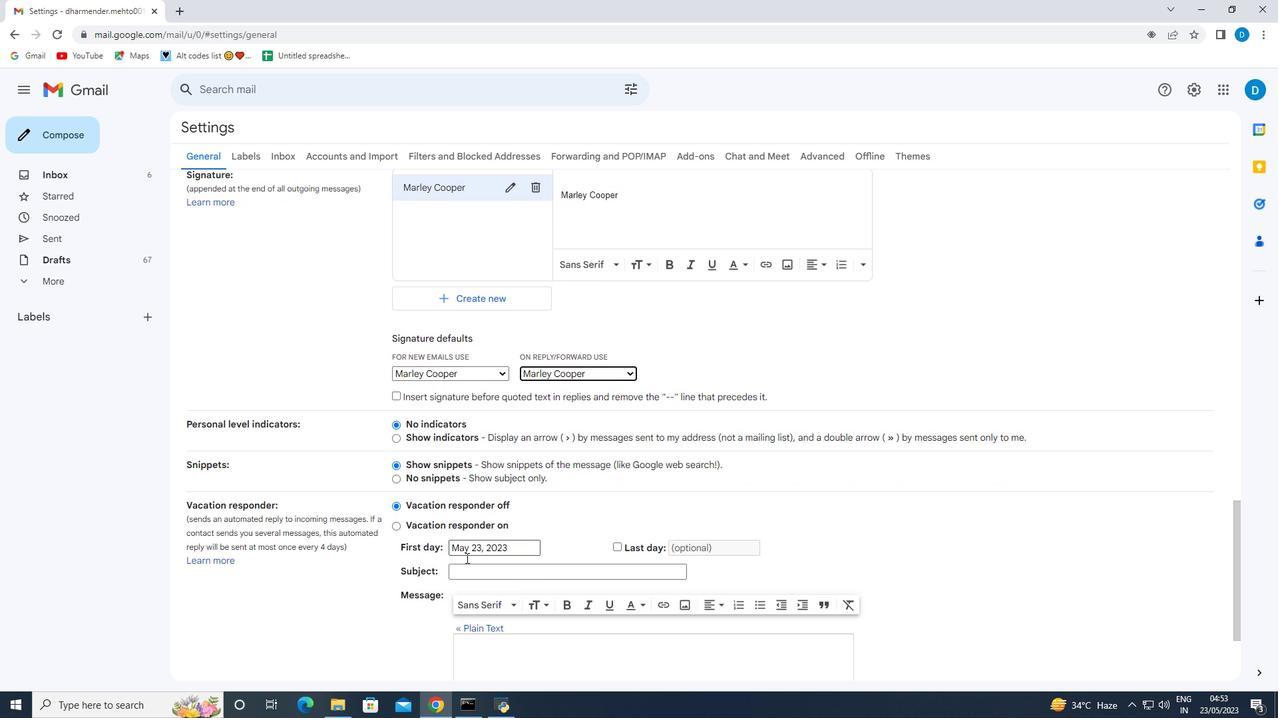 
Action: Mouse moved to (466, 565)
Screenshot: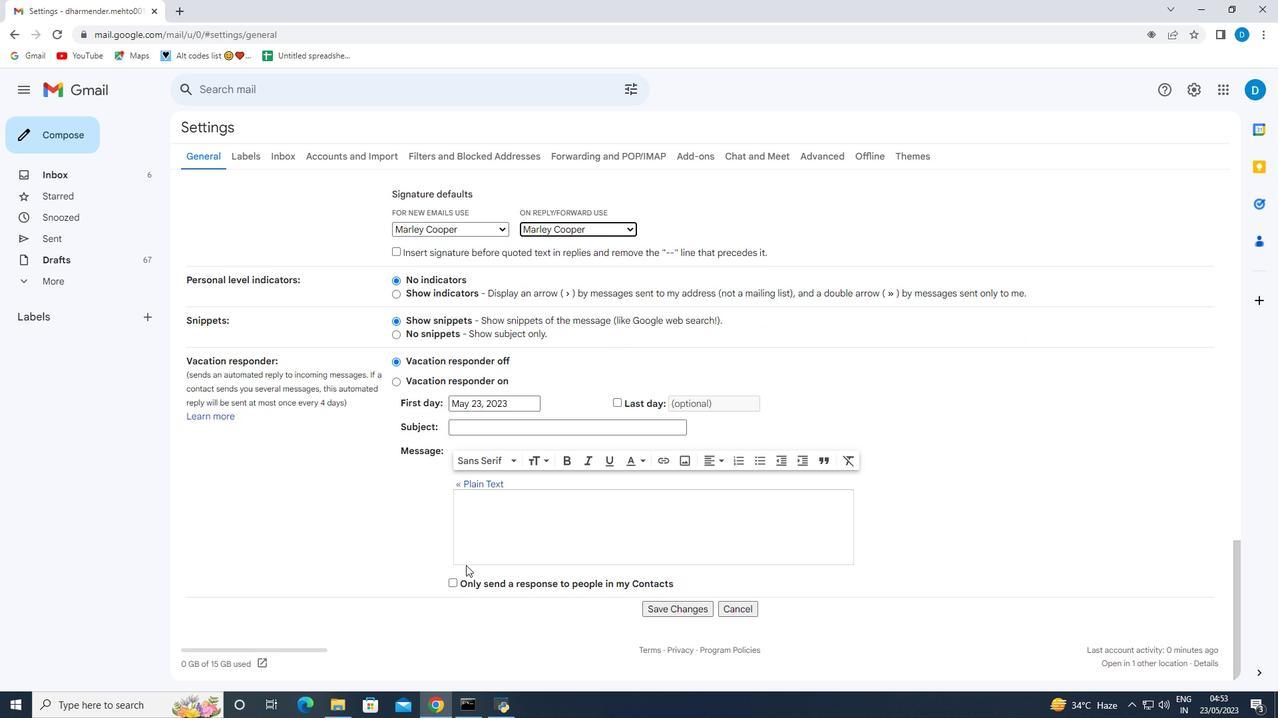 
Action: Mouse scrolled (466, 564) with delta (0, 0)
Screenshot: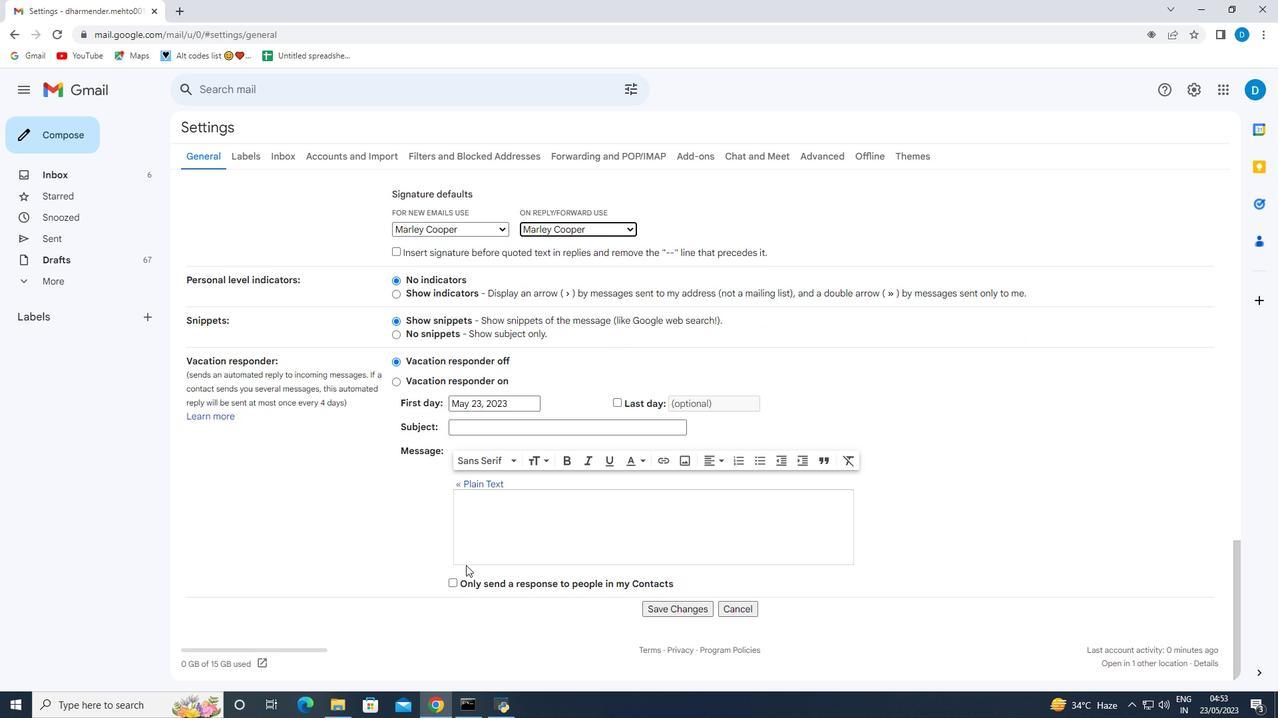 
Action: Mouse moved to (466, 565)
Screenshot: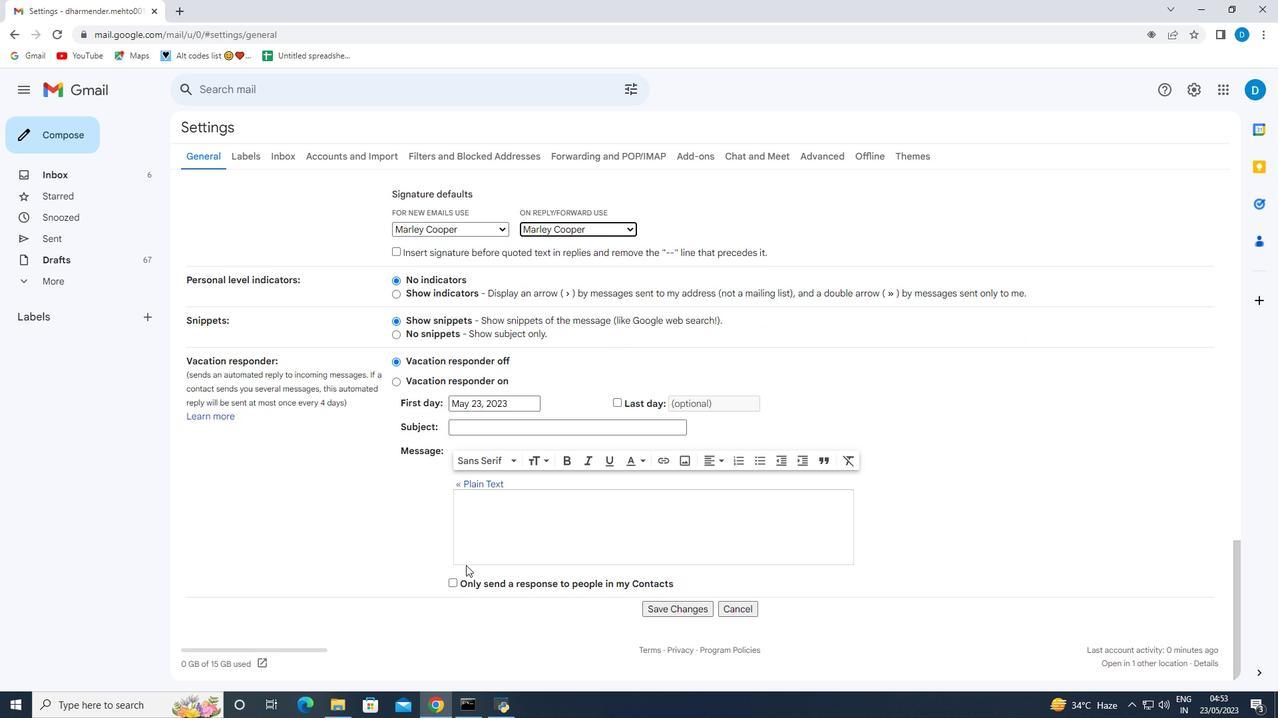
Action: Mouse scrolled (466, 565) with delta (0, 0)
Screenshot: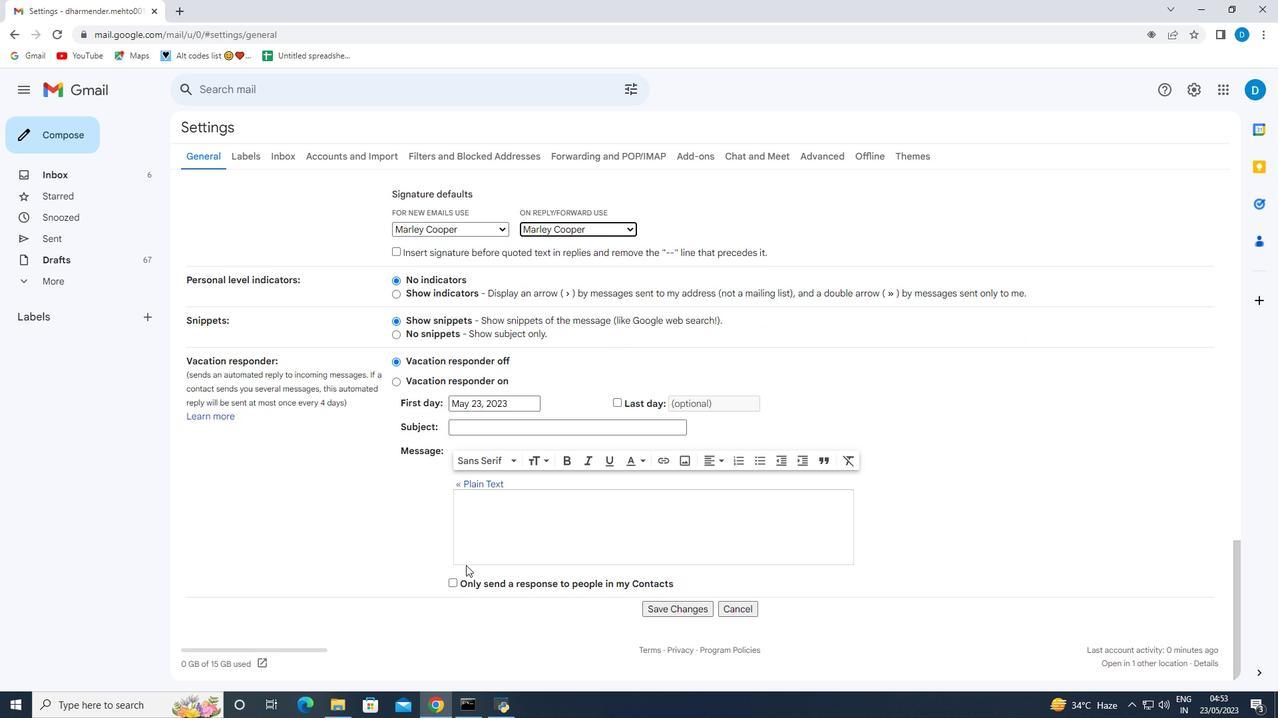 
Action: Mouse moved to (465, 565)
Screenshot: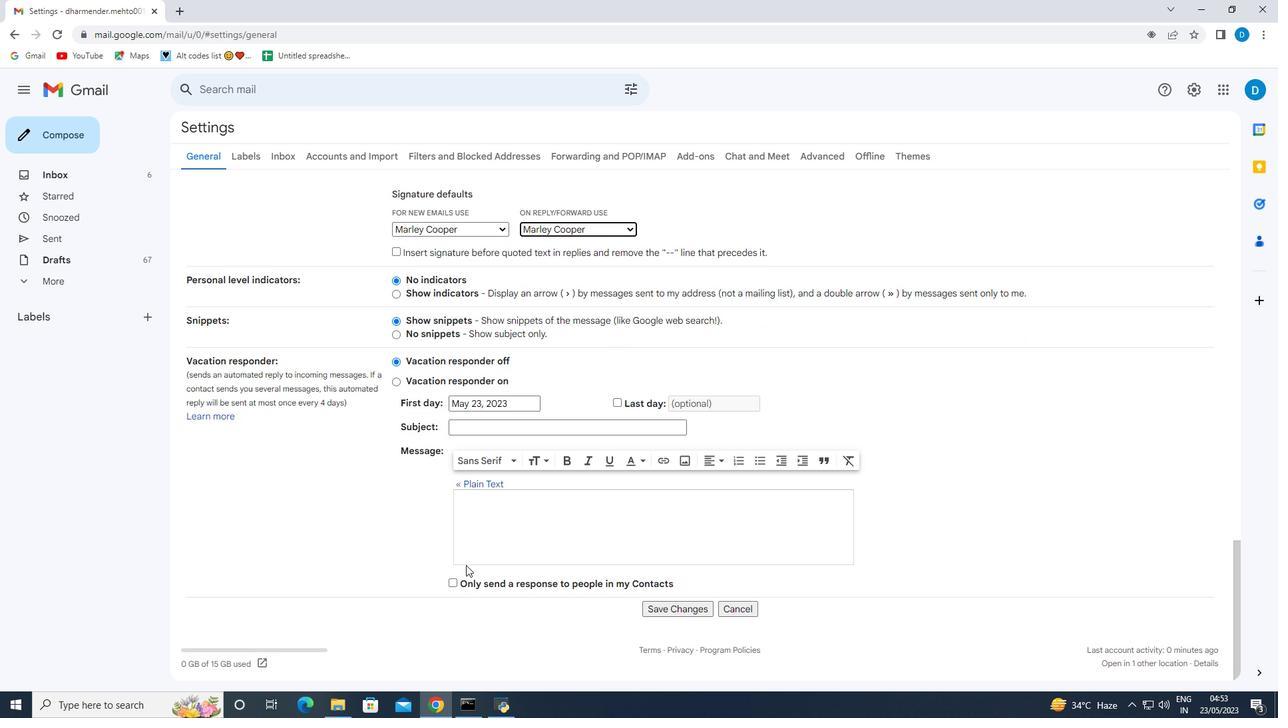 
Action: Mouse scrolled (465, 565) with delta (0, 0)
Screenshot: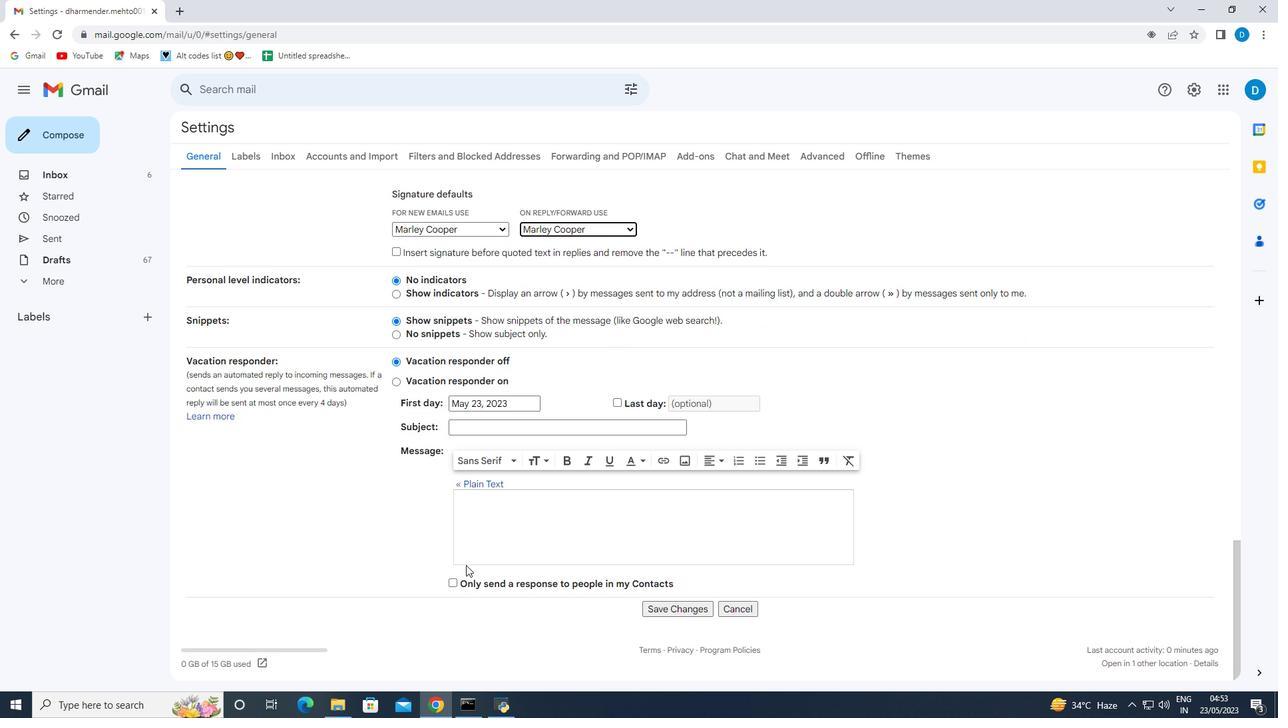 
Action: Mouse scrolled (465, 565) with delta (0, 0)
Screenshot: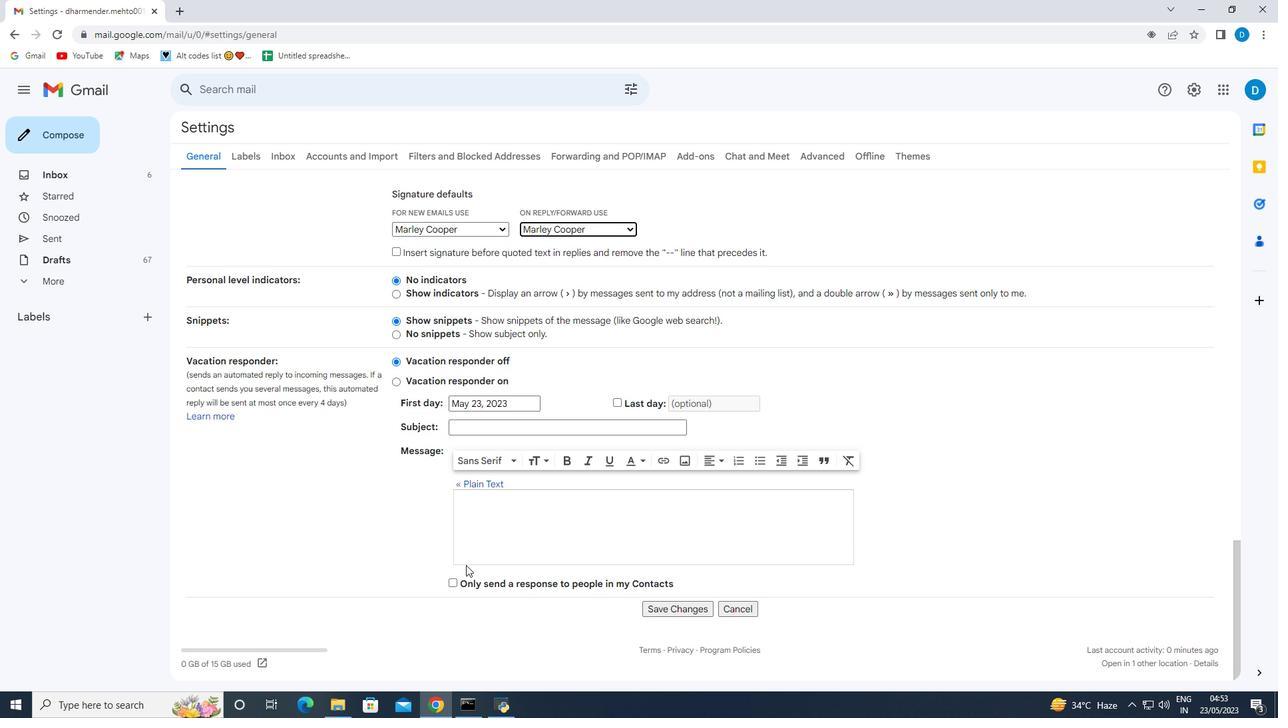 
Action: Mouse scrolled (465, 565) with delta (0, 0)
Screenshot: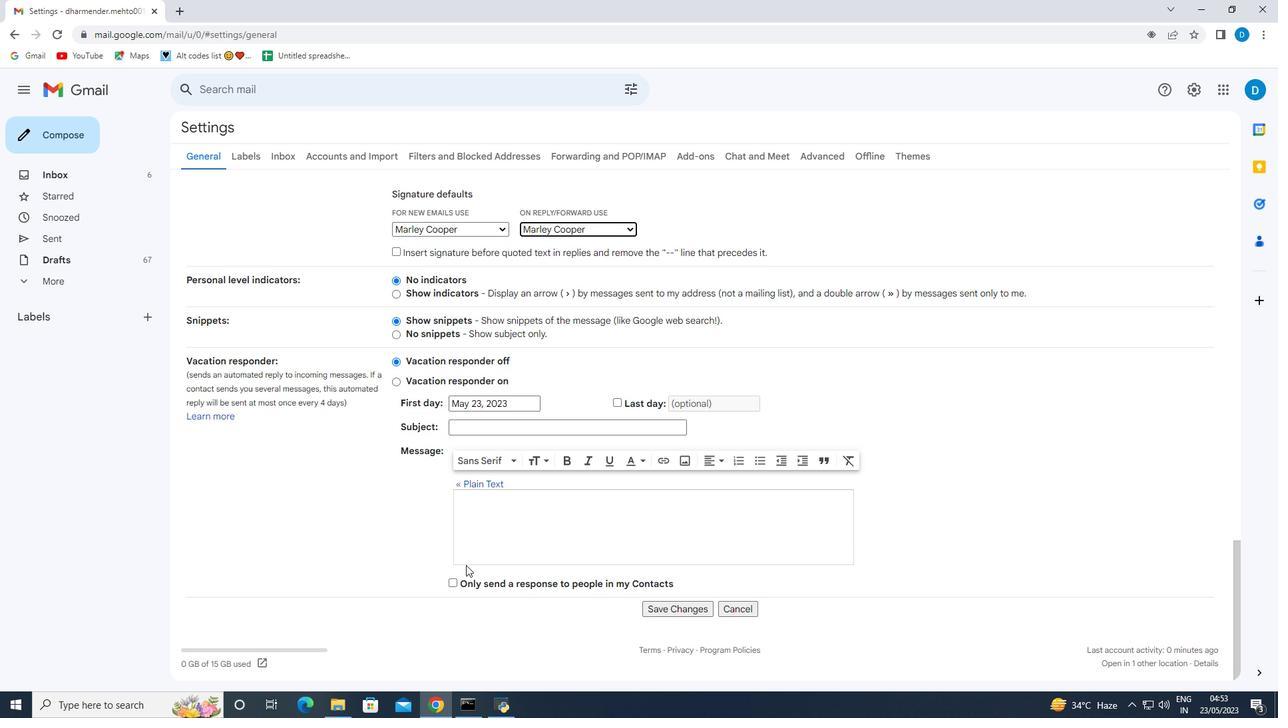 
Action: Mouse moved to (674, 615)
Screenshot: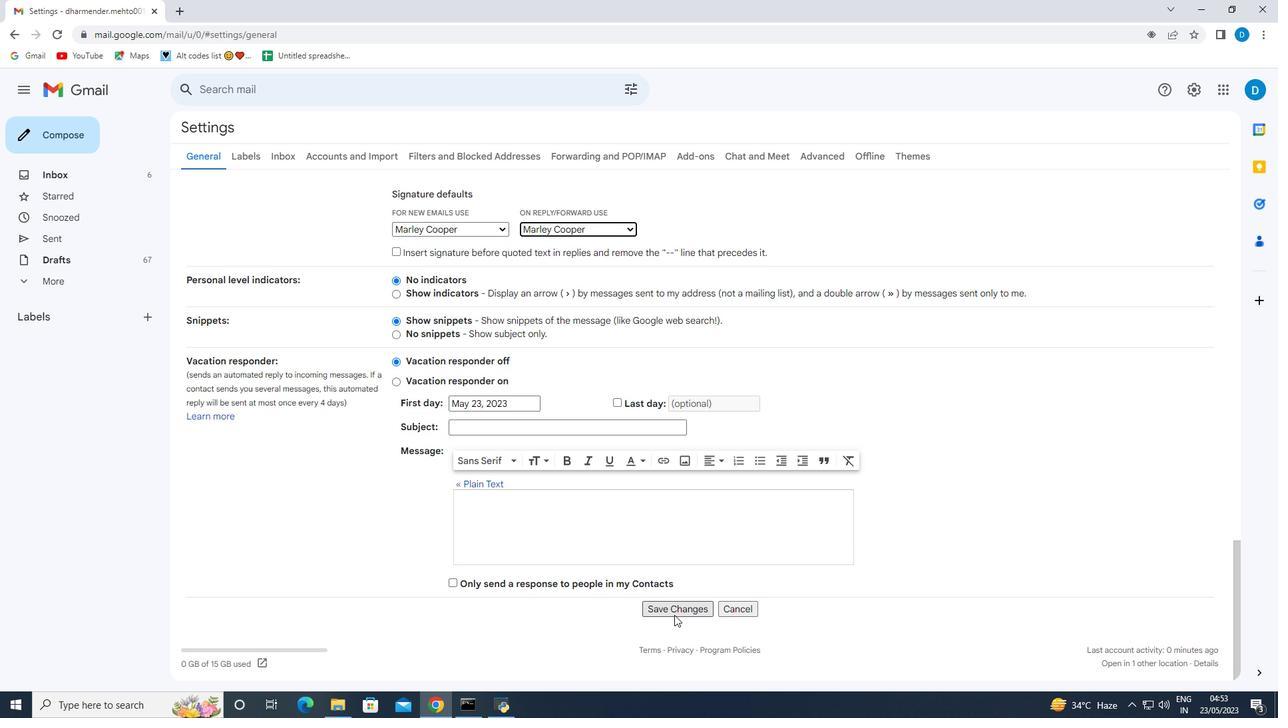 
Action: Mouse pressed left at (674, 615)
Screenshot: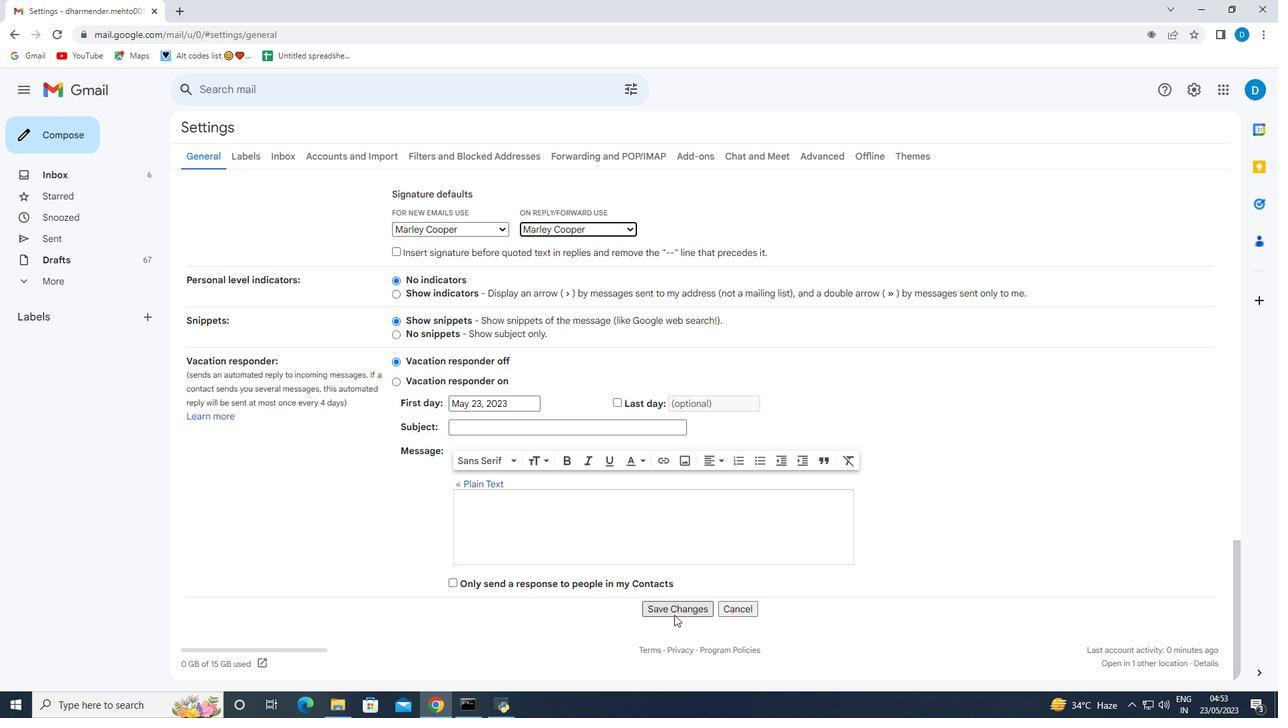
Action: Mouse moved to (61, 131)
Screenshot: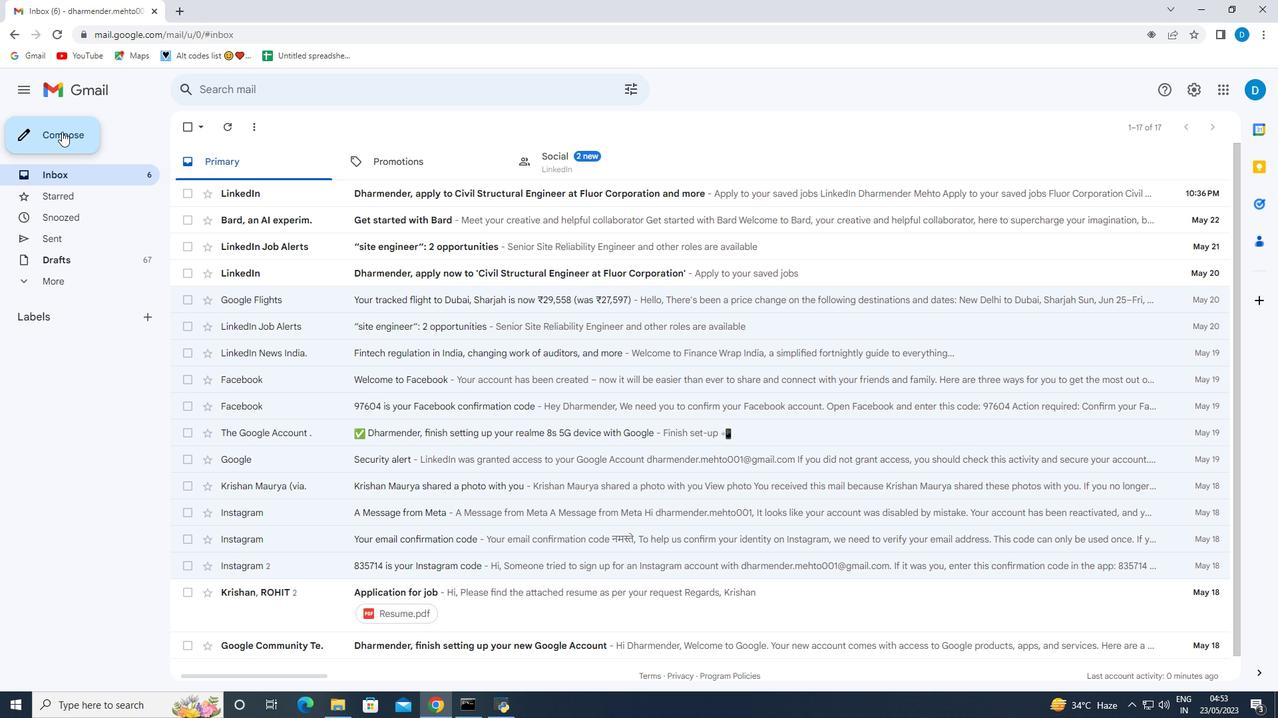 
Action: Mouse pressed left at (61, 131)
Screenshot: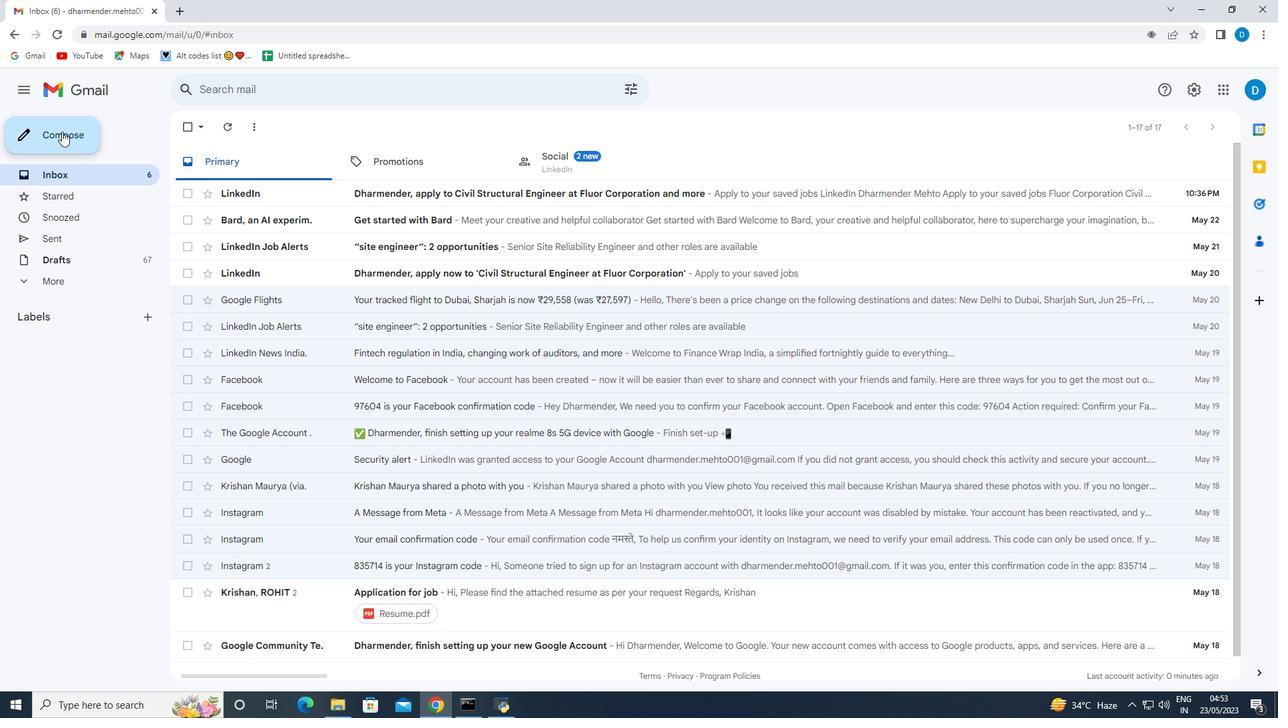 
Action: Mouse moved to (871, 405)
Screenshot: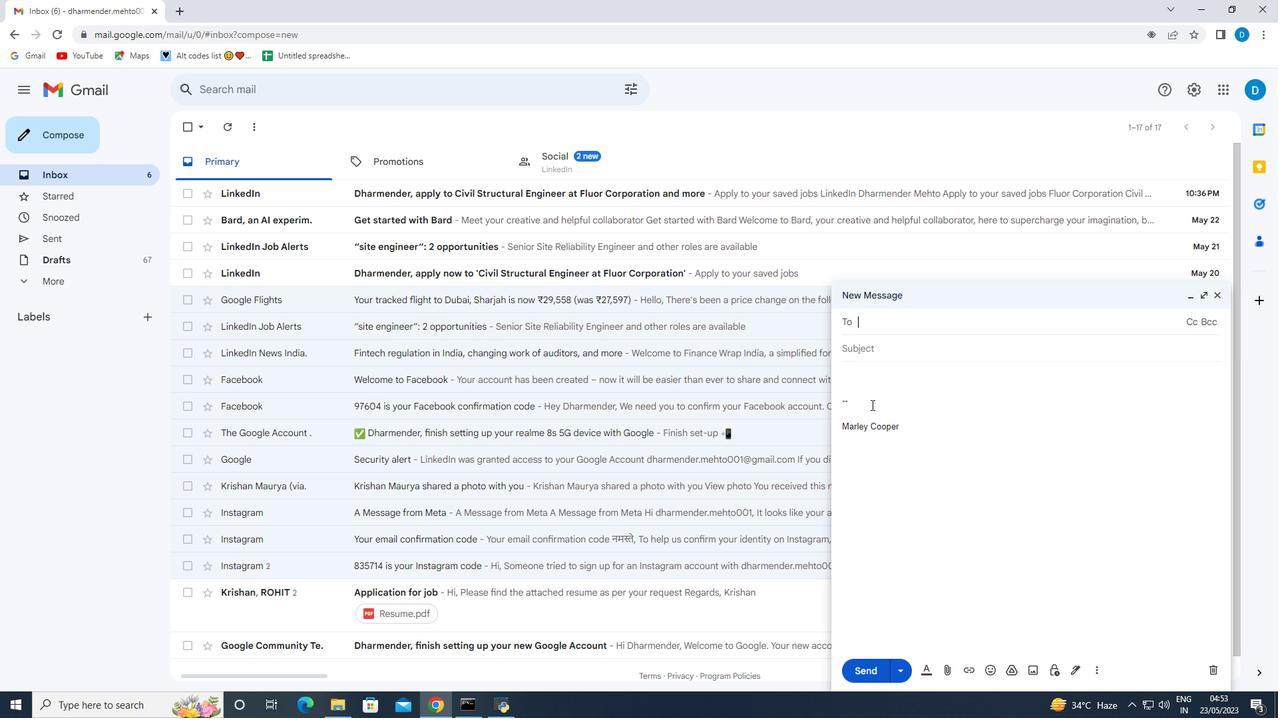 
Action: Mouse pressed left at (871, 405)
Screenshot: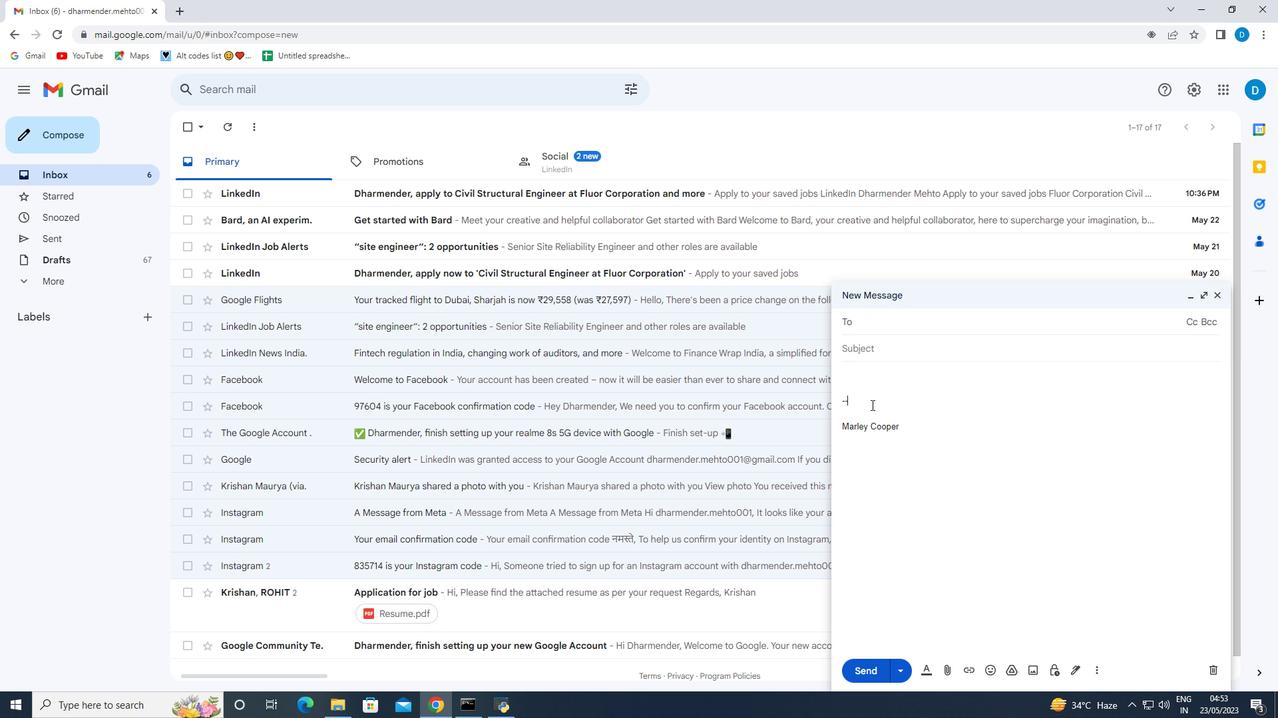 
Action: Key pressed <Key.backspace><Key.backspace><Key.backspace><Key.backspace><Key.shift><Key.shift>Best<Key.space><Key.shift><Key.shift>W<Key.backspace>wishes<Key.space>for<Key.space>a<Key.space>happy<Key.space><Key.shift>National<Key.space><Key.shift>Law<Key.space><Key.shift>Enforcement<Key.space><Key.shift><Key.shift><Key.shift><Key.shift>Appreciation<Key.space><Key.shift>Day,
Screenshot: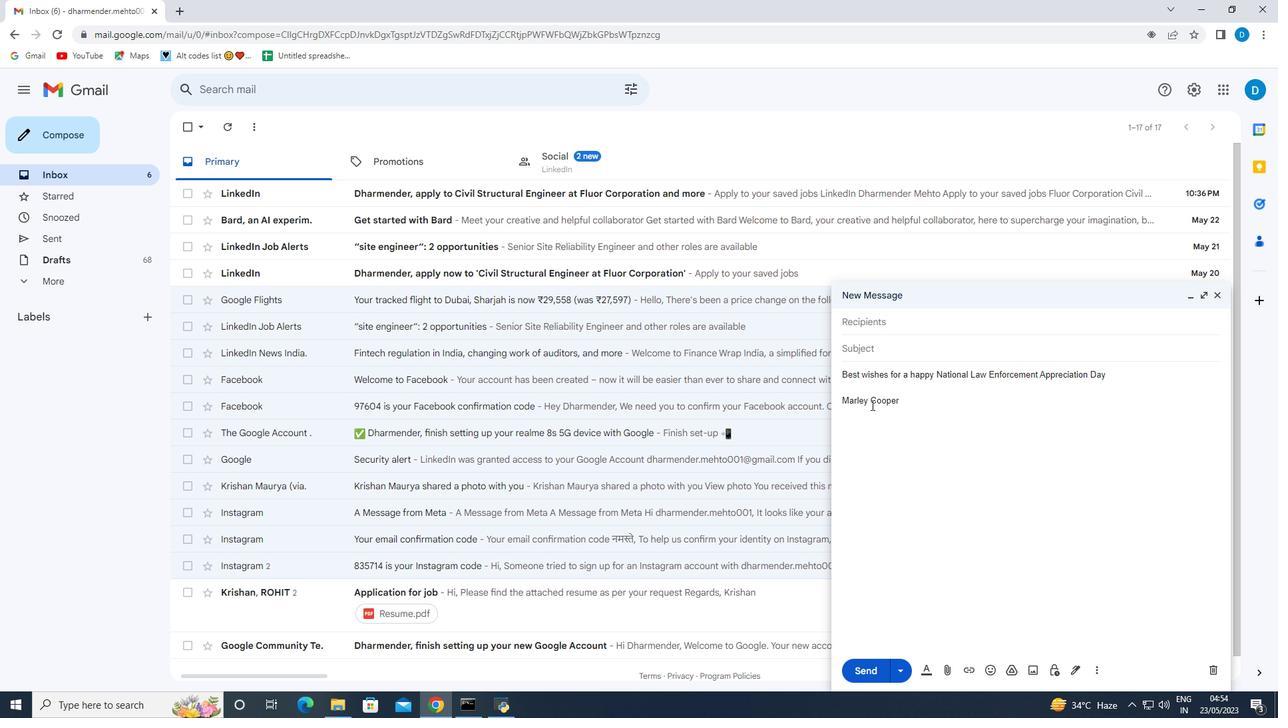 
Action: Mouse moved to (1095, 666)
Screenshot: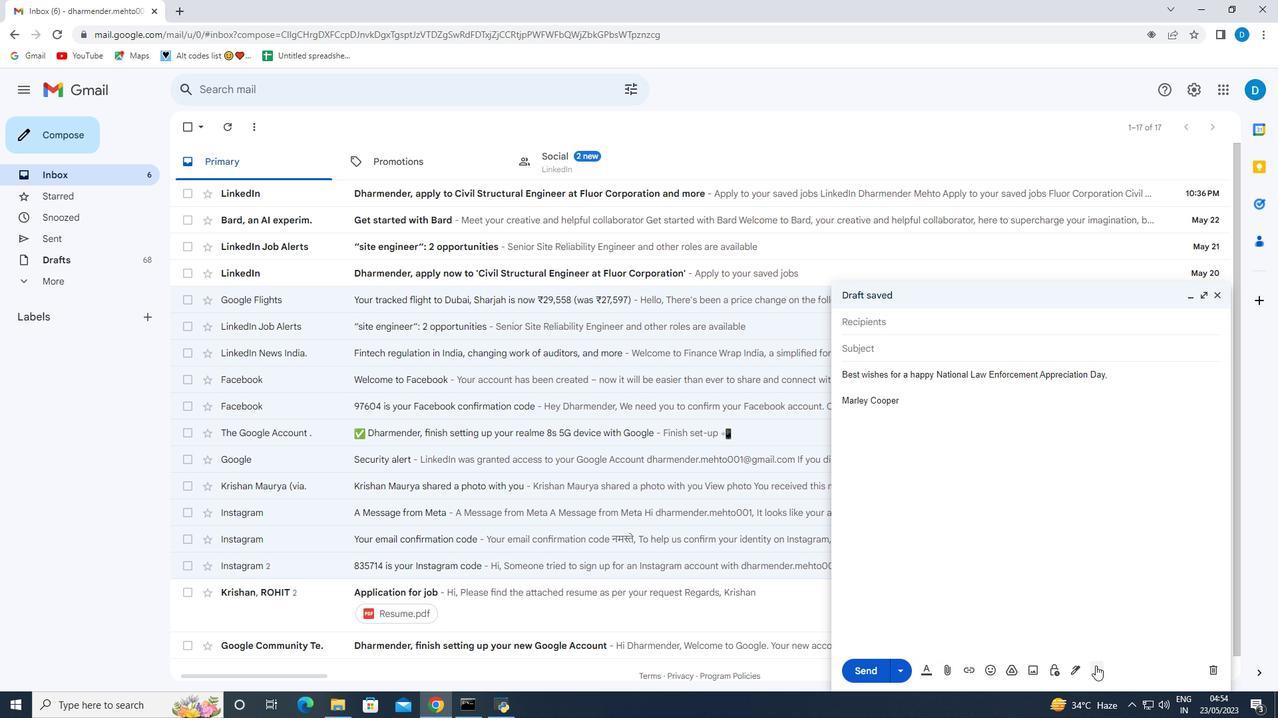 
Action: Mouse pressed left at (1095, 666)
Screenshot: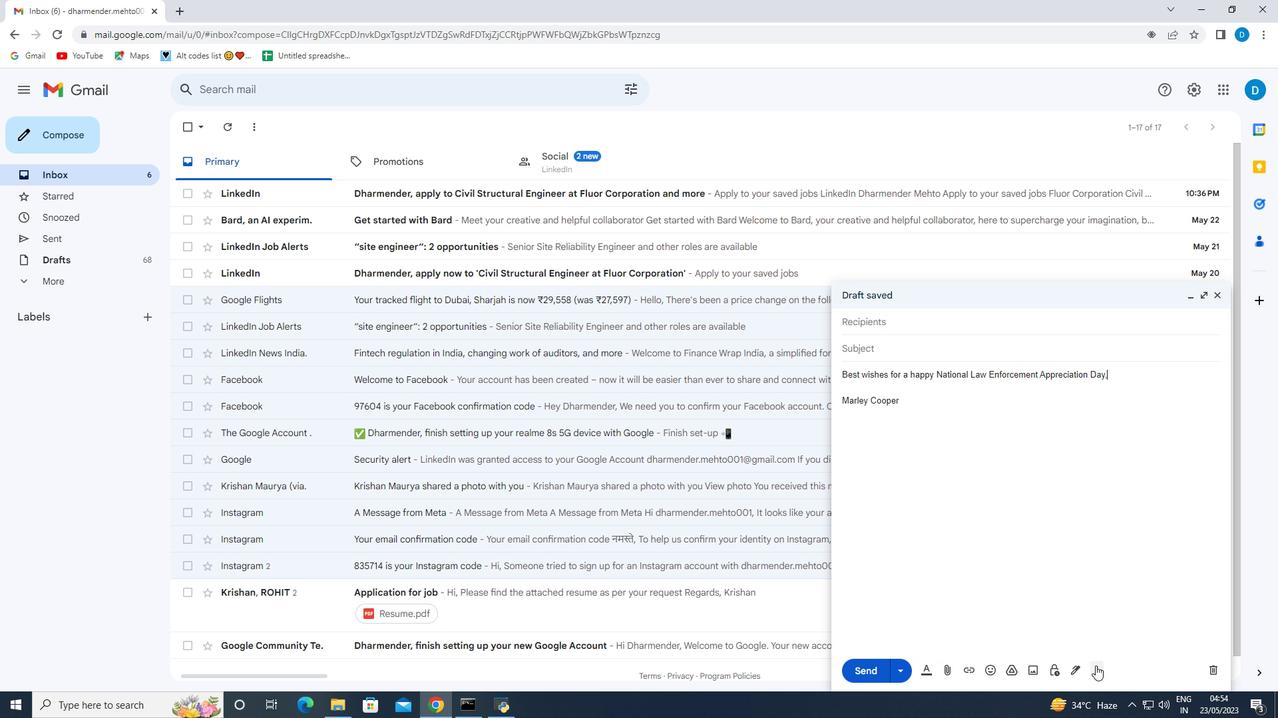 
Action: Mouse moved to (1135, 549)
Screenshot: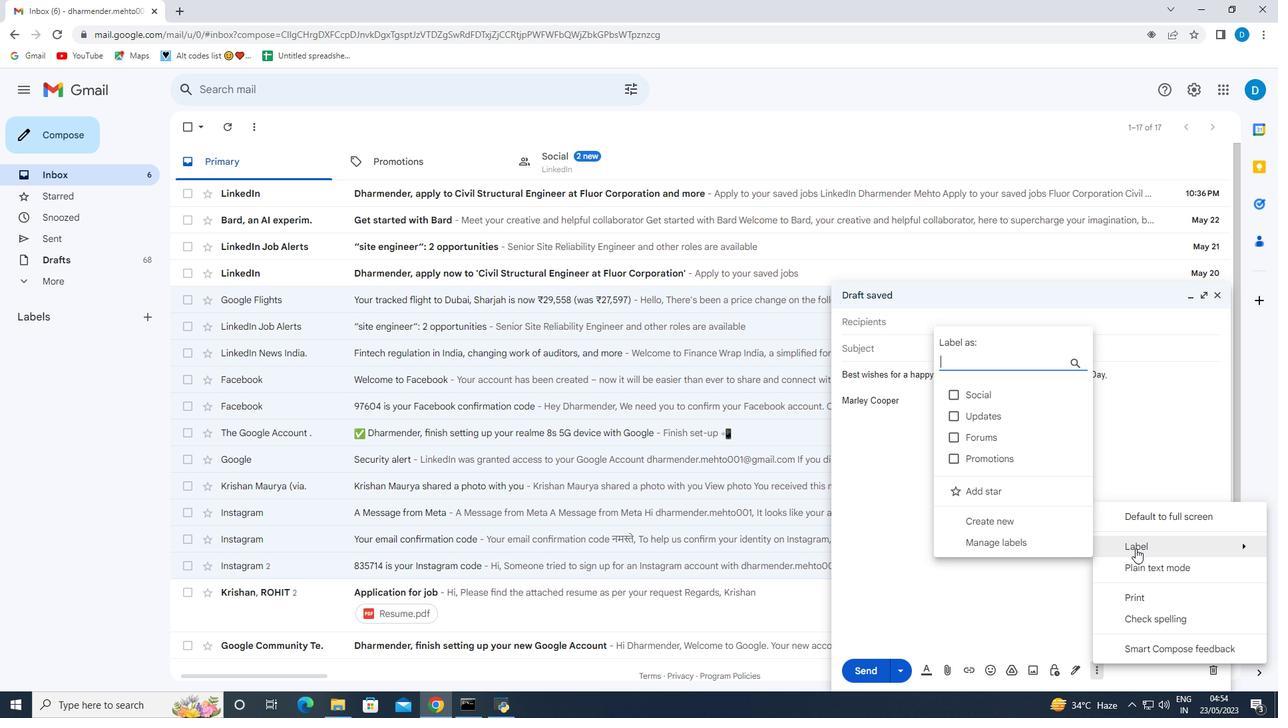 
Action: Mouse pressed left at (1135, 549)
Screenshot: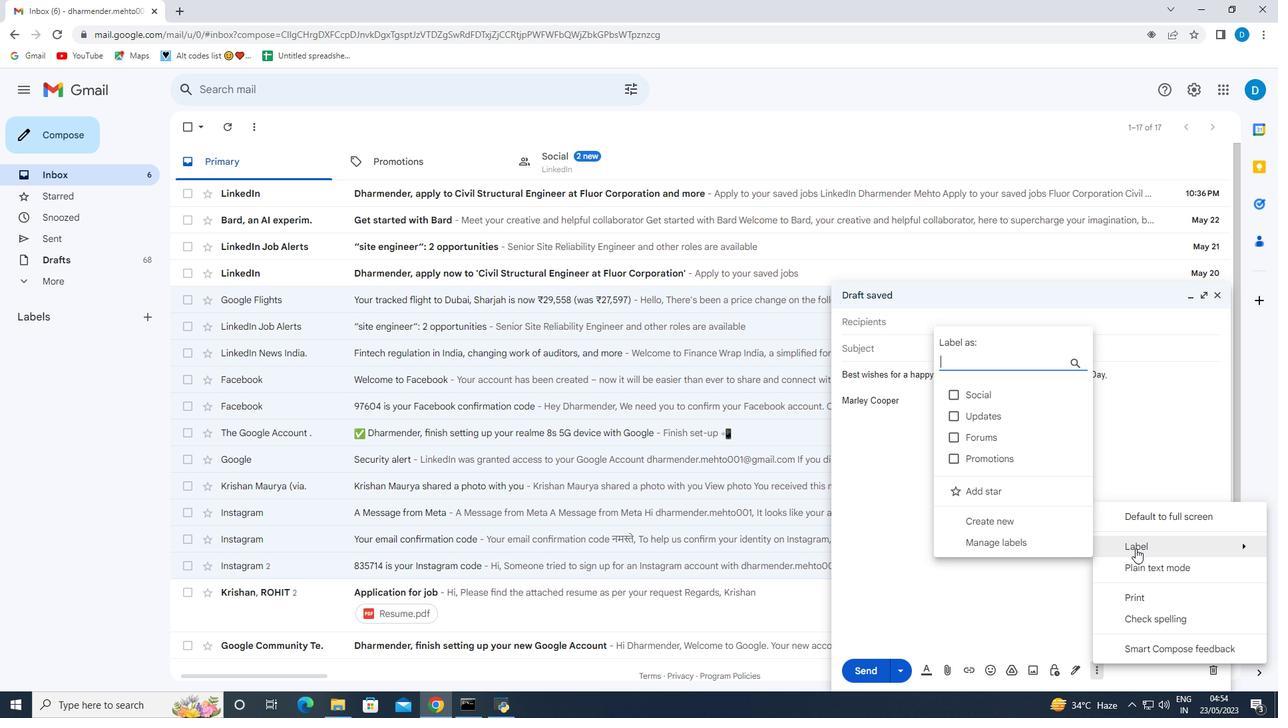 
Action: Mouse moved to (1001, 520)
Screenshot: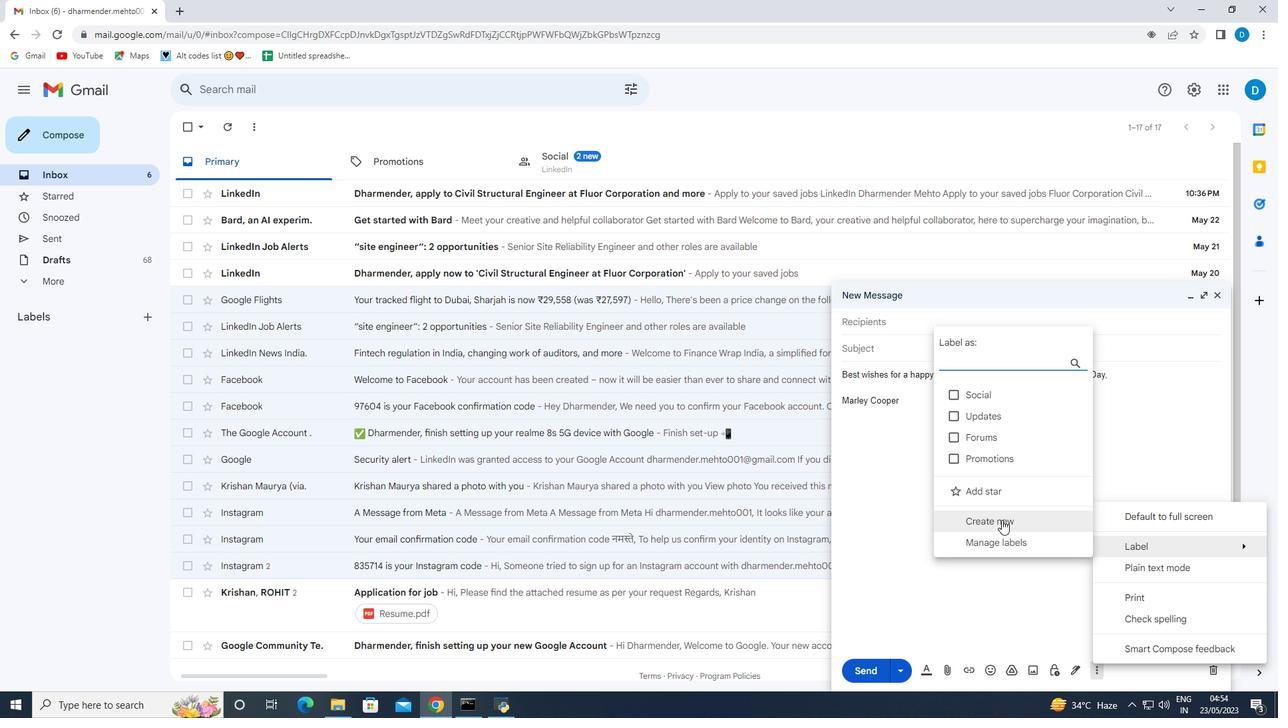 
Action: Mouse pressed left at (1001, 520)
Screenshot: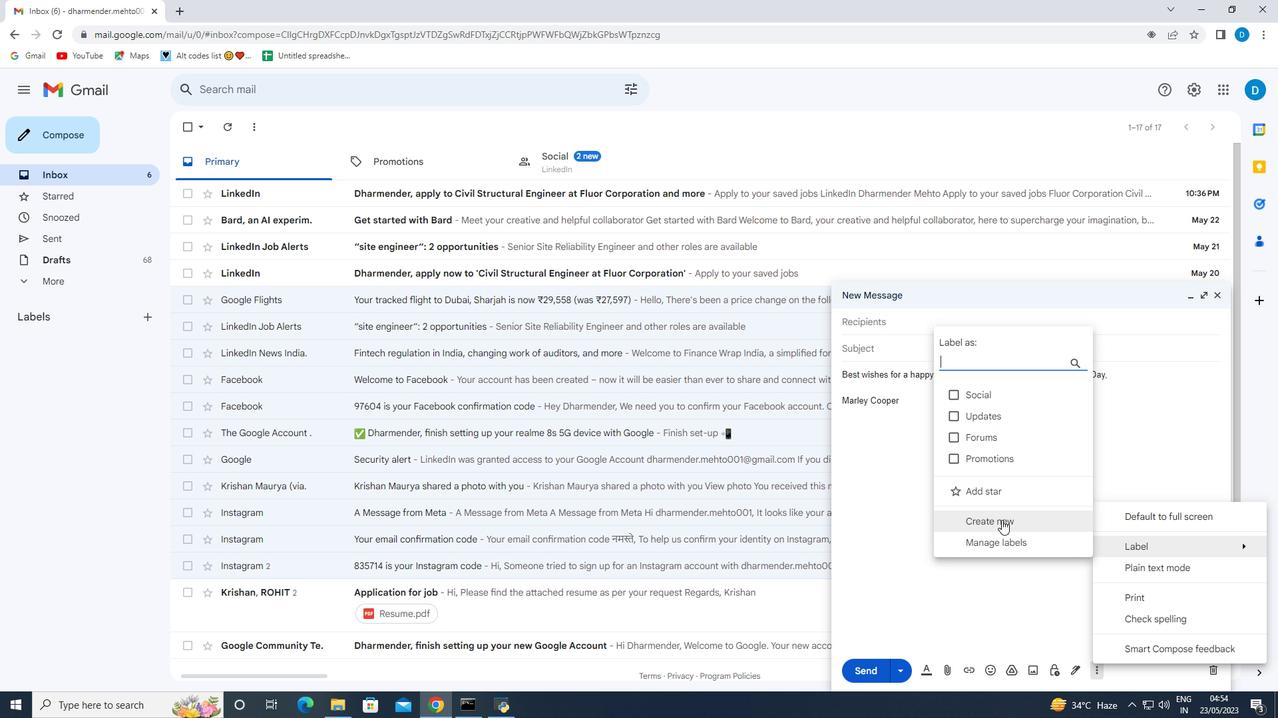 
Action: Mouse moved to (716, 362)
Screenshot: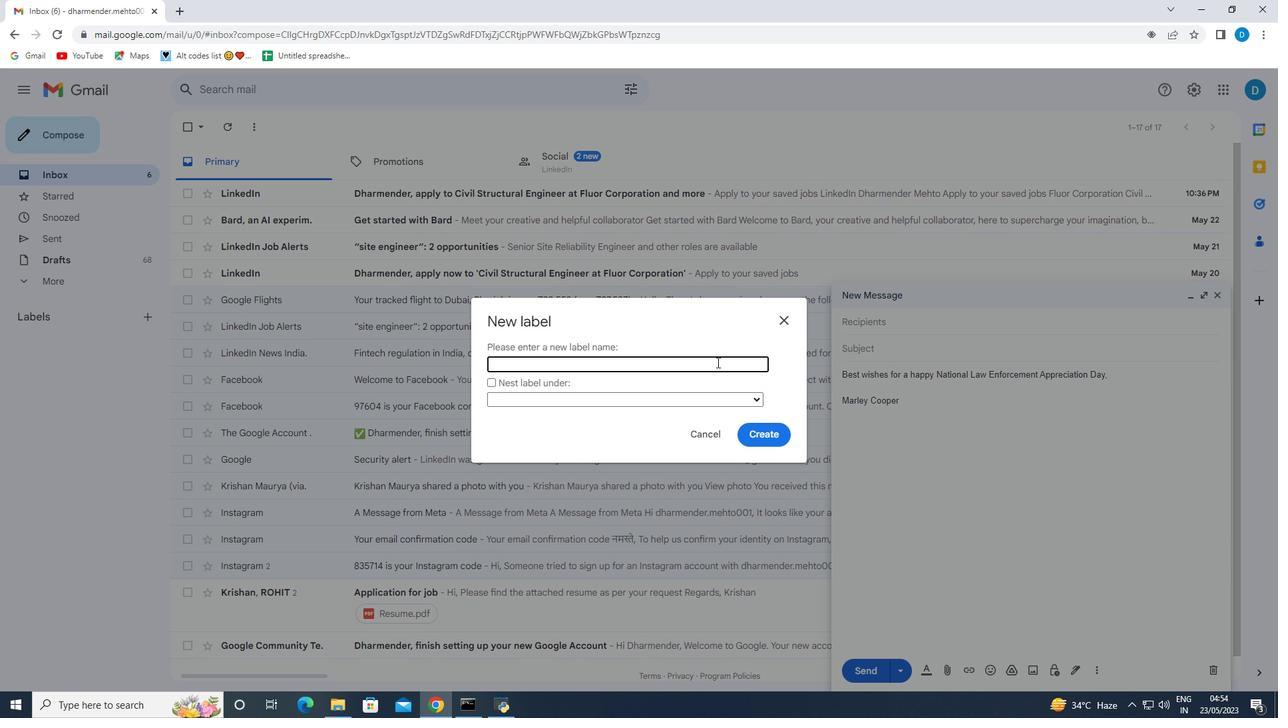 
Action: Mouse pressed left at (716, 362)
Screenshot: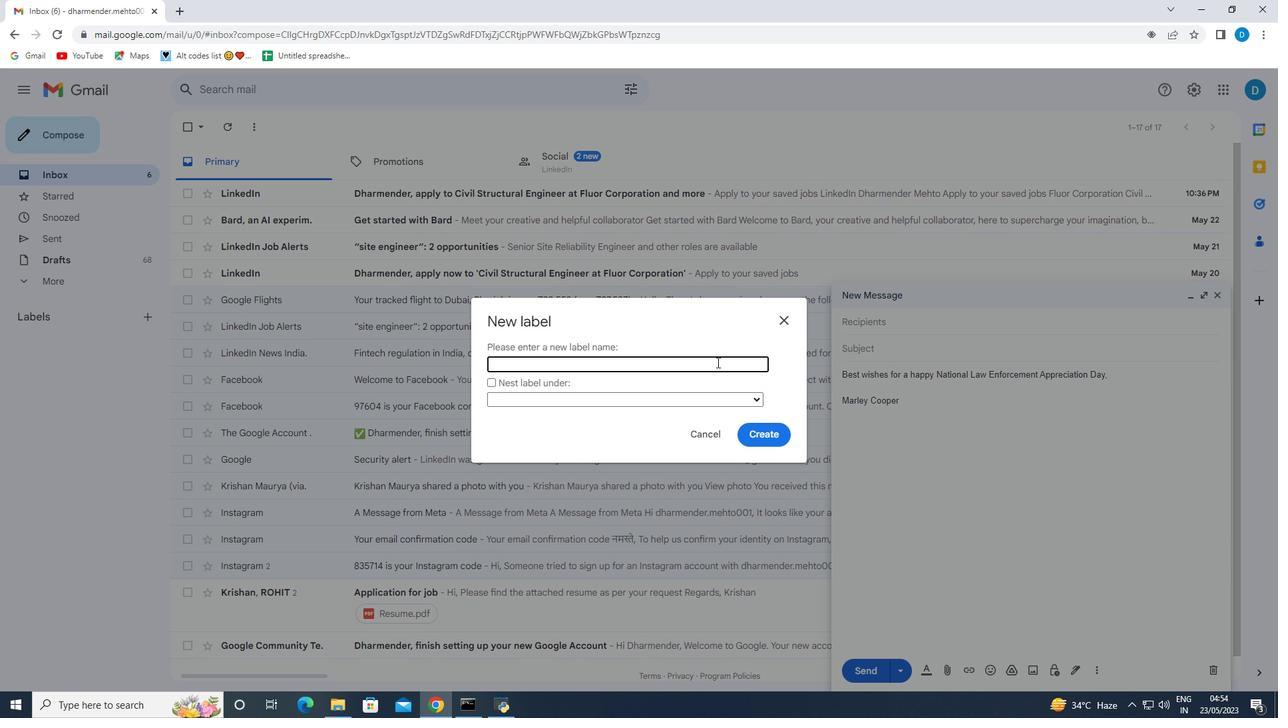 
Action: Key pressed <Key.shift><Key.shift><Key.shift><Key.shift><Key.shift><Key.shift><Key.shift><Key.shift><Key.shift><Key.shift><Key.shift><Key.shift><Key.shift><Key.shift>Best<Key.space><Key.shift>wishes<Key.space>for<Key.space>a<Key.space>happy<Key.space><Key.shift>National<Key.space><Key.shift>Law<Key.space><Key.shift>Enforcement<Key.space><Key.shift>Appreciation<Key.space><Key.shift>Day,
Screenshot: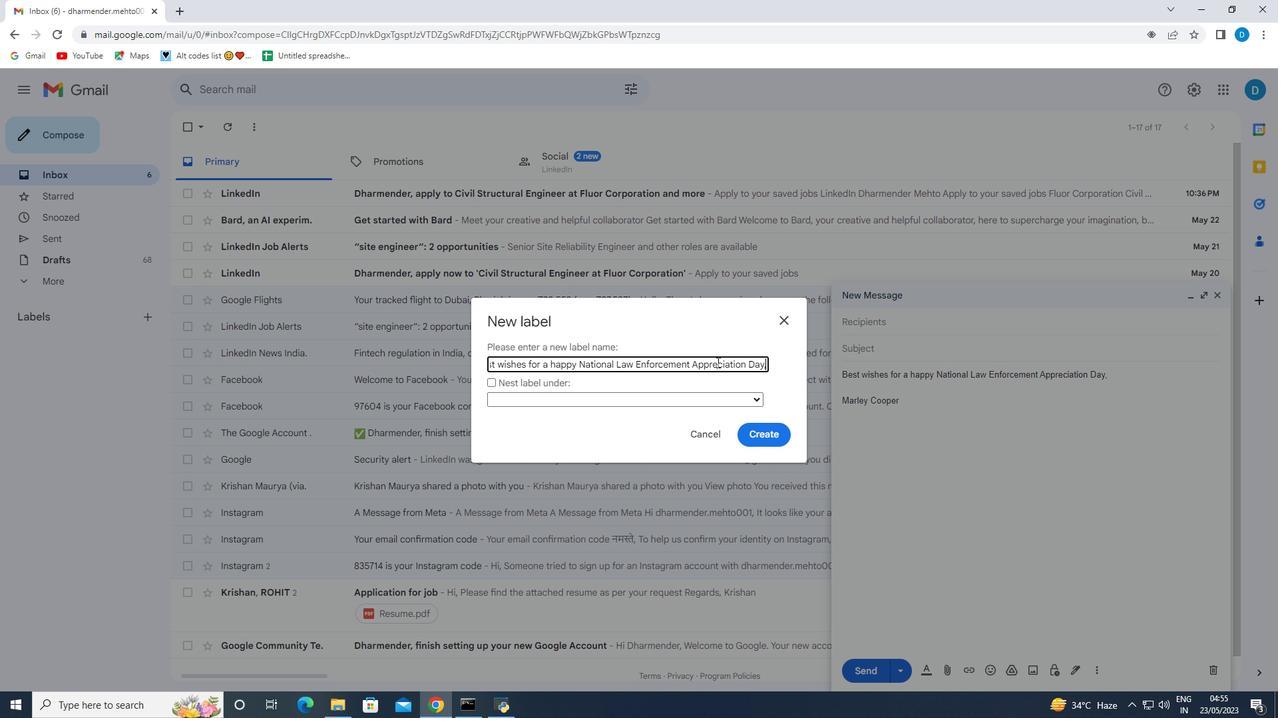 
Action: Mouse moved to (765, 364)
Screenshot: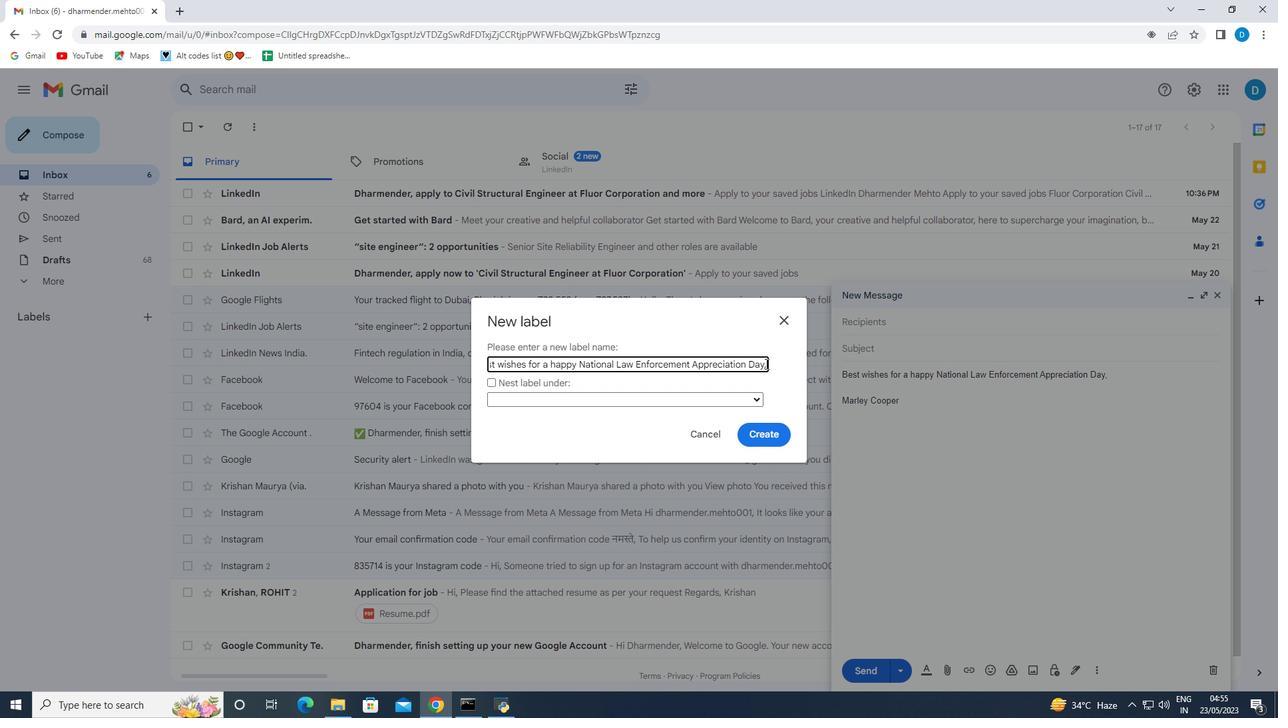 
Action: Mouse pressed left at (765, 364)
Screenshot: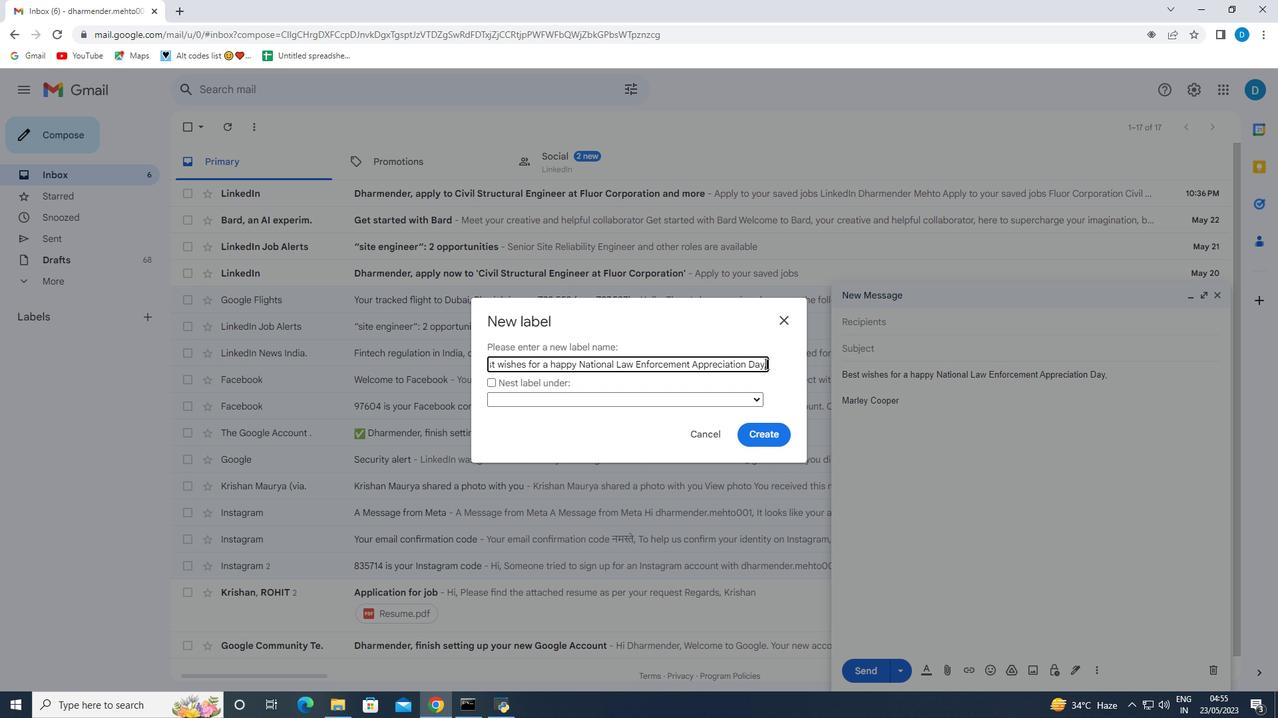 
Action: Mouse moved to (173, 393)
Screenshot: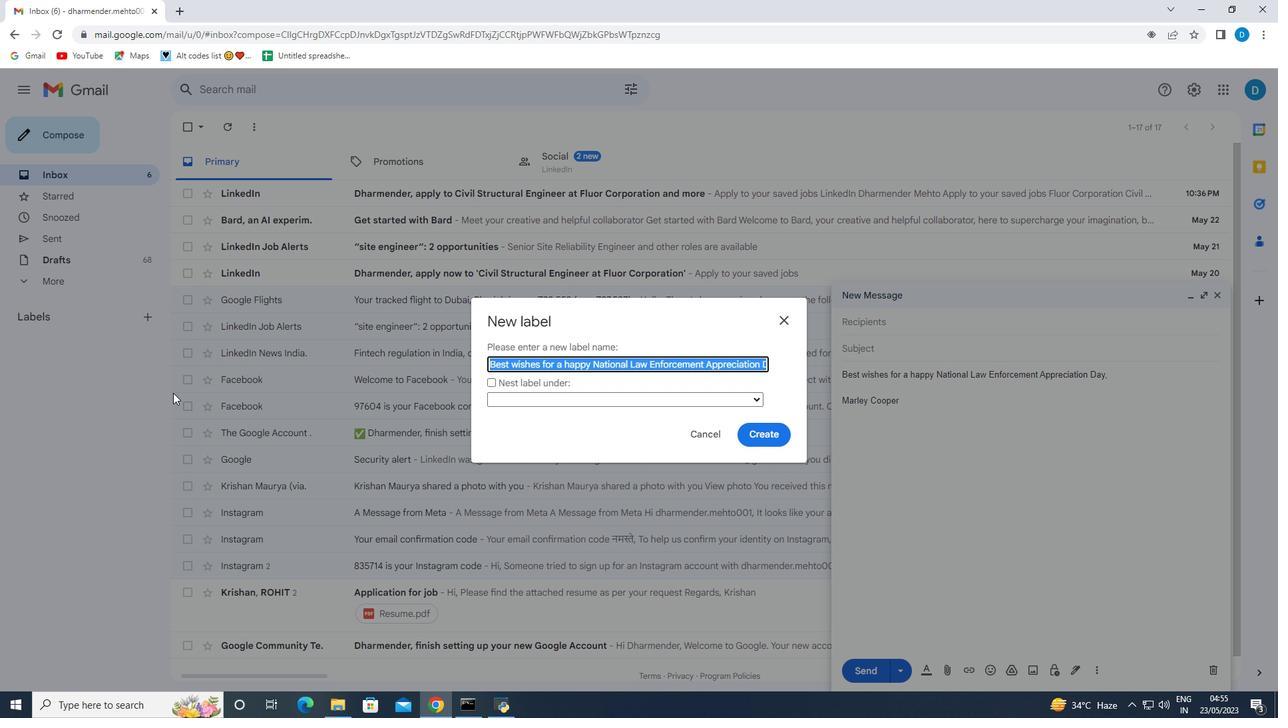 
Action: Key pressed ctrl+C
Screenshot: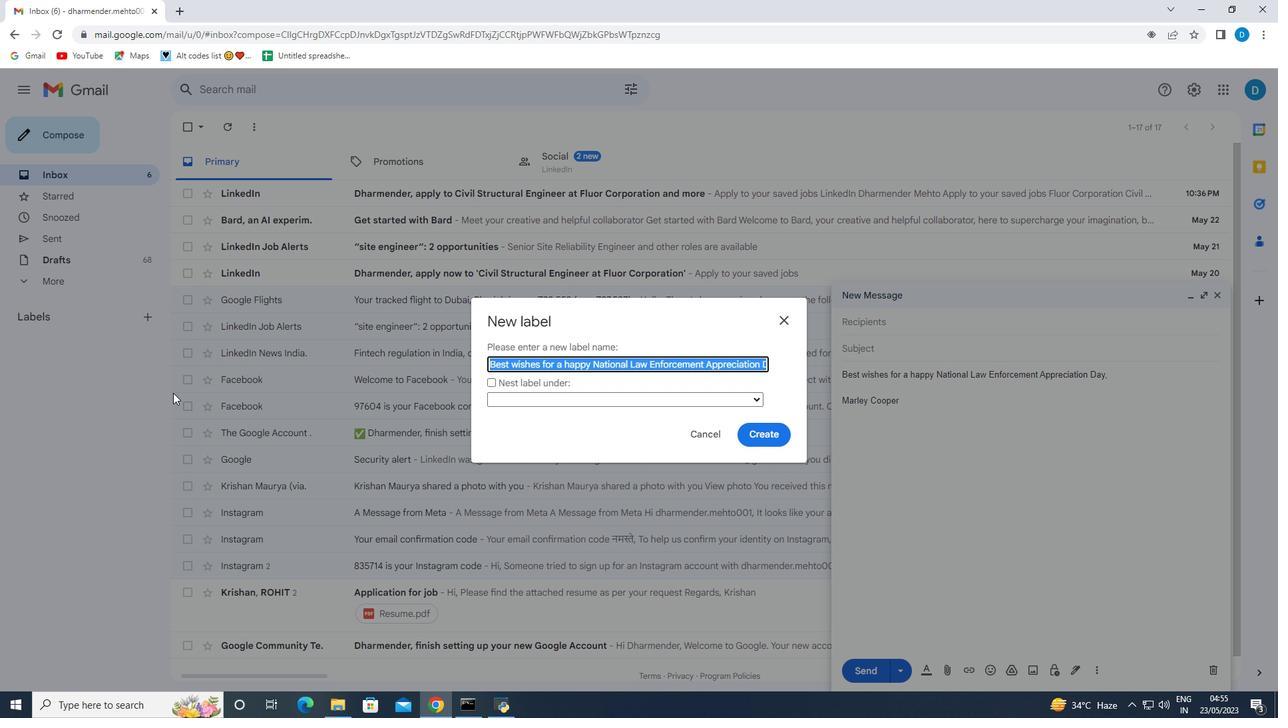 
Action: Mouse moved to (173, 394)
Screenshot: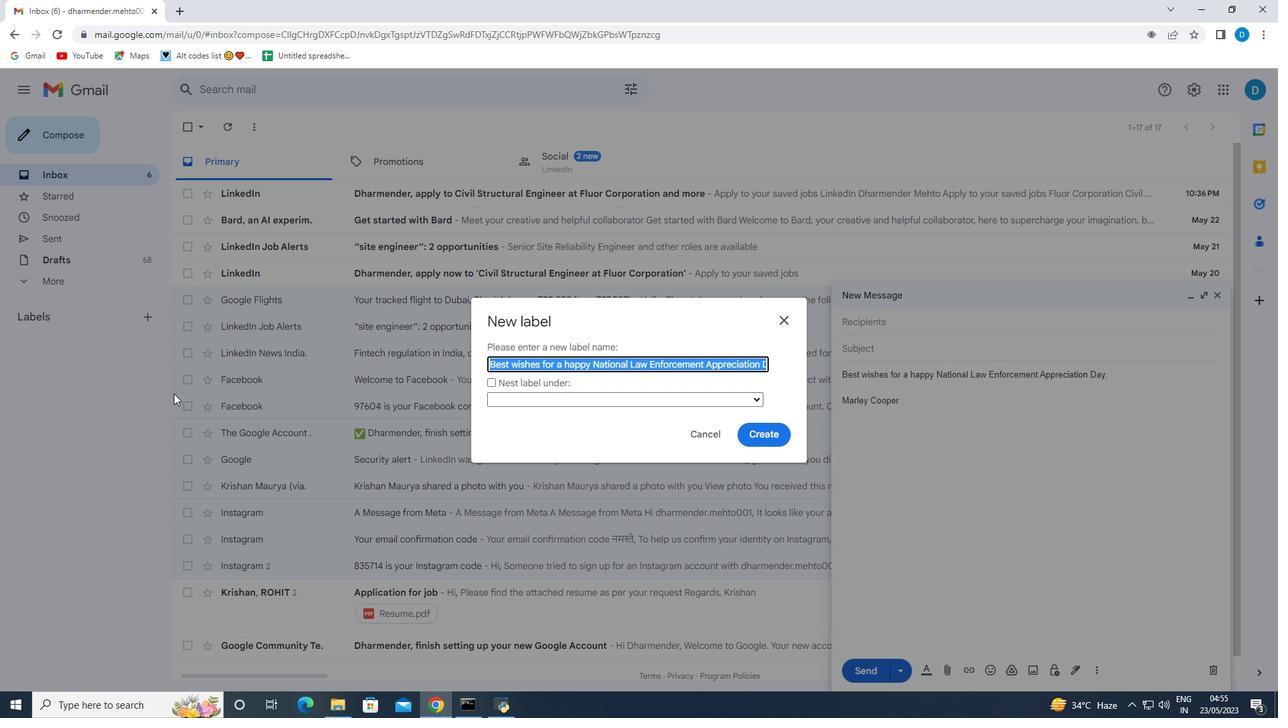 
Action: Key pressed <'\x18'>
Screenshot: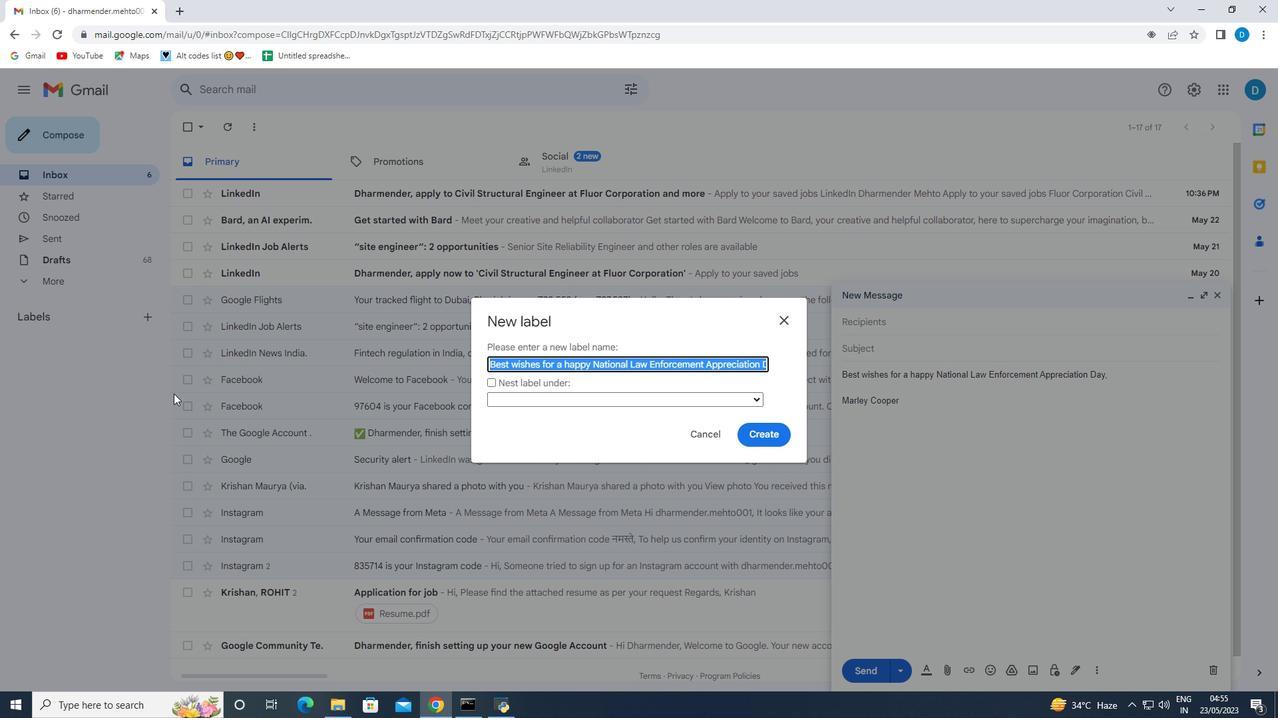 
Action: Mouse moved to (222, 431)
Screenshot: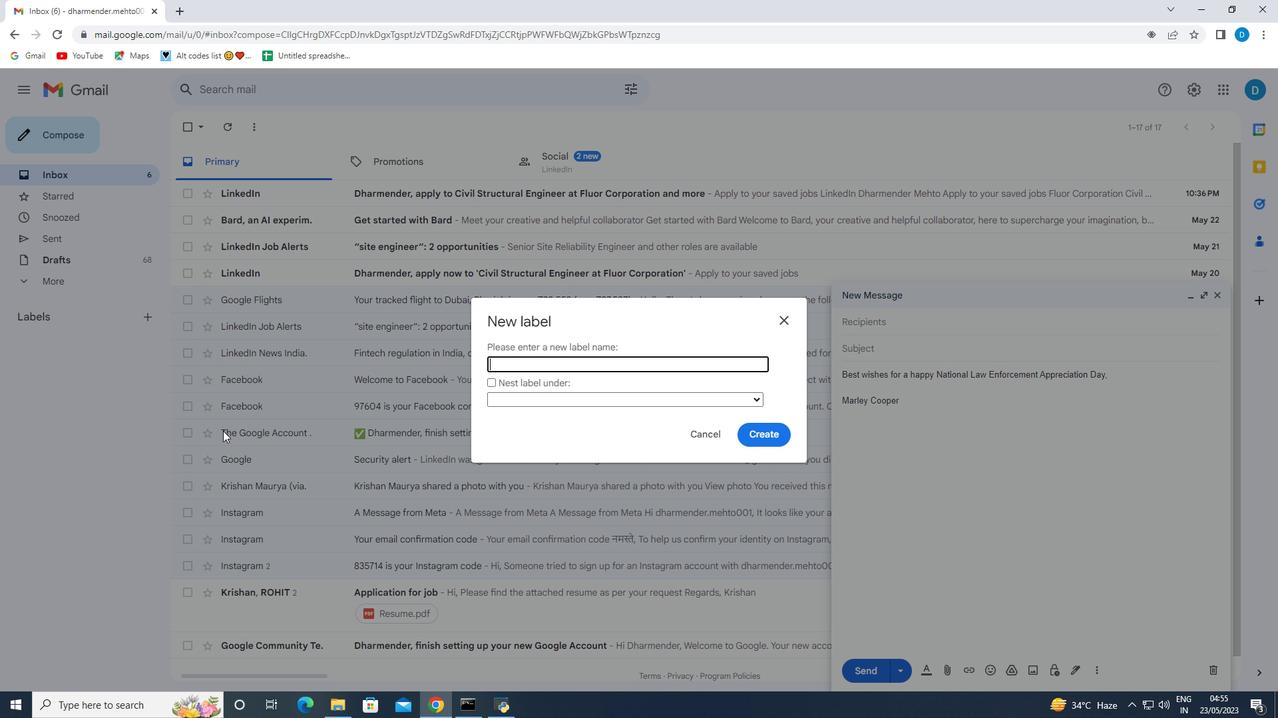 
Action: Key pressed <Key.shift>Real<Key.space>estate<Key.space><Key.shift>Leases
Screenshot: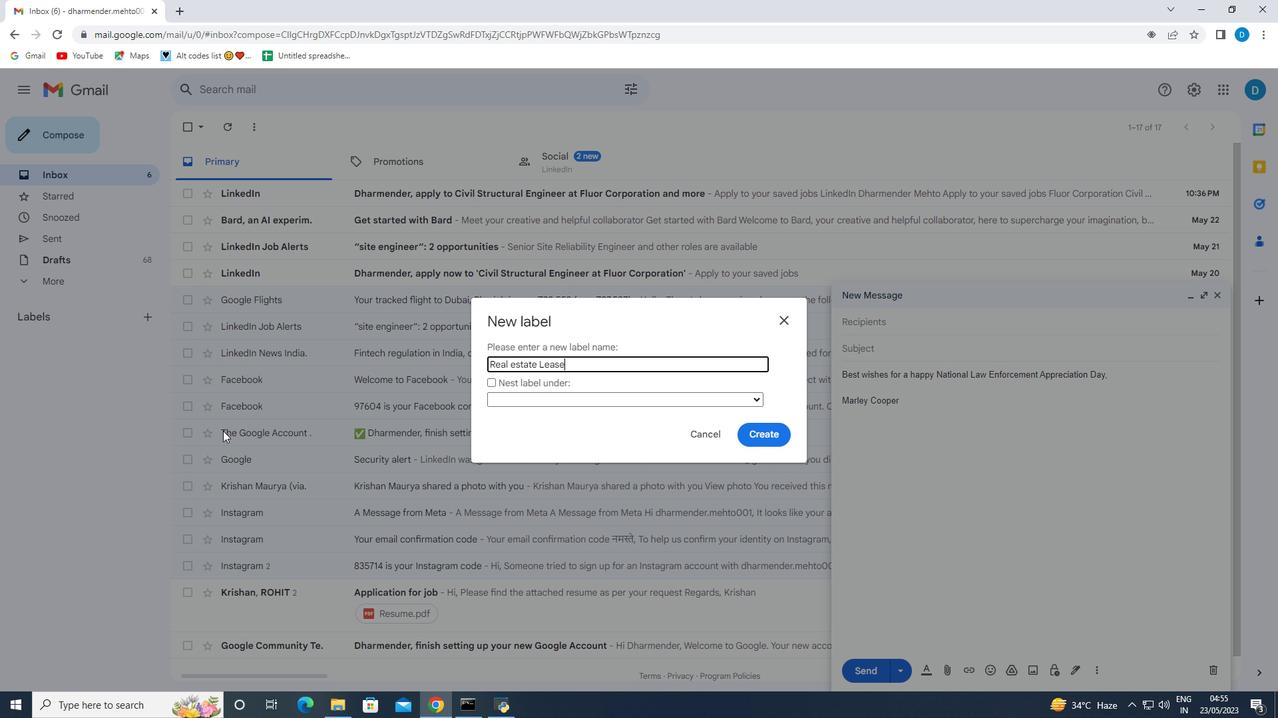 
Action: Mouse moved to (751, 437)
Screenshot: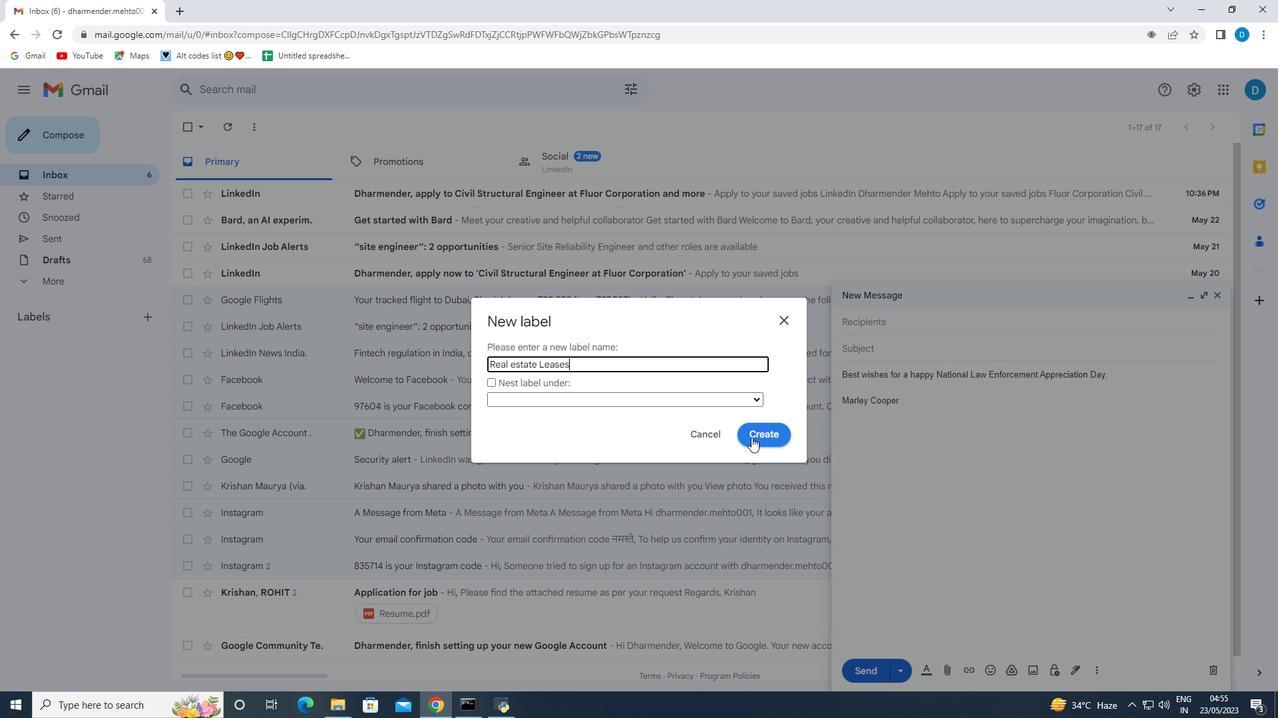 
Action: Mouse pressed left at (751, 437)
Screenshot: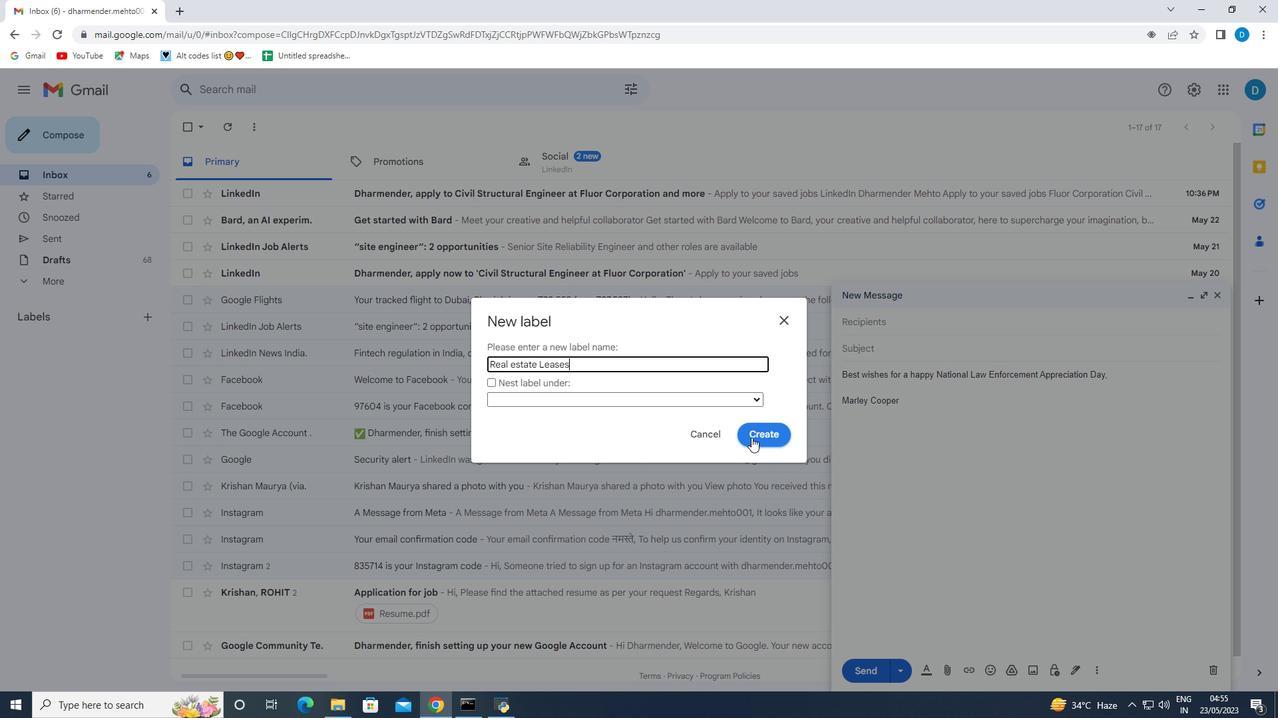 
Action: Mouse moved to (143, 342)
Screenshot: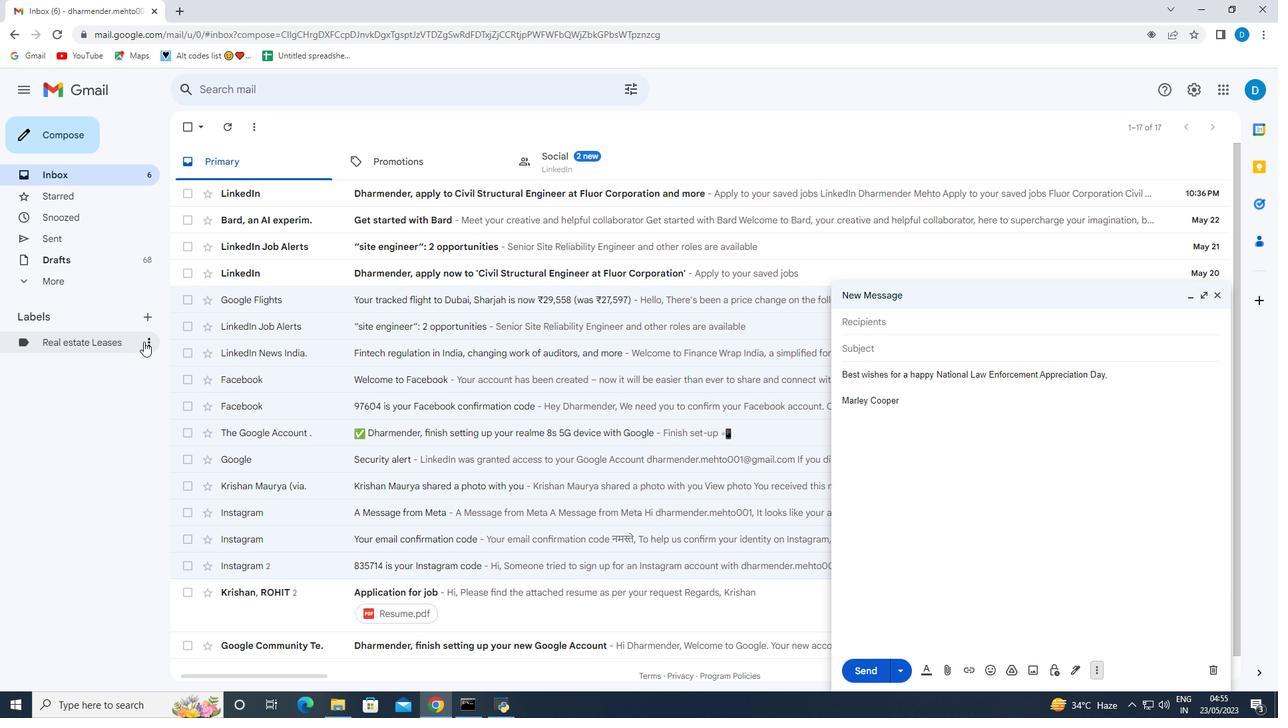 
Action: Mouse pressed left at (143, 342)
Screenshot: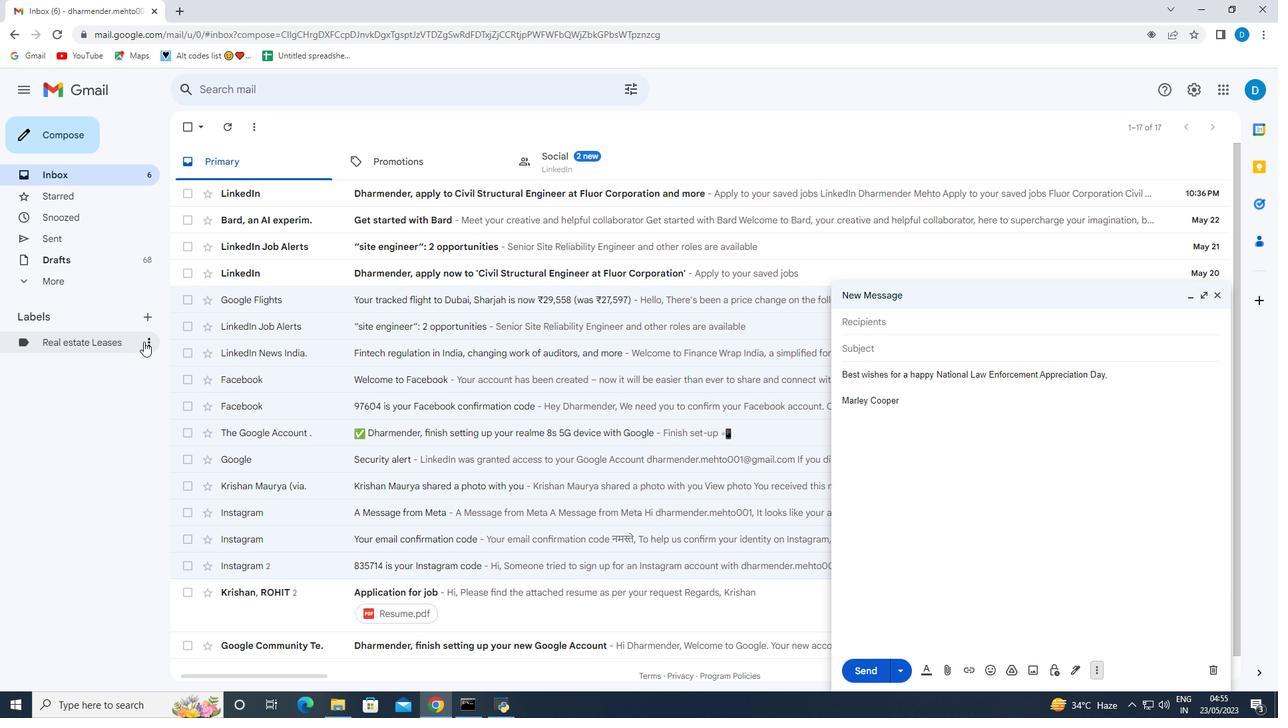
Action: Mouse moved to (197, 364)
Screenshot: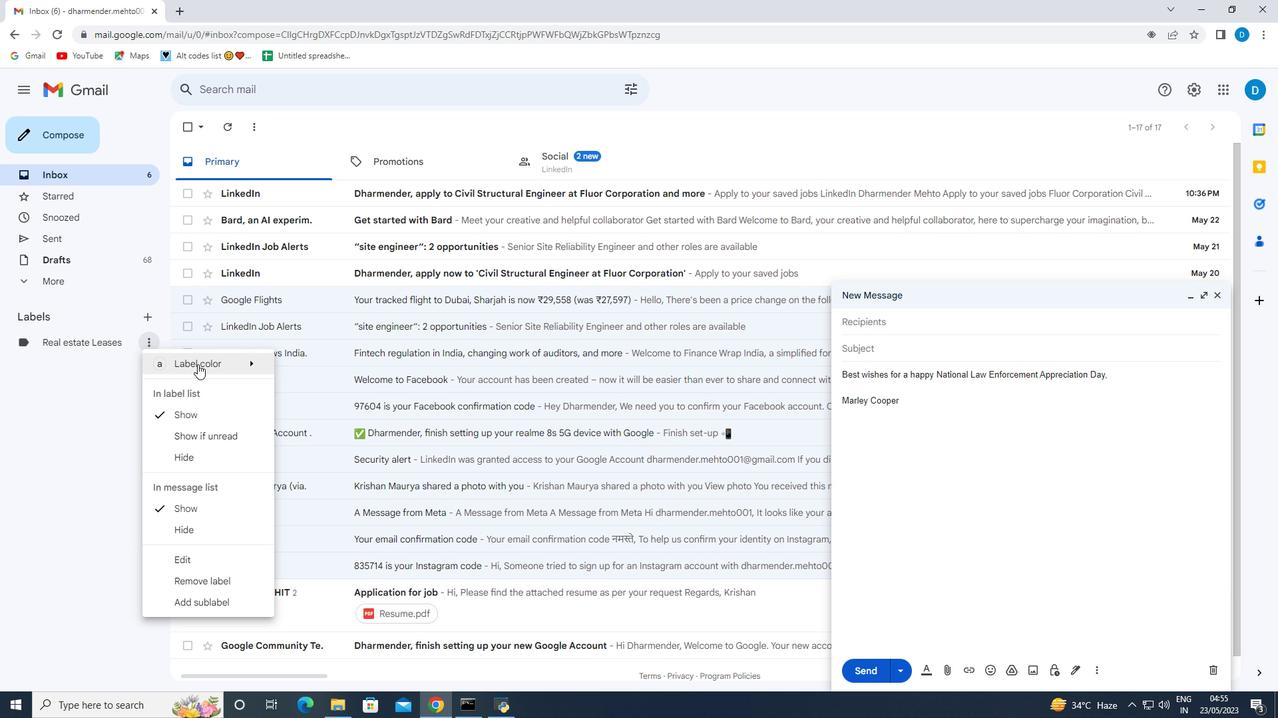
Action: Mouse pressed left at (197, 364)
Screenshot: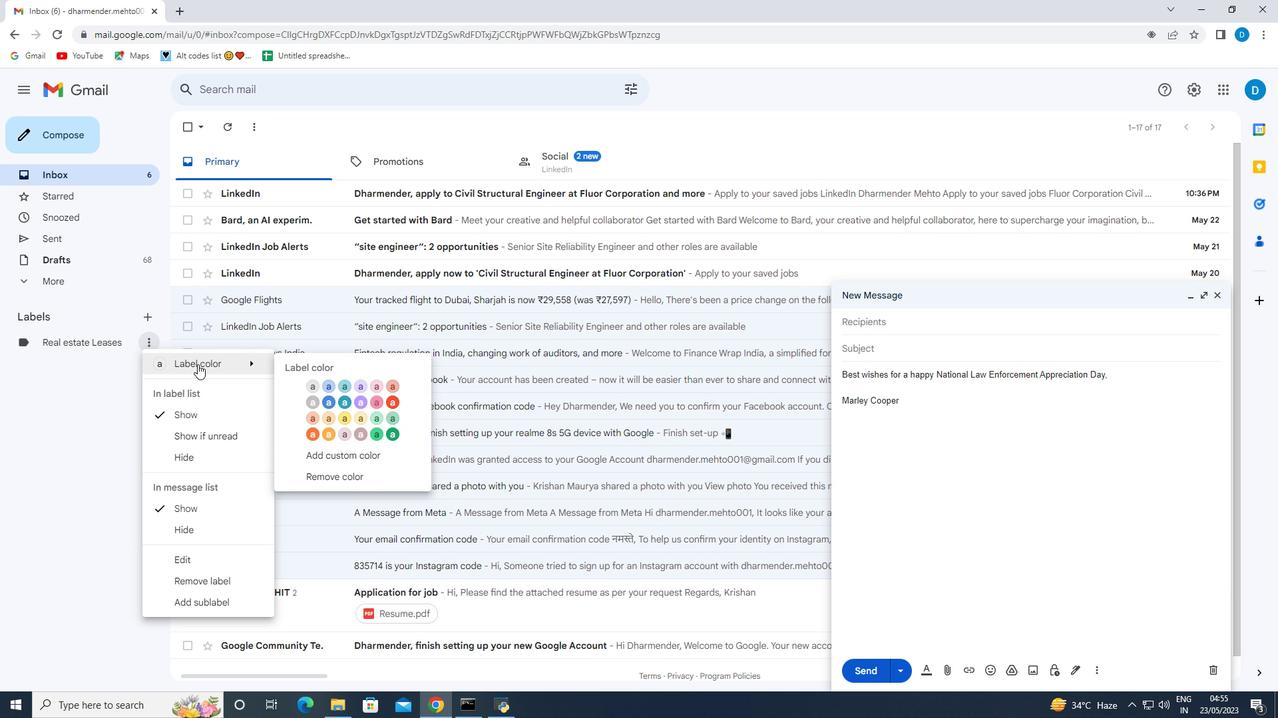 
Action: Mouse moved to (392, 402)
Screenshot: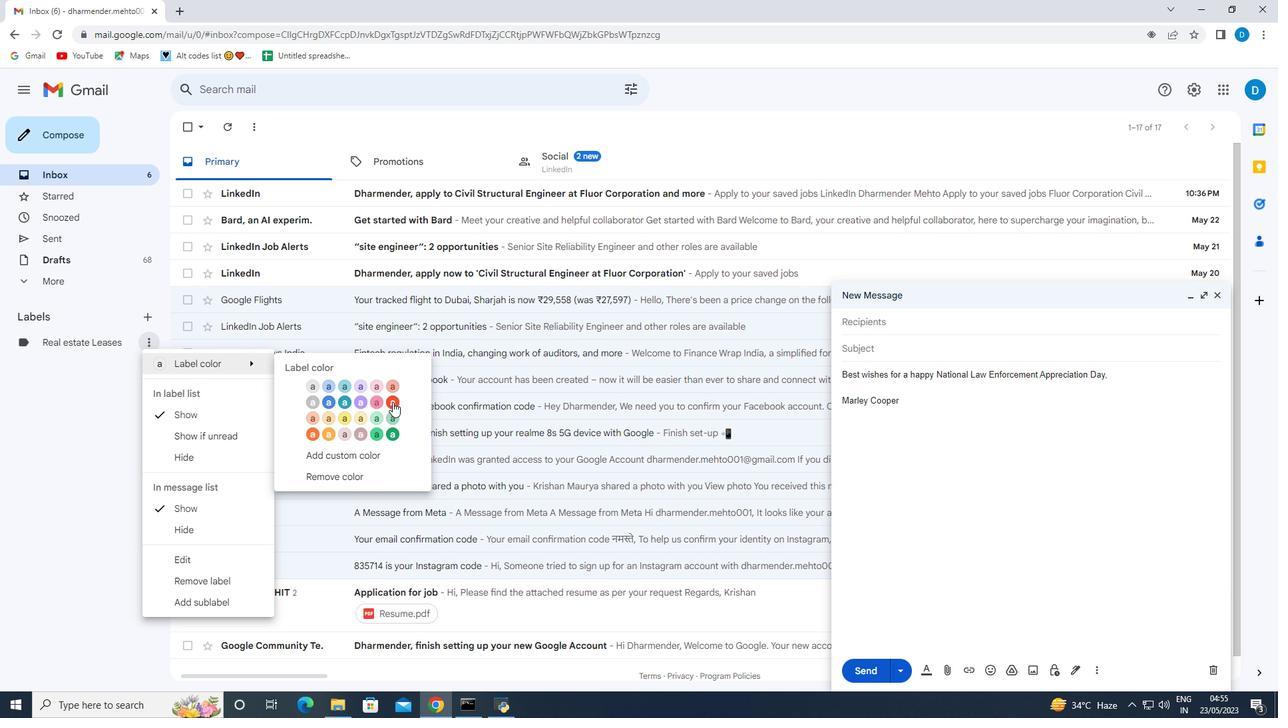 
Action: Mouse pressed left at (392, 402)
Screenshot: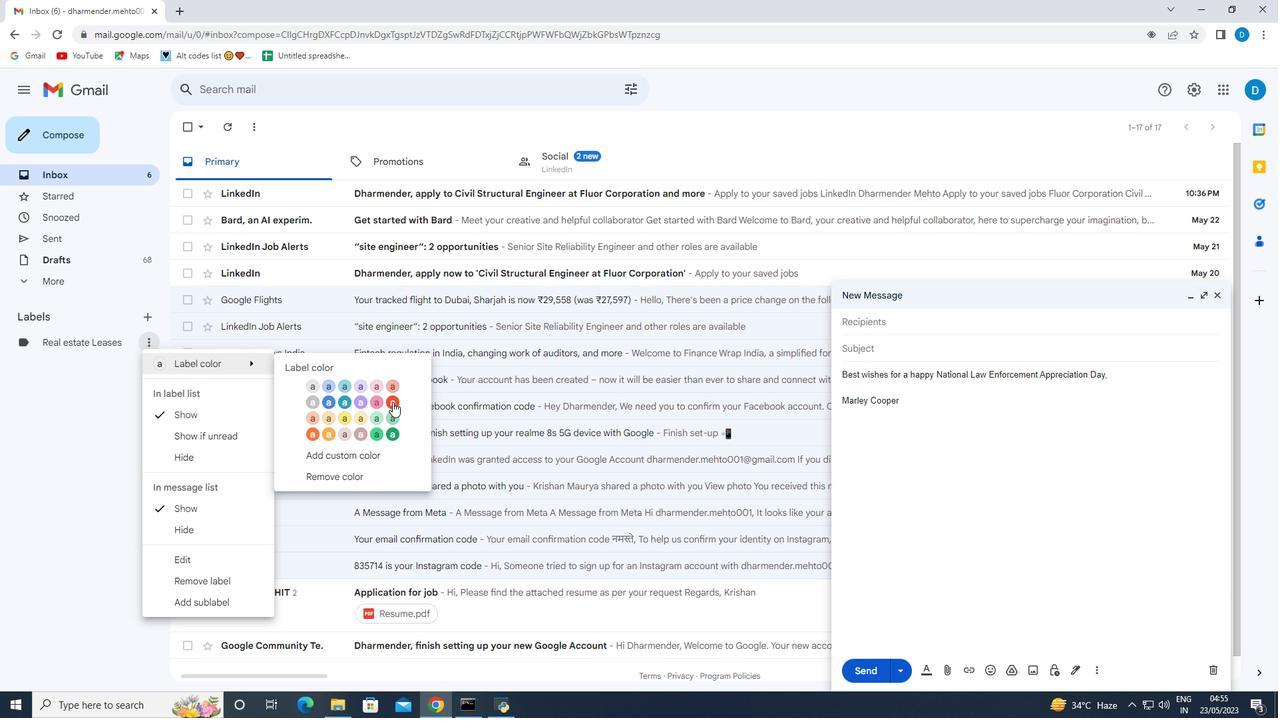 
Action: Mouse moved to (907, 328)
Screenshot: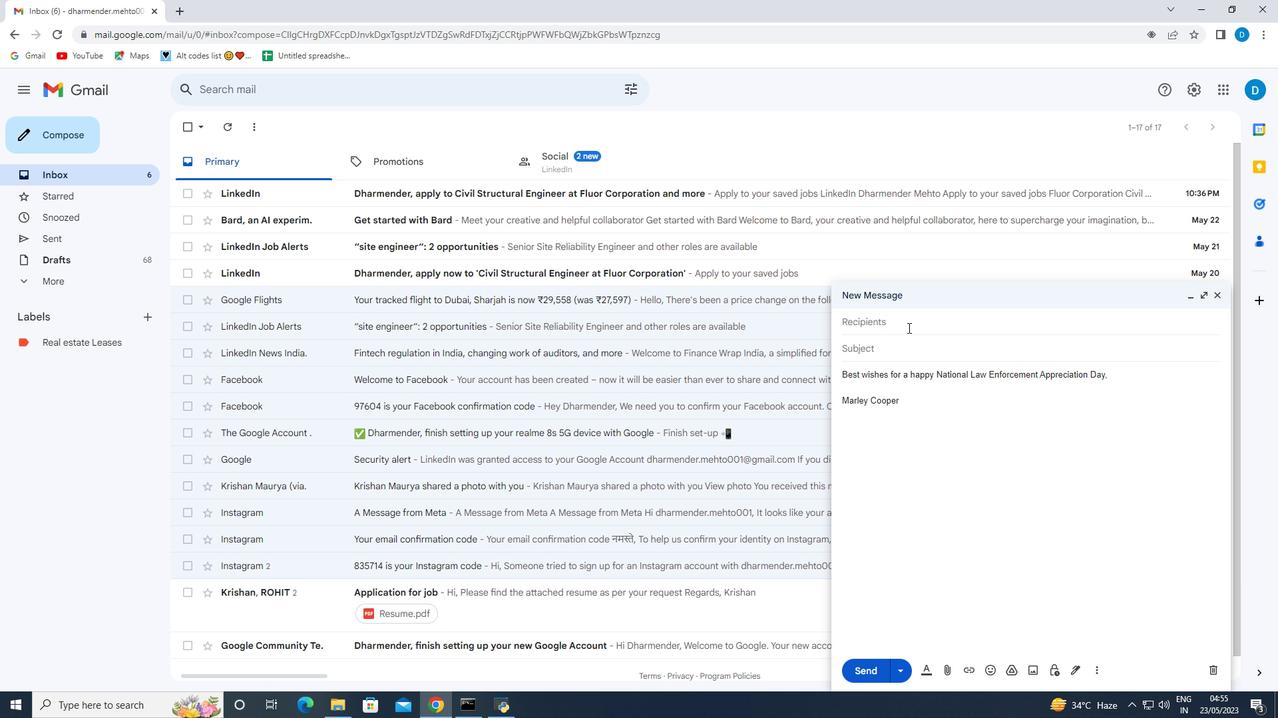 
Action: Mouse pressed left at (907, 328)
Screenshot: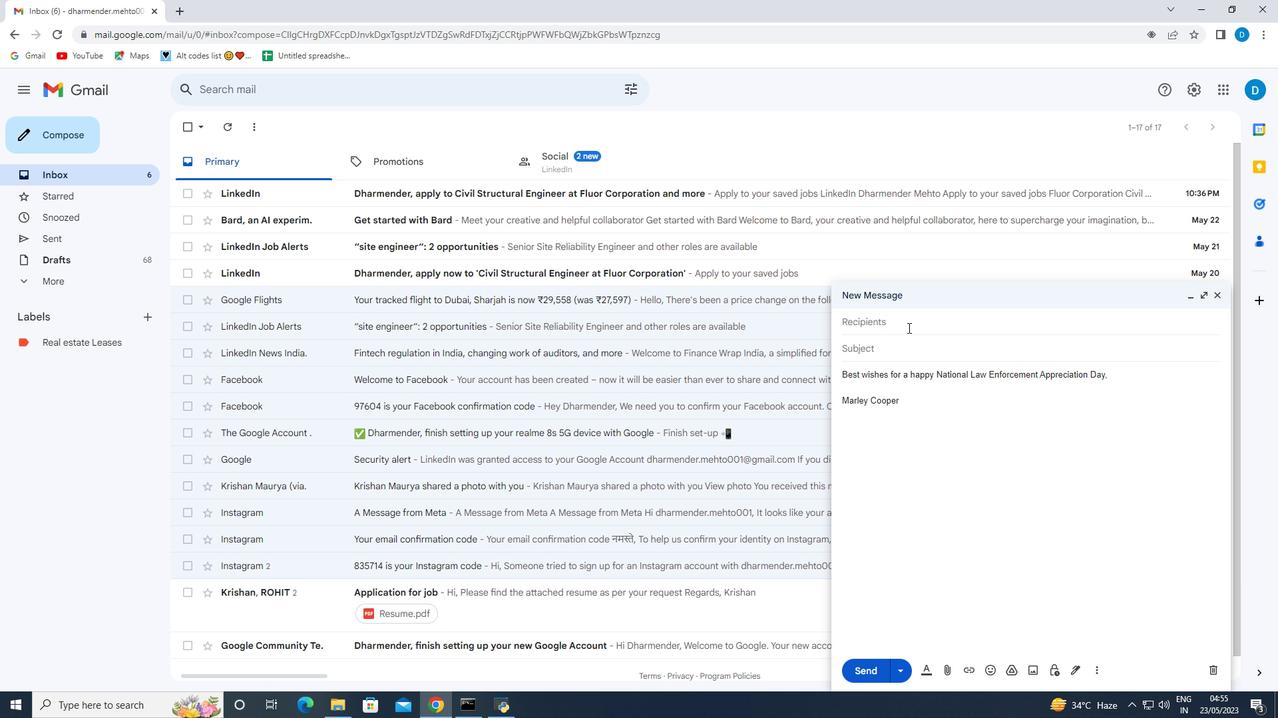 
Action: Key pressed softage.9<Key.shift><Key.shift><Key.shift><Key.shift><Key.shift><Key.shift><Key.shift><Key.shift><Key.shift><Key.shift><Key.shift><Key.shift><Key.shift><Key.shift><Key.shift><Key.shift><Key.shift><Key.shift><Key.shift><Key.shift><Key.shift><Key.shift><Key.shift><Key.shift>@softage.net
Screenshot: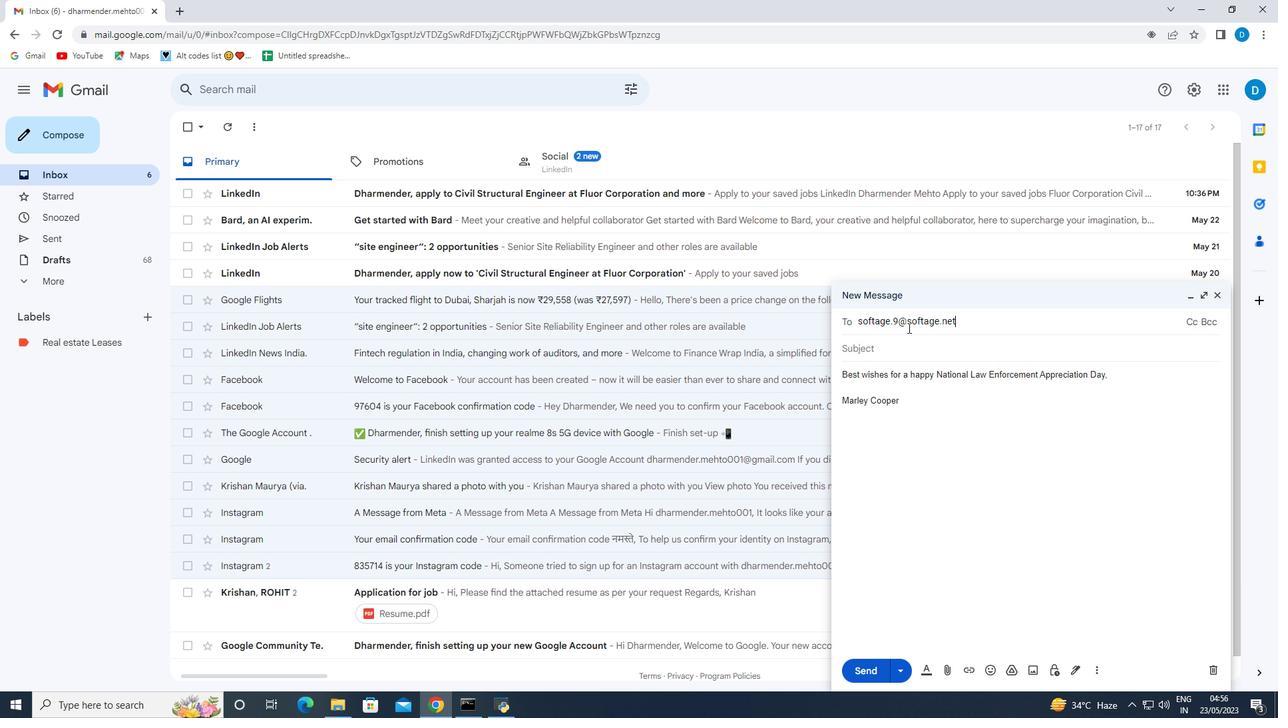 
Action: Mouse moved to (1072, 366)
Screenshot: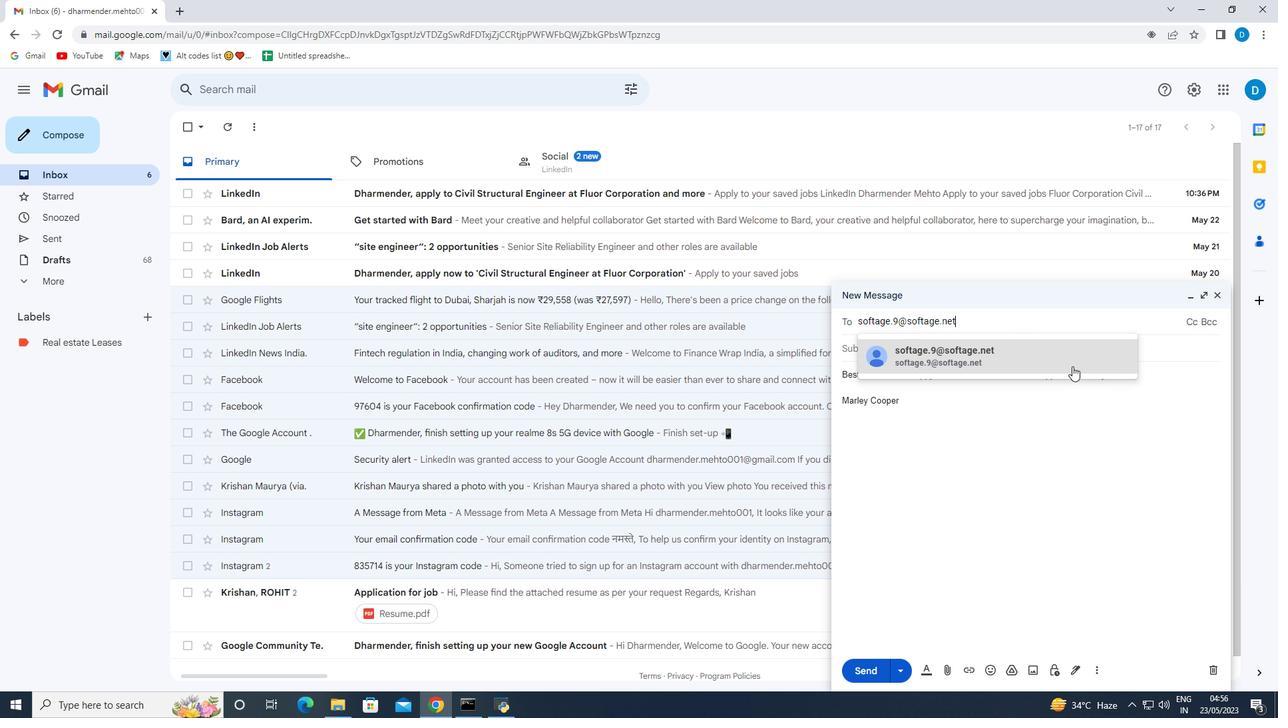 
Action: Mouse pressed left at (1072, 366)
Screenshot: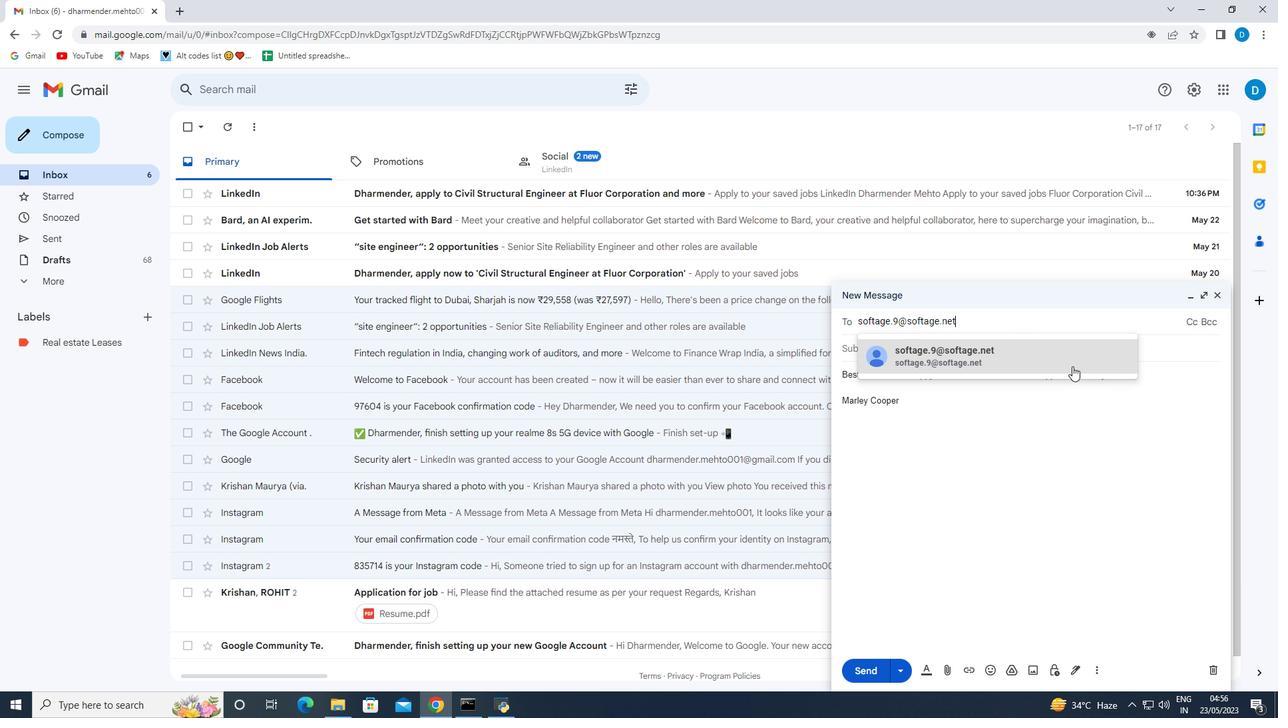 
Action: Mouse moved to (1098, 668)
Screenshot: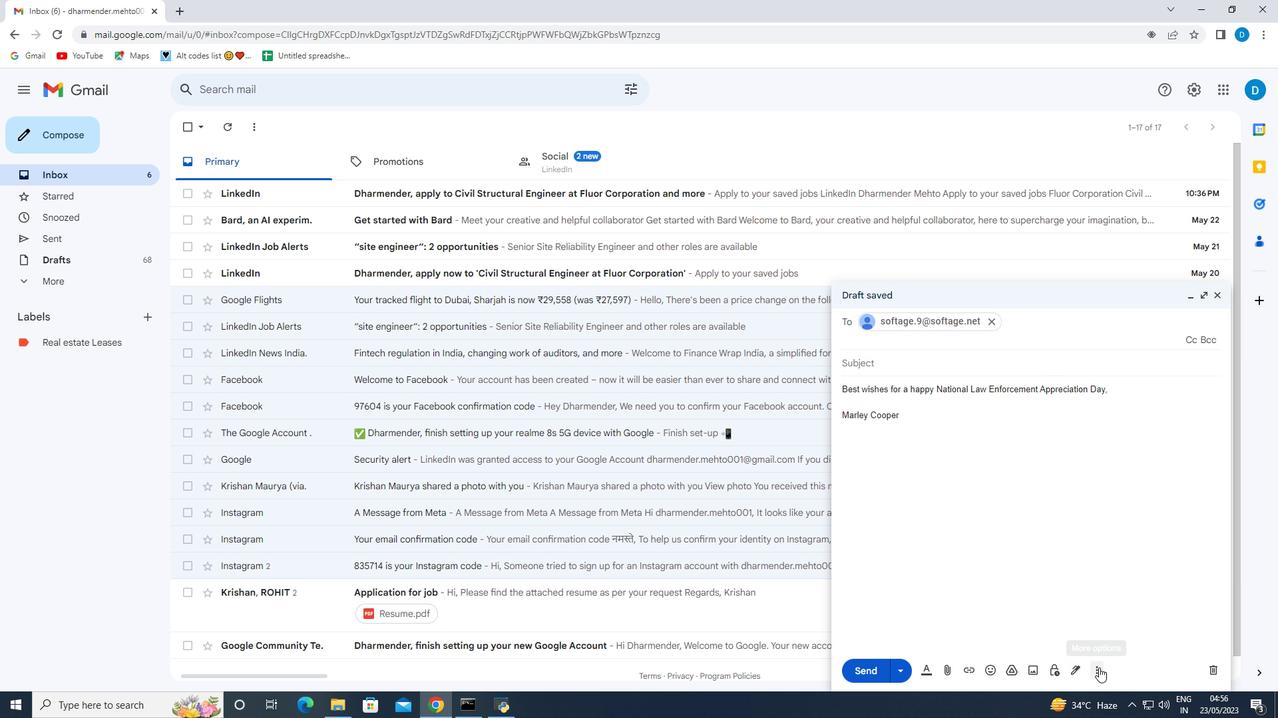 
Action: Mouse pressed left at (1098, 668)
Screenshot: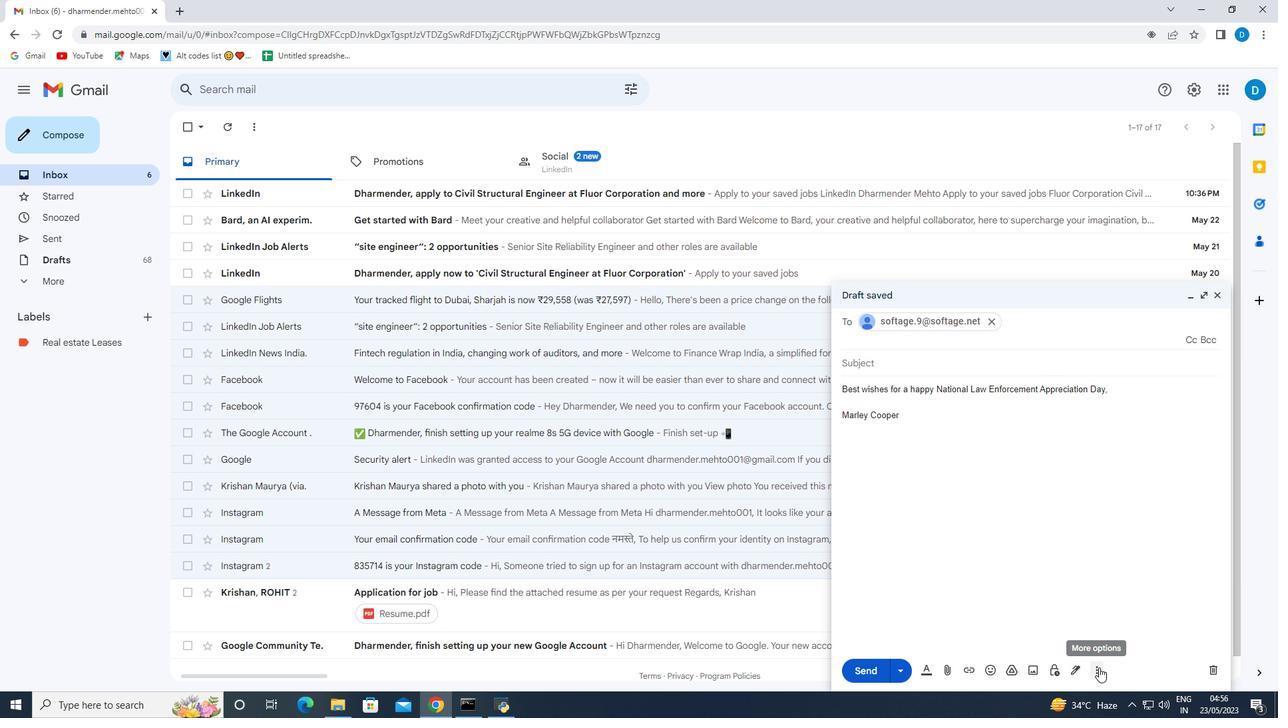 
Action: Mouse moved to (1140, 551)
Screenshot: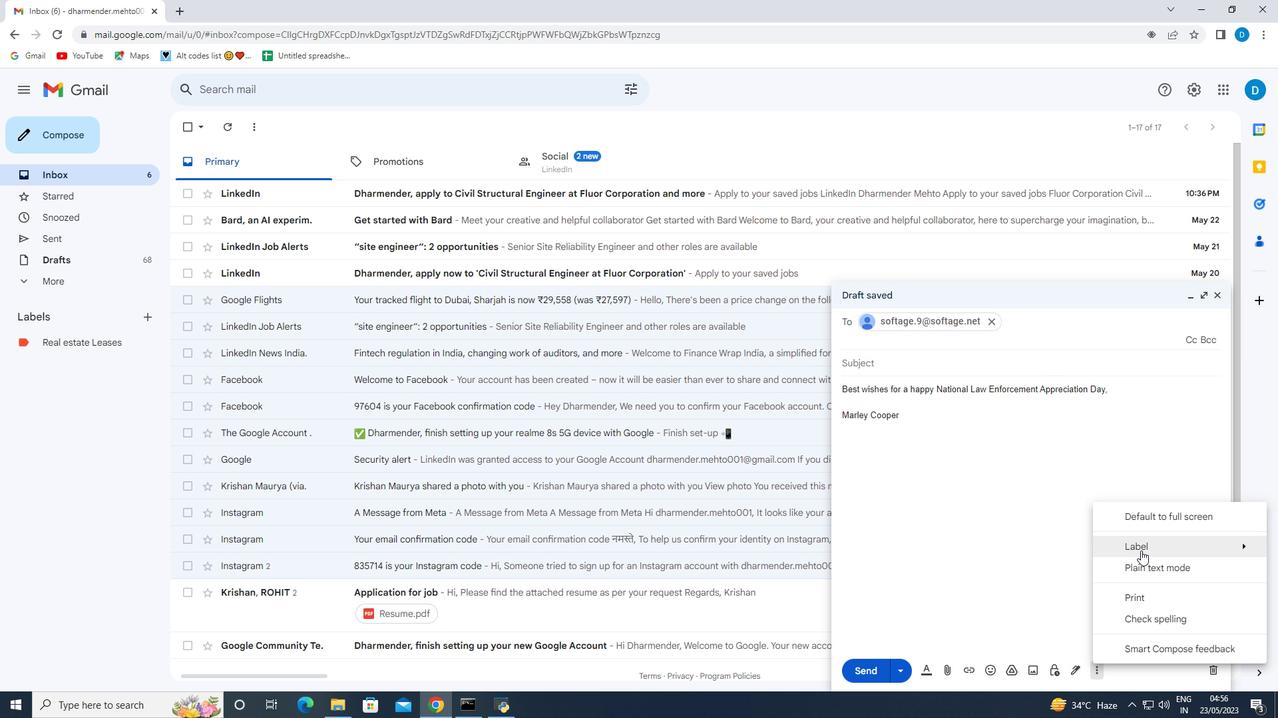 
Action: Mouse pressed left at (1140, 551)
Screenshot: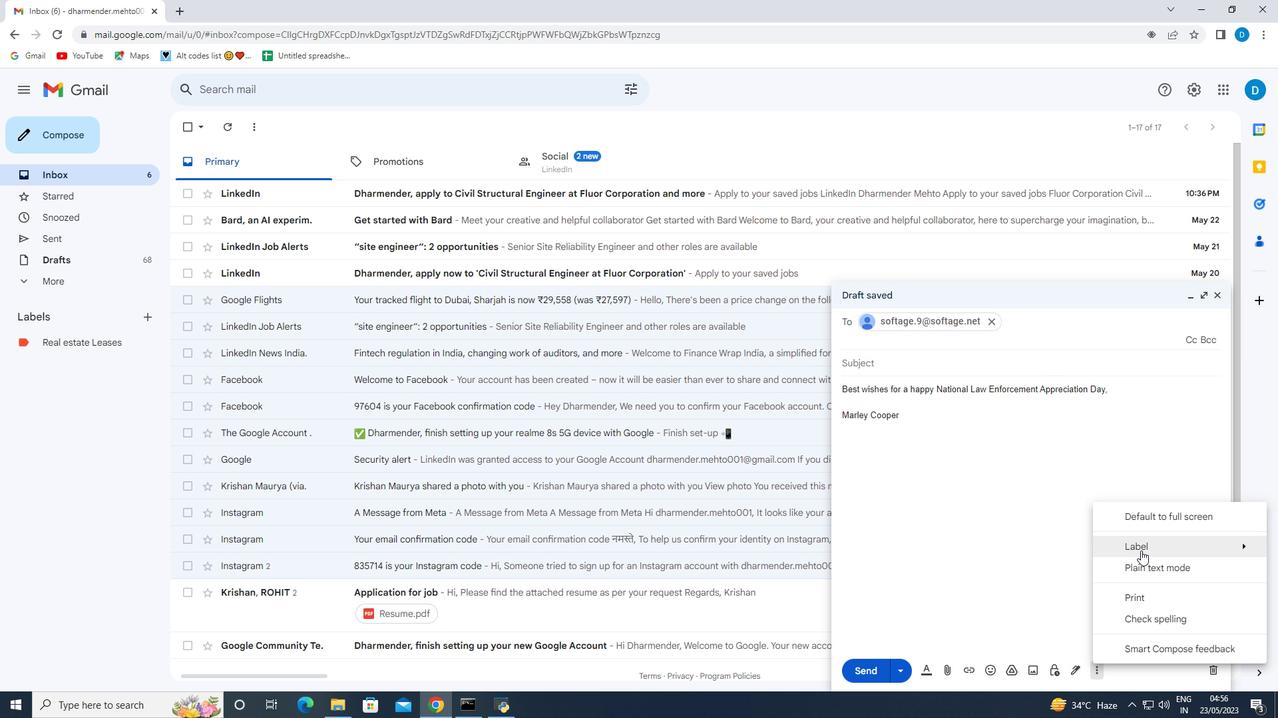 
Action: Mouse moved to (958, 372)
Screenshot: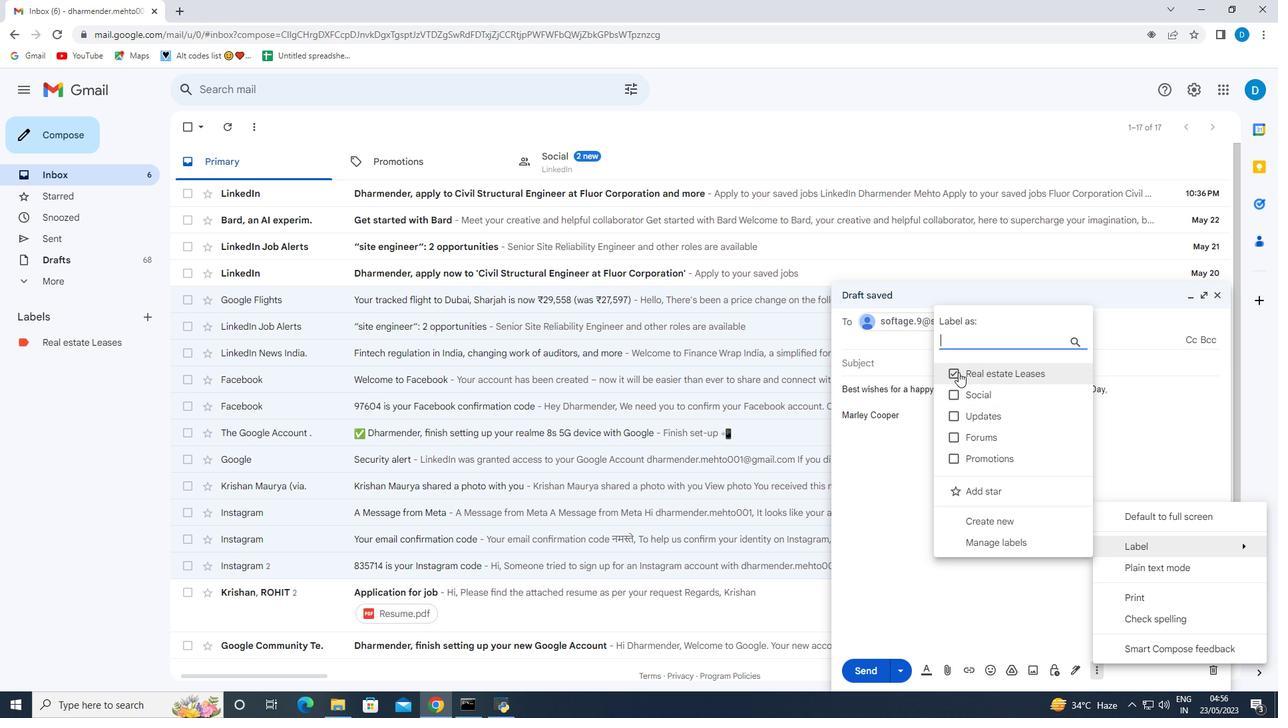 
Action: Mouse pressed left at (958, 372)
Screenshot: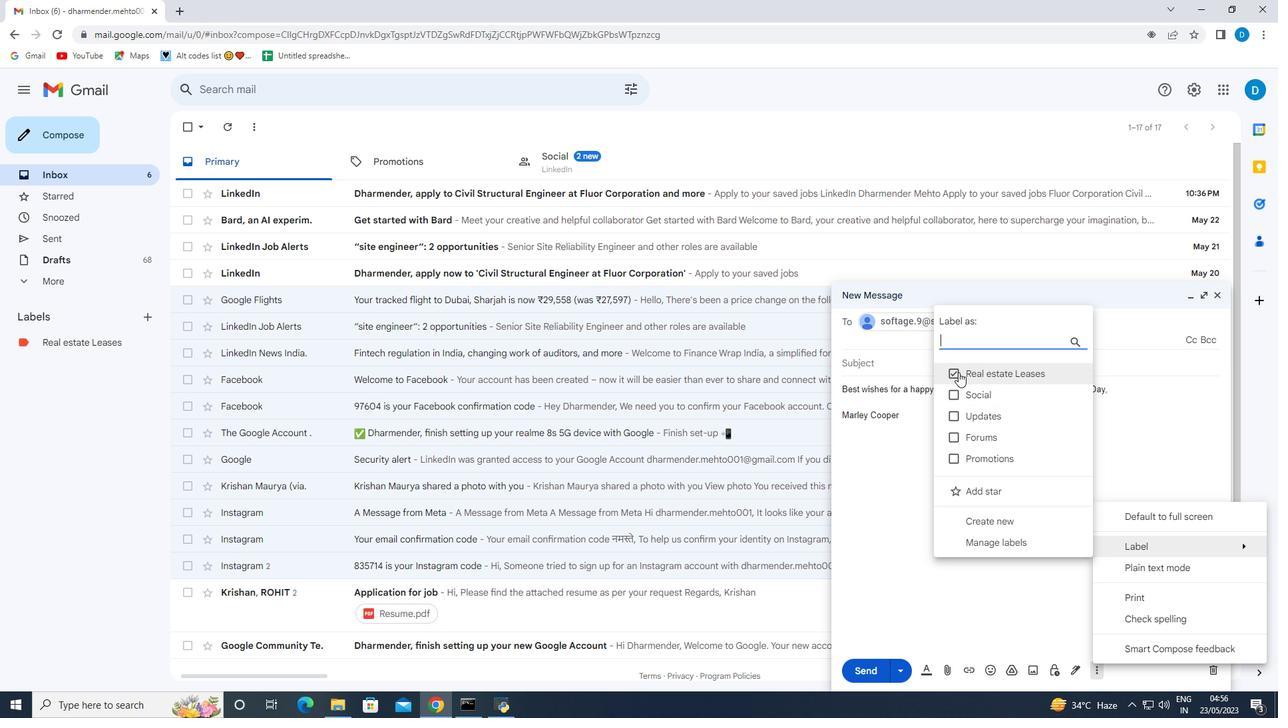 
Action: Mouse moved to (956, 374)
Screenshot: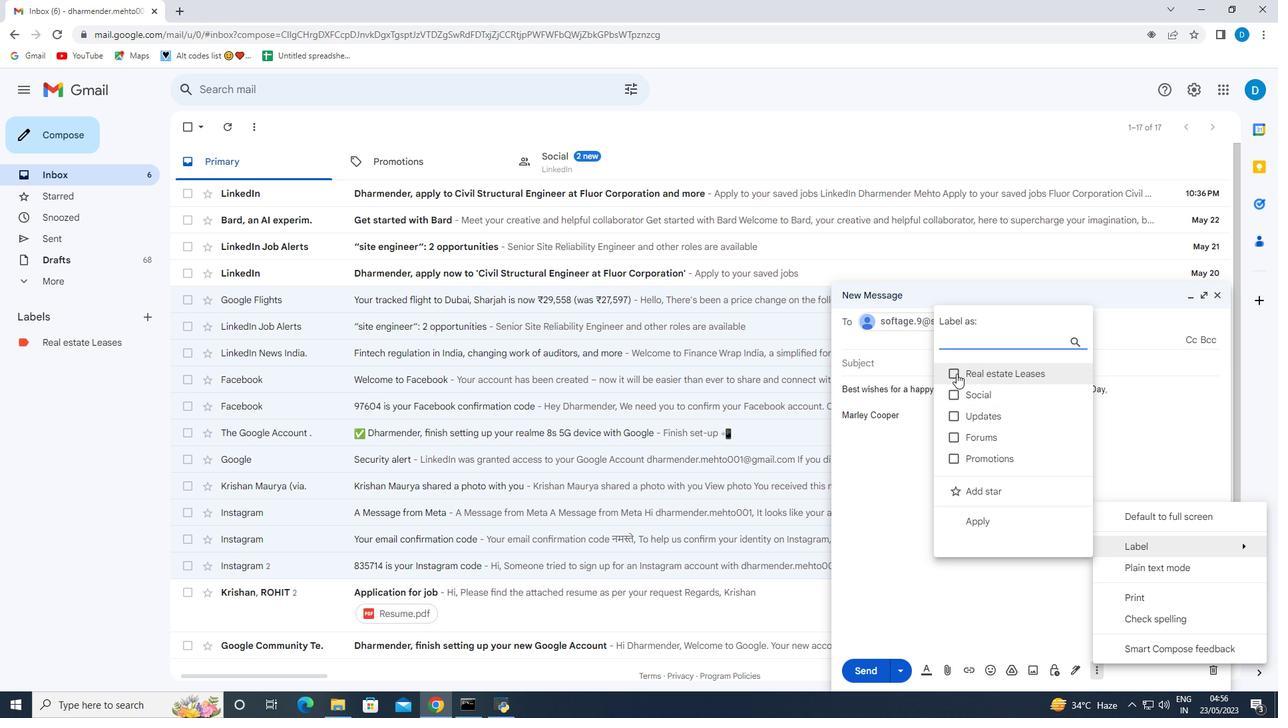 
Action: Mouse pressed left at (956, 374)
Screenshot: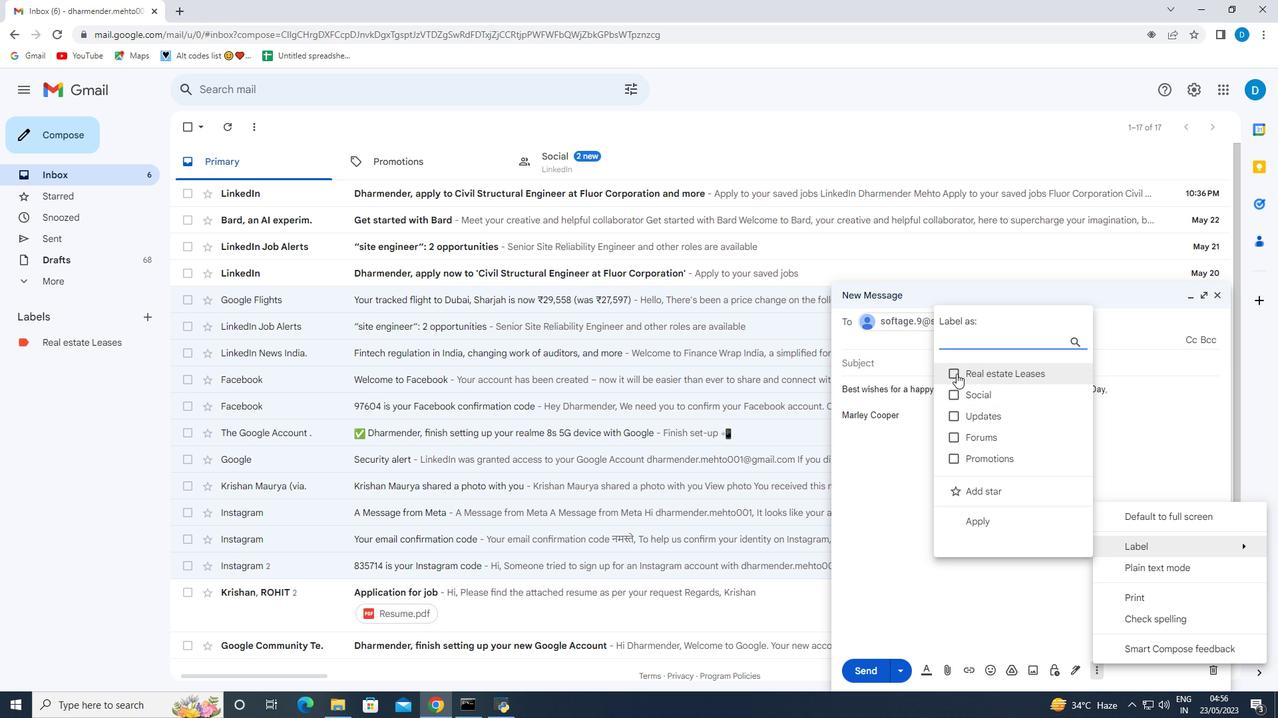 
Action: Mouse moved to (876, 565)
Screenshot: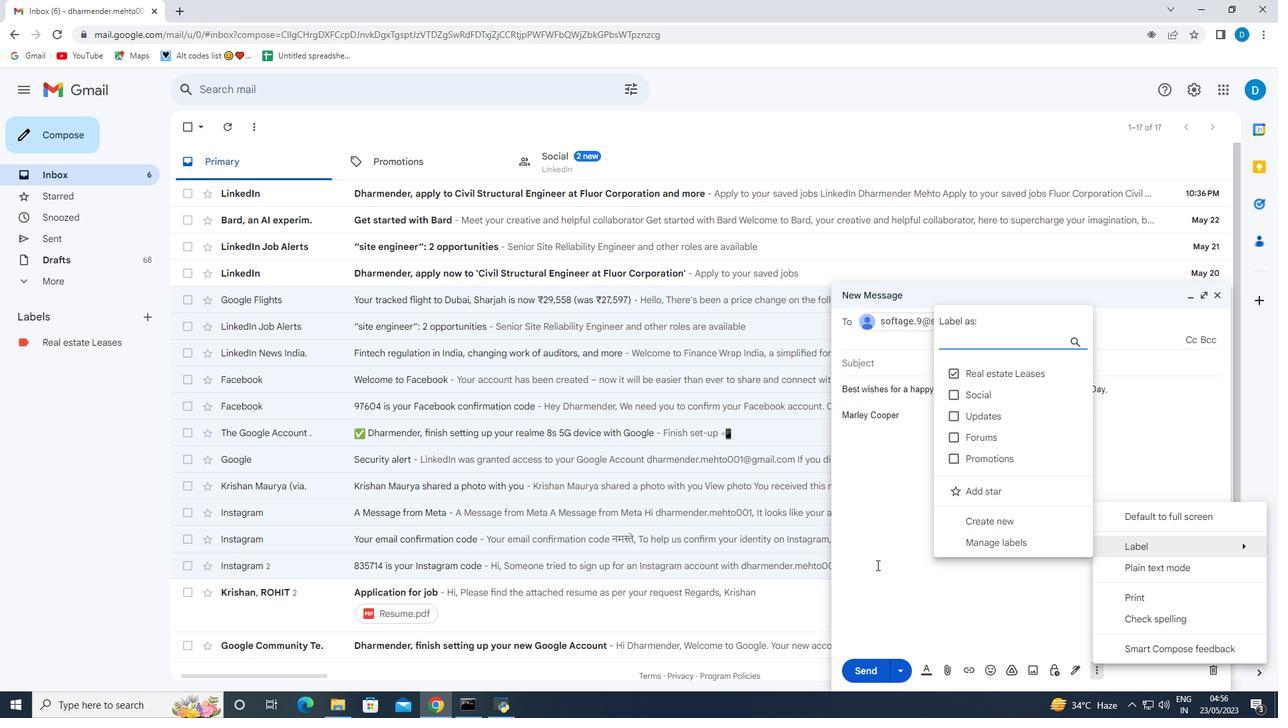 
Action: Mouse pressed left at (876, 565)
Screenshot: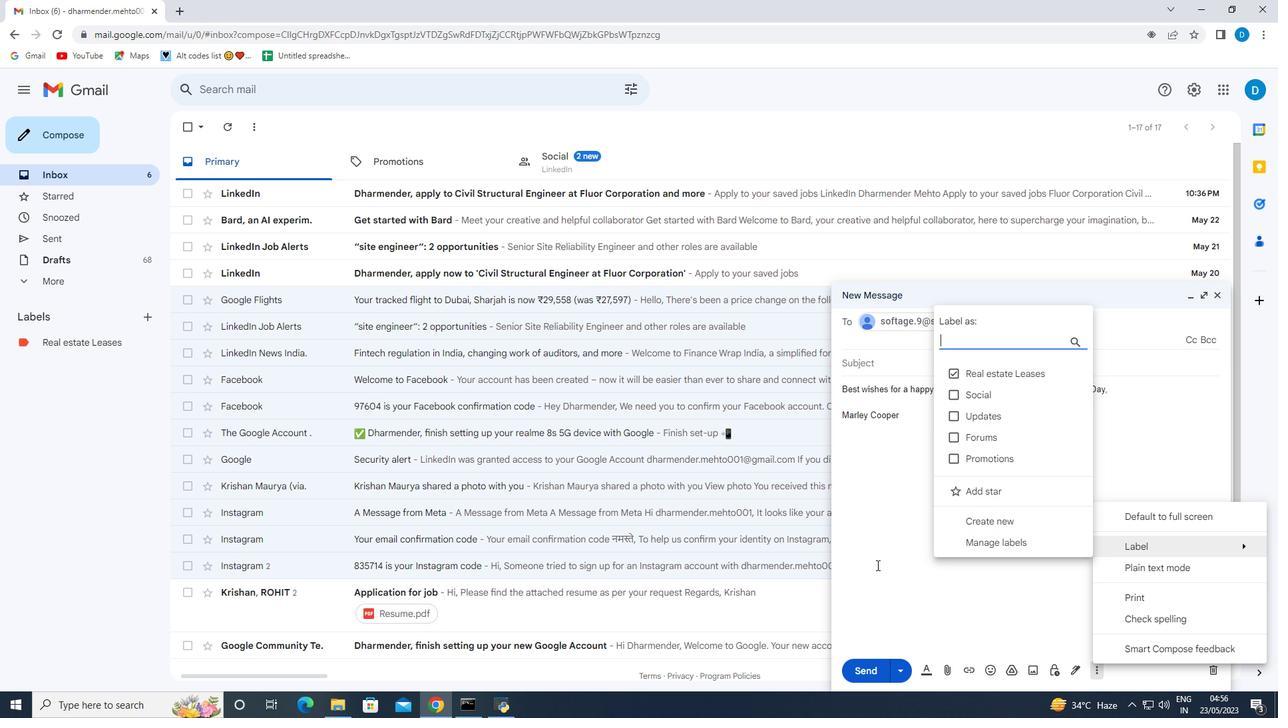 
Action: Mouse moved to (943, 465)
Screenshot: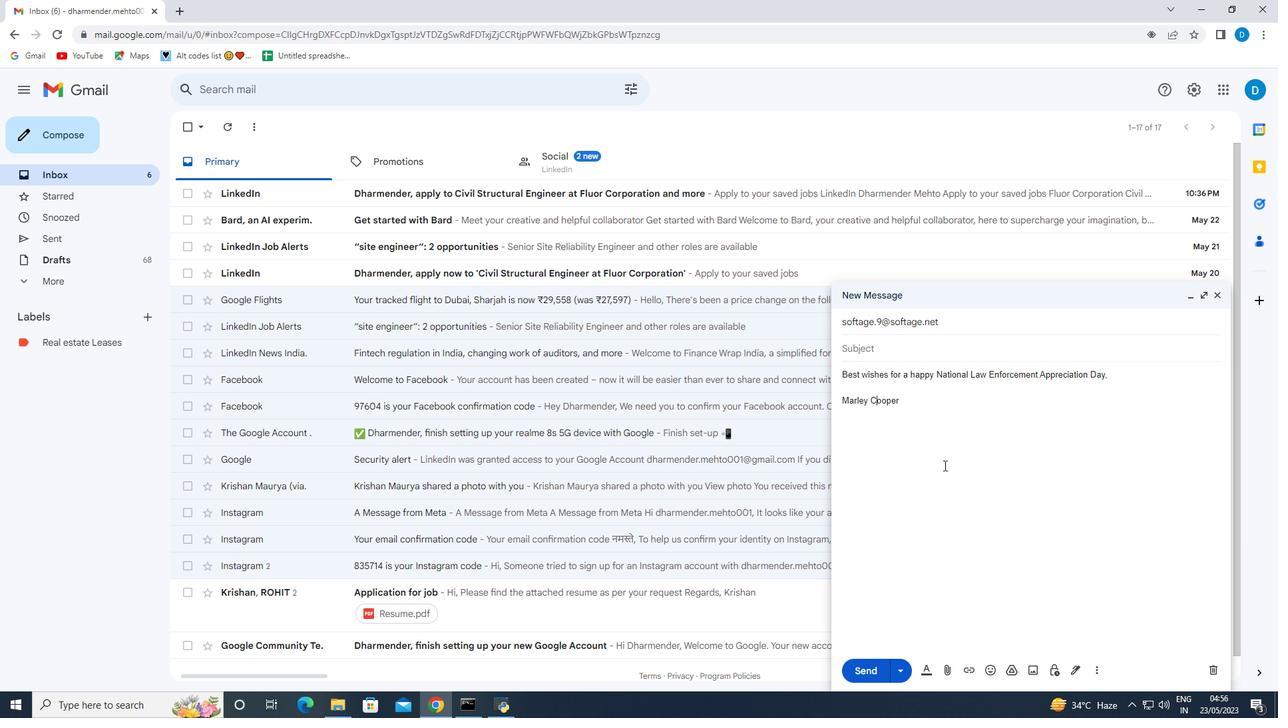 
Action: Mouse pressed left at (943, 465)
Screenshot: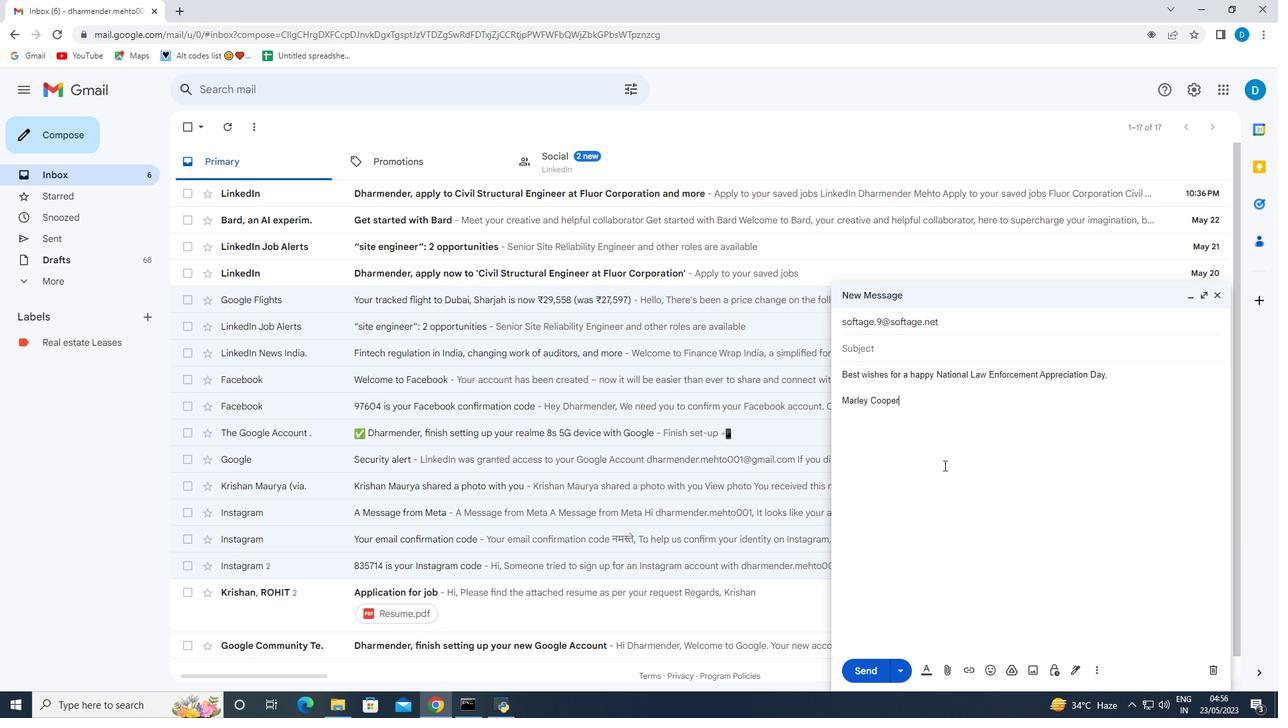 
